 Task: Look for space in Tulancingo, Mexico from 2nd June, 2023 to 15th June, 2023 for 2 adults and 1 pet in price range Rs.10000 to Rs.15000. Place can be entire place with 1  bedroom having 1 bed and 1 bathroom. Property type can be house, flat, guest house, hotel. Booking option can be shelf check-in. Required host language is English.
Action: Mouse moved to (587, 116)
Screenshot: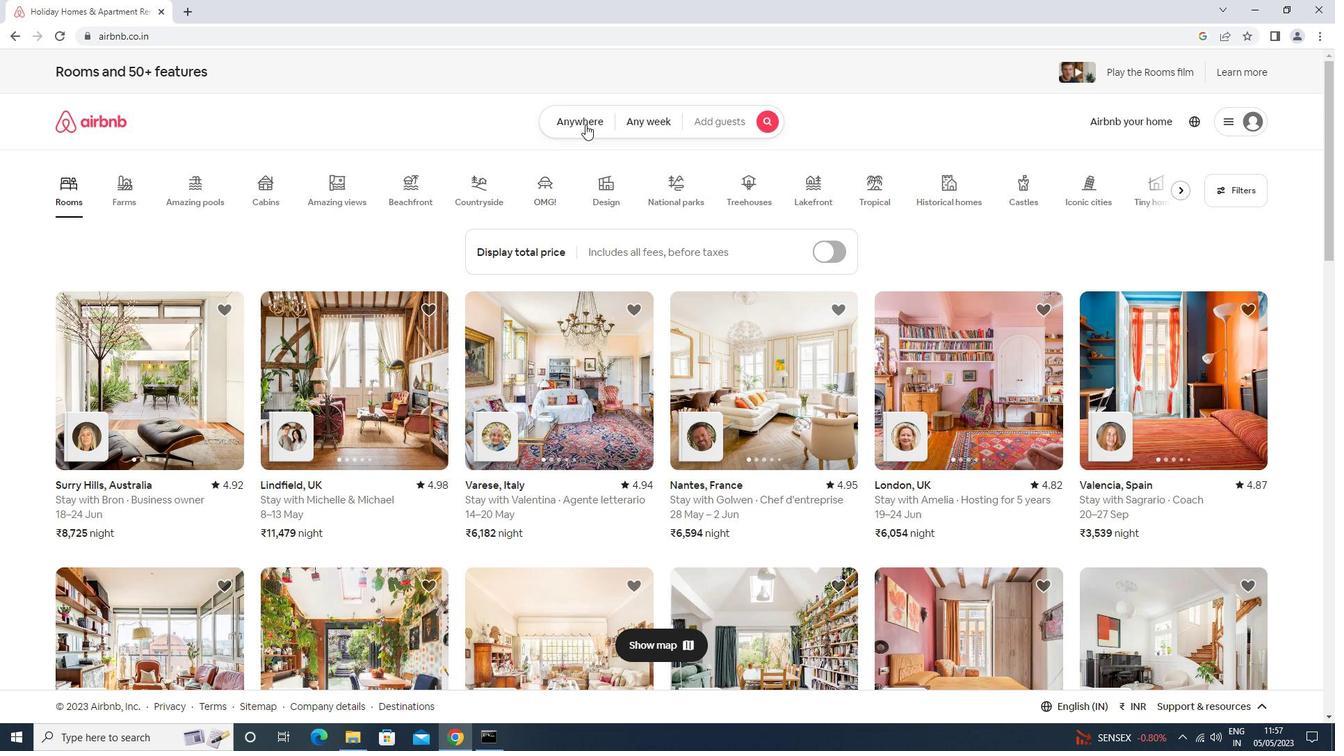 
Action: Mouse pressed left at (587, 116)
Screenshot: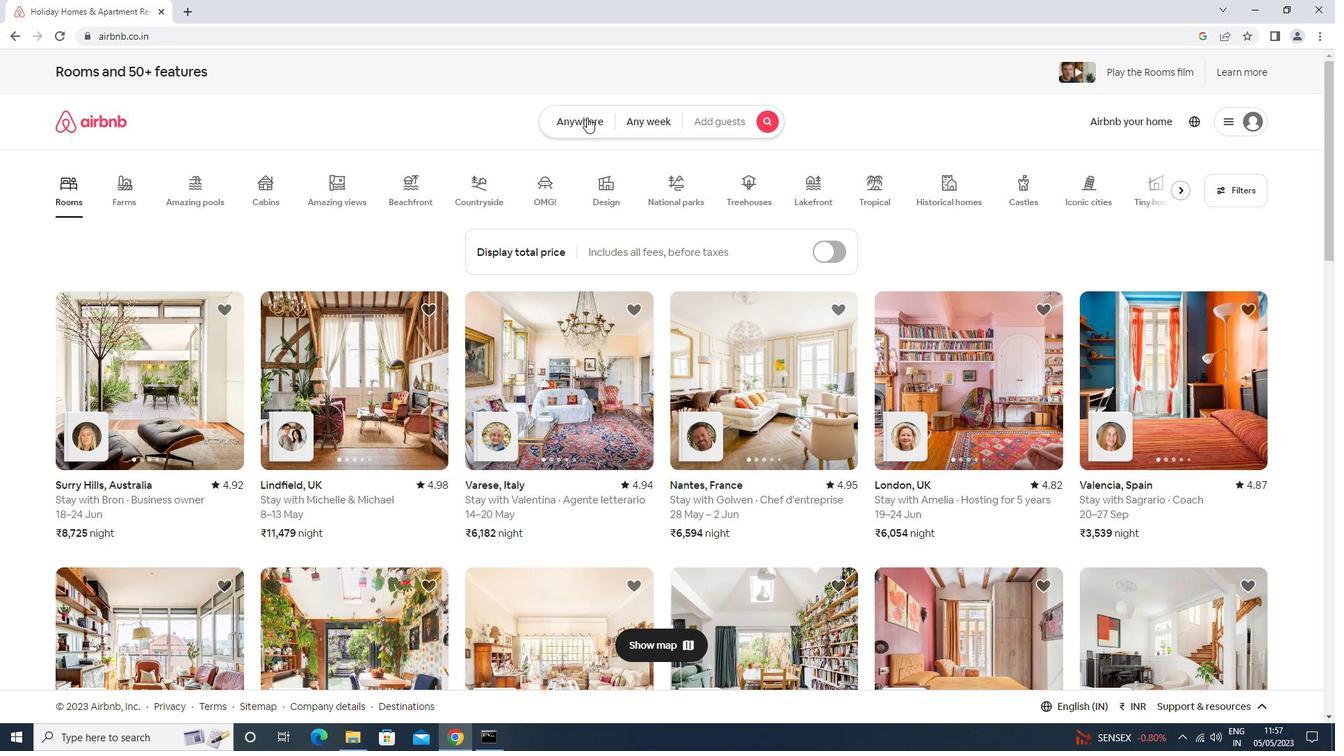 
Action: Mouse moved to (510, 170)
Screenshot: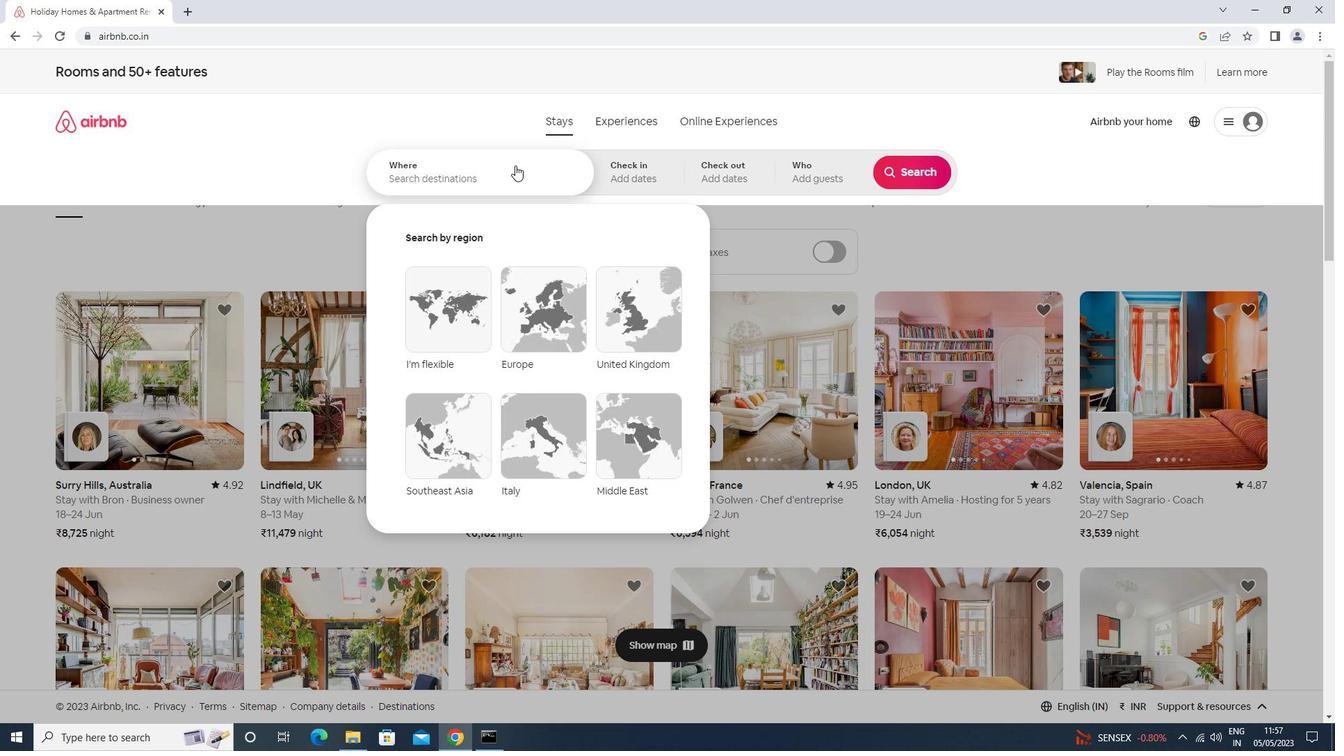 
Action: Mouse pressed left at (510, 170)
Screenshot: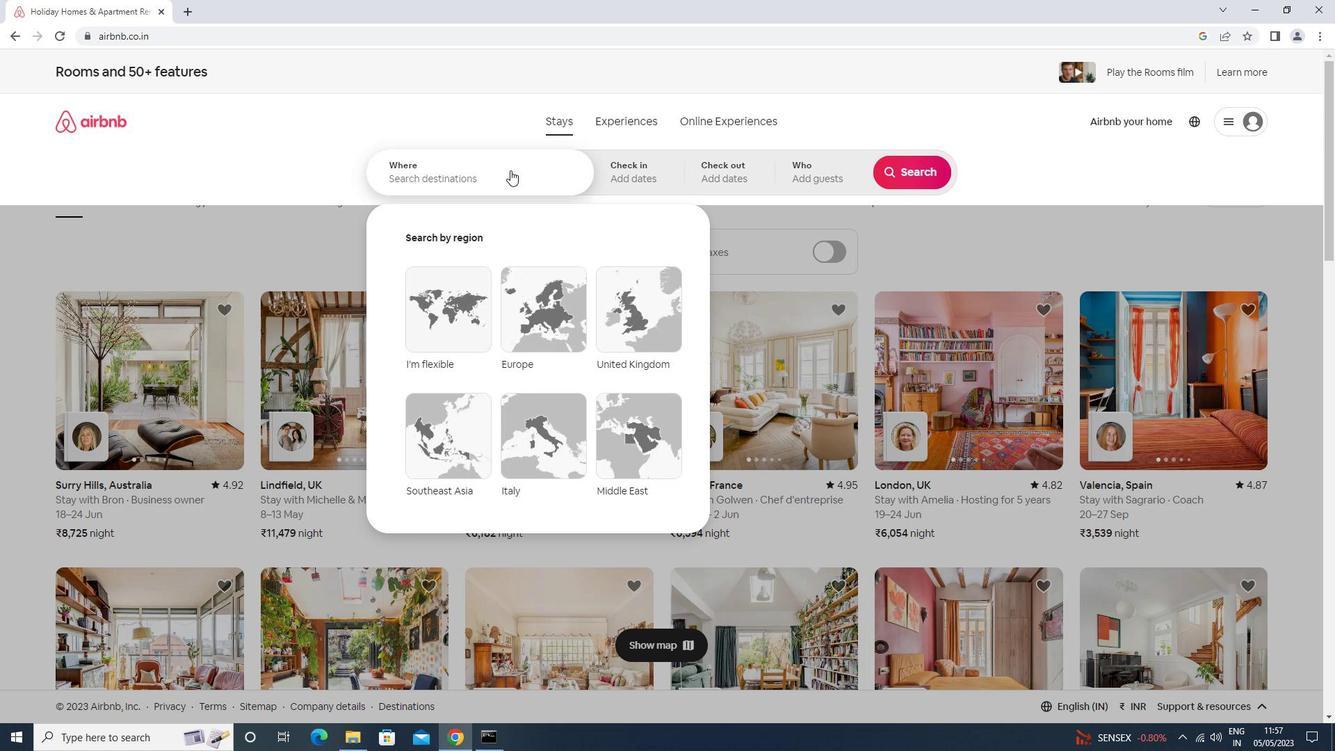 
Action: Mouse moved to (509, 172)
Screenshot: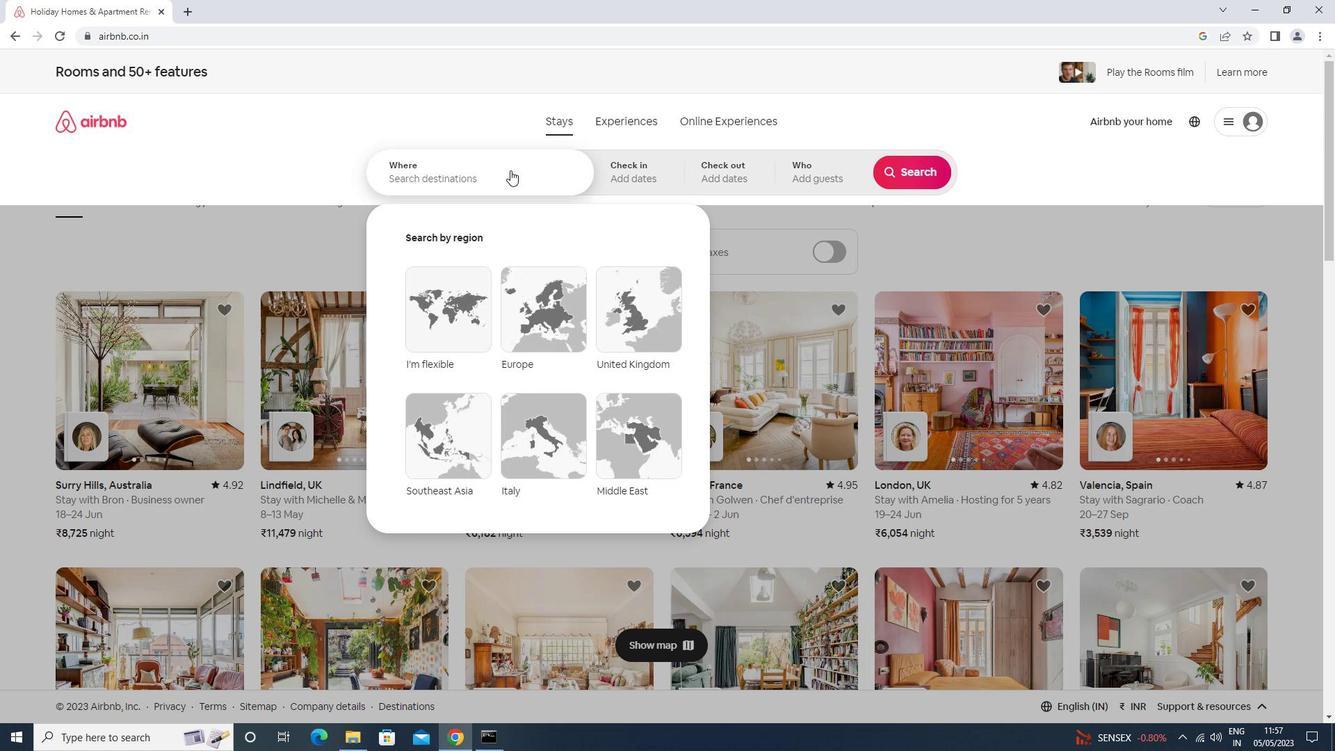 
Action: Key pressed <Key.shift>TLANCINGO<Key.space><Key.shift>MEXICO<Key.enter>
Screenshot: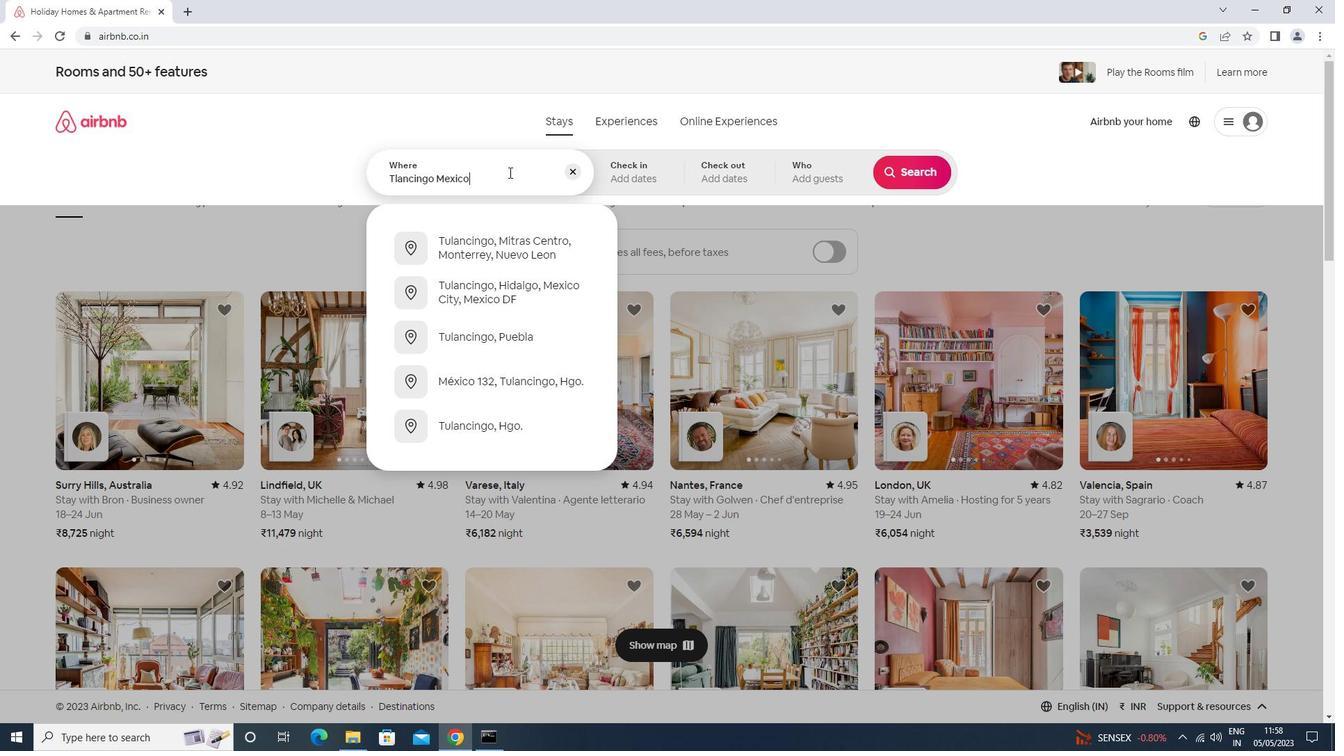 
Action: Mouse moved to (866, 344)
Screenshot: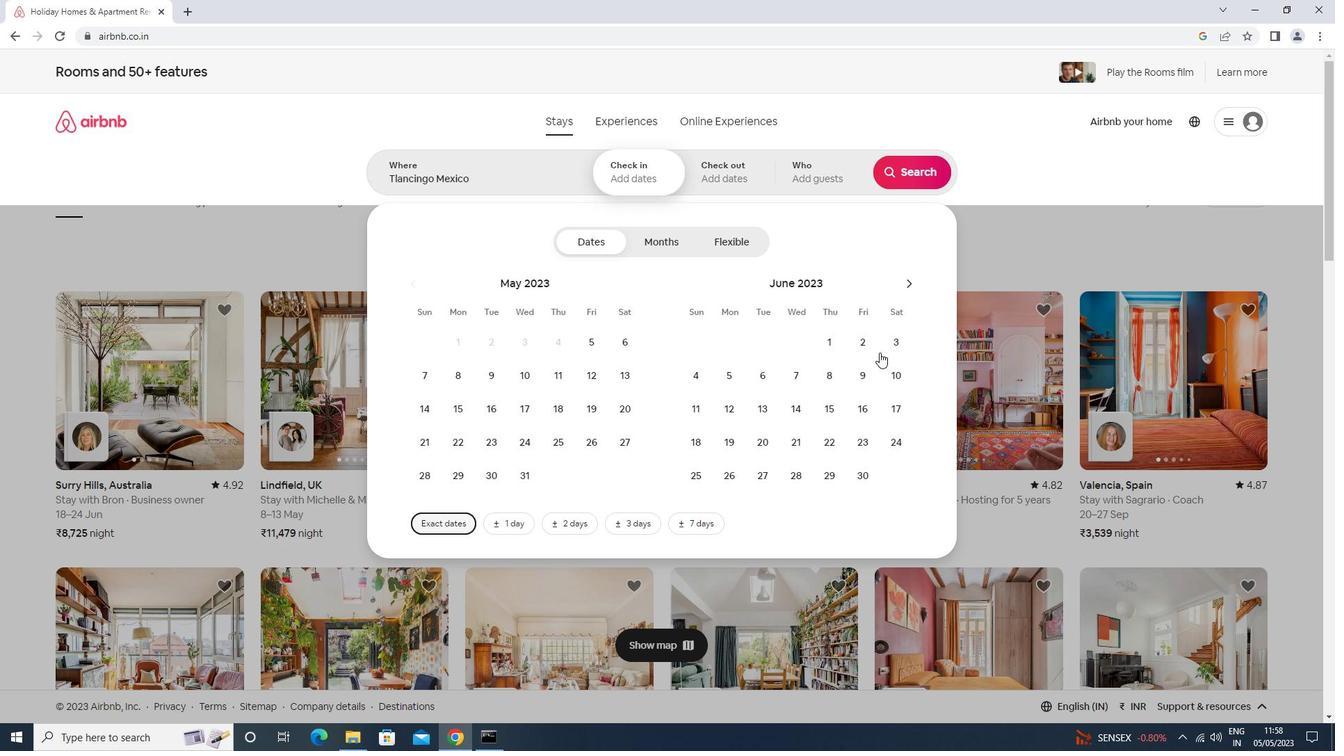
Action: Mouse pressed left at (866, 344)
Screenshot: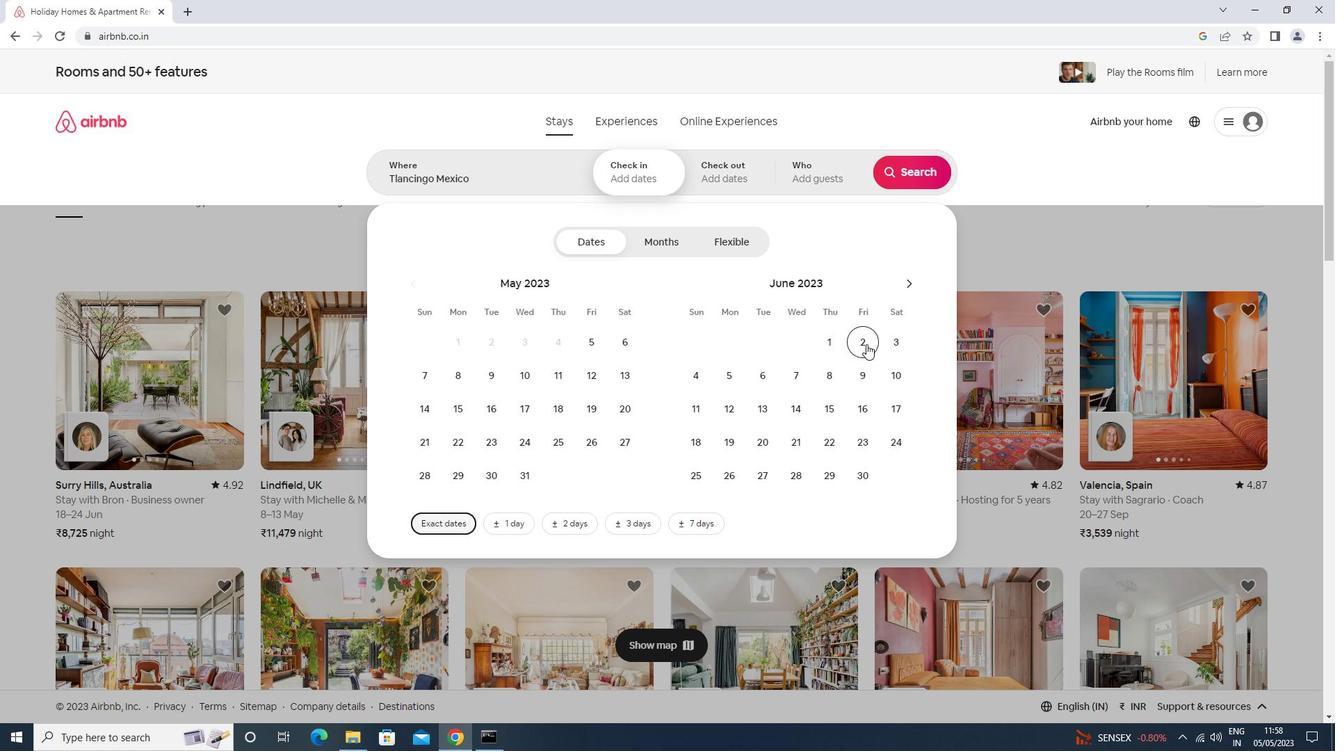 
Action: Mouse moved to (825, 404)
Screenshot: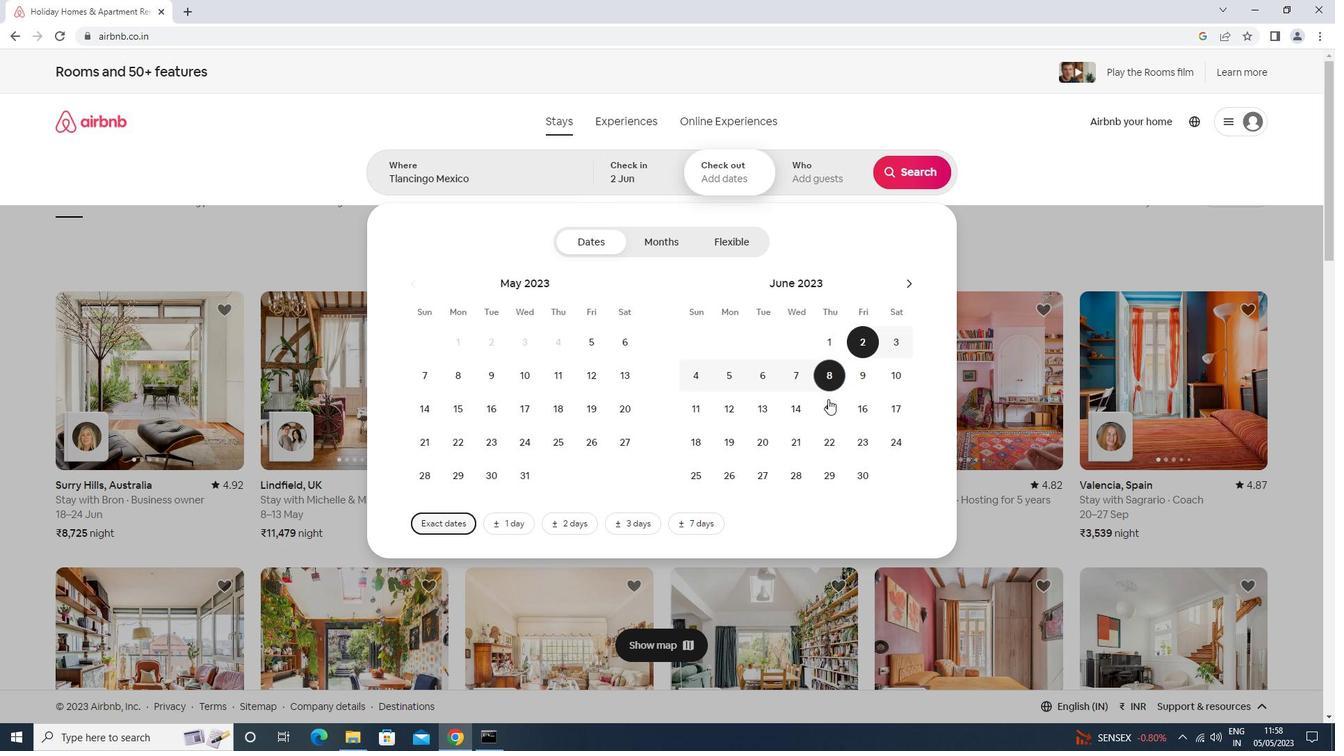 
Action: Mouse pressed left at (825, 404)
Screenshot: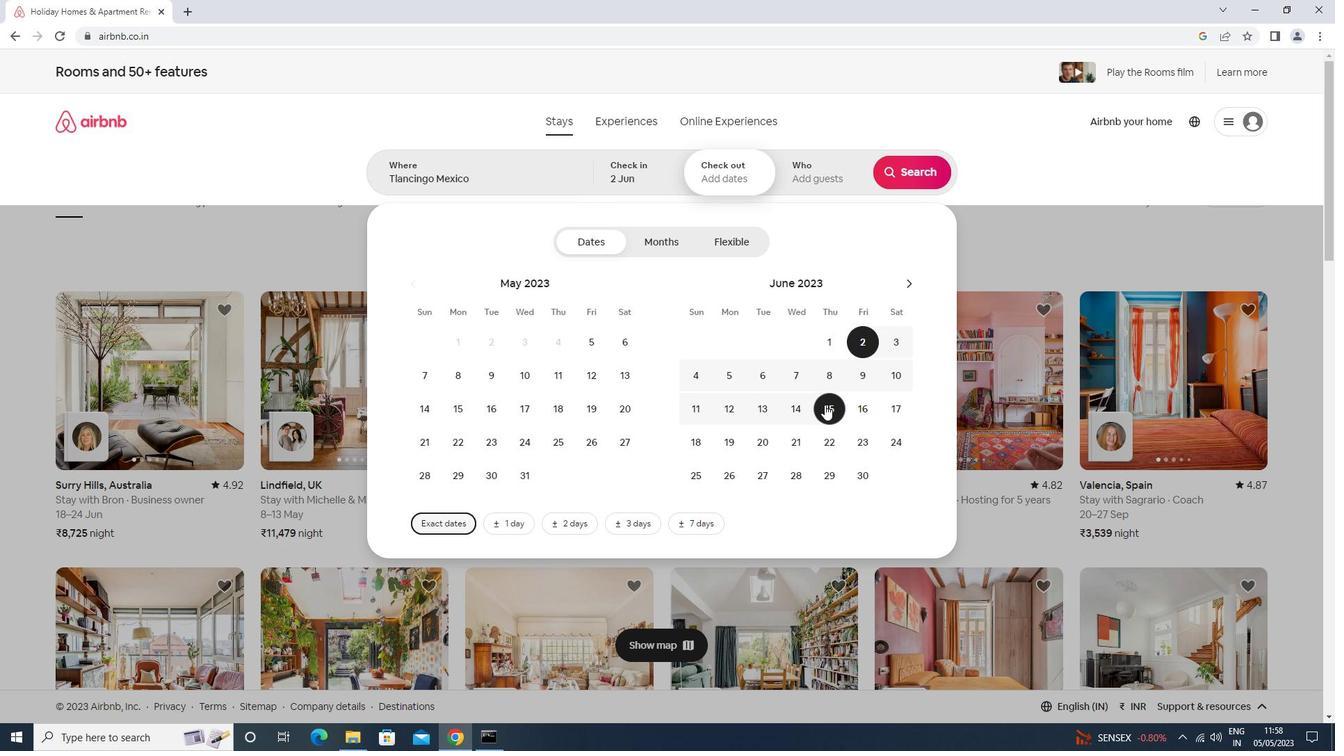
Action: Mouse moved to (838, 176)
Screenshot: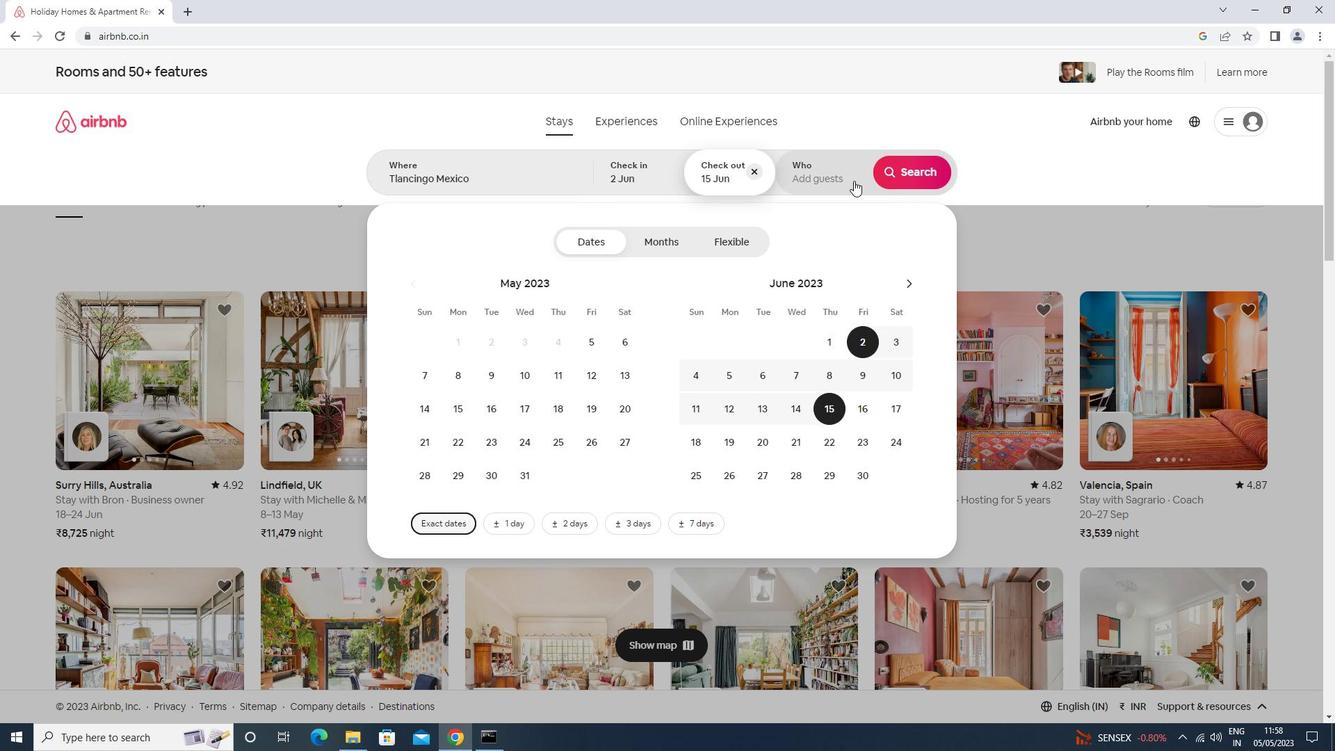 
Action: Mouse pressed left at (838, 176)
Screenshot: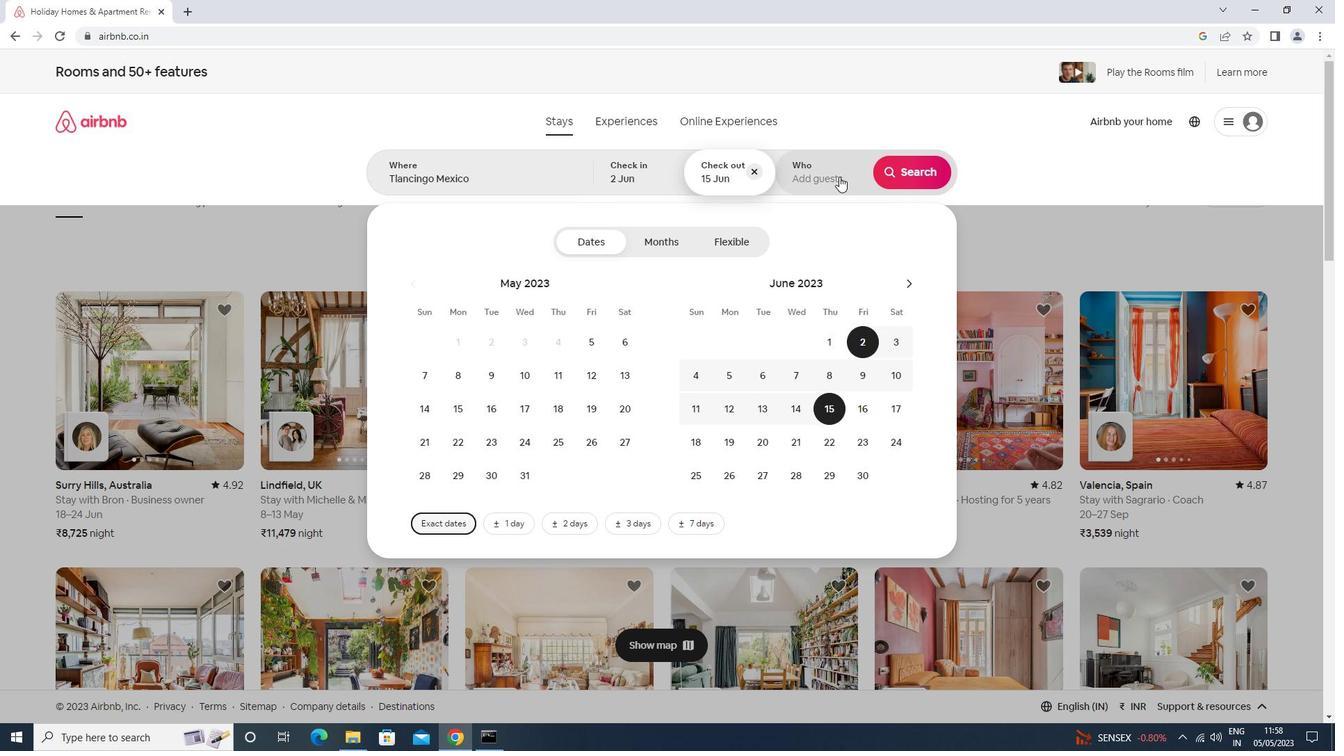 
Action: Mouse moved to (914, 242)
Screenshot: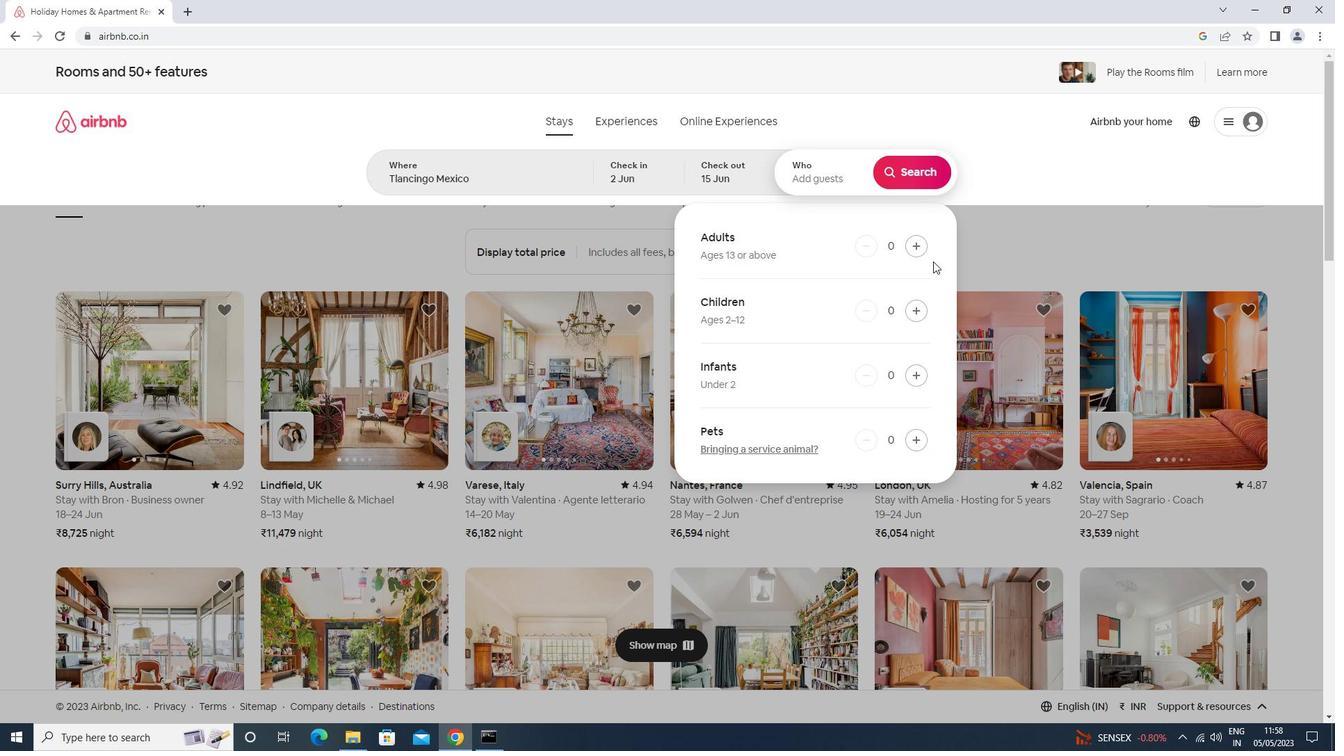 
Action: Mouse pressed left at (914, 242)
Screenshot: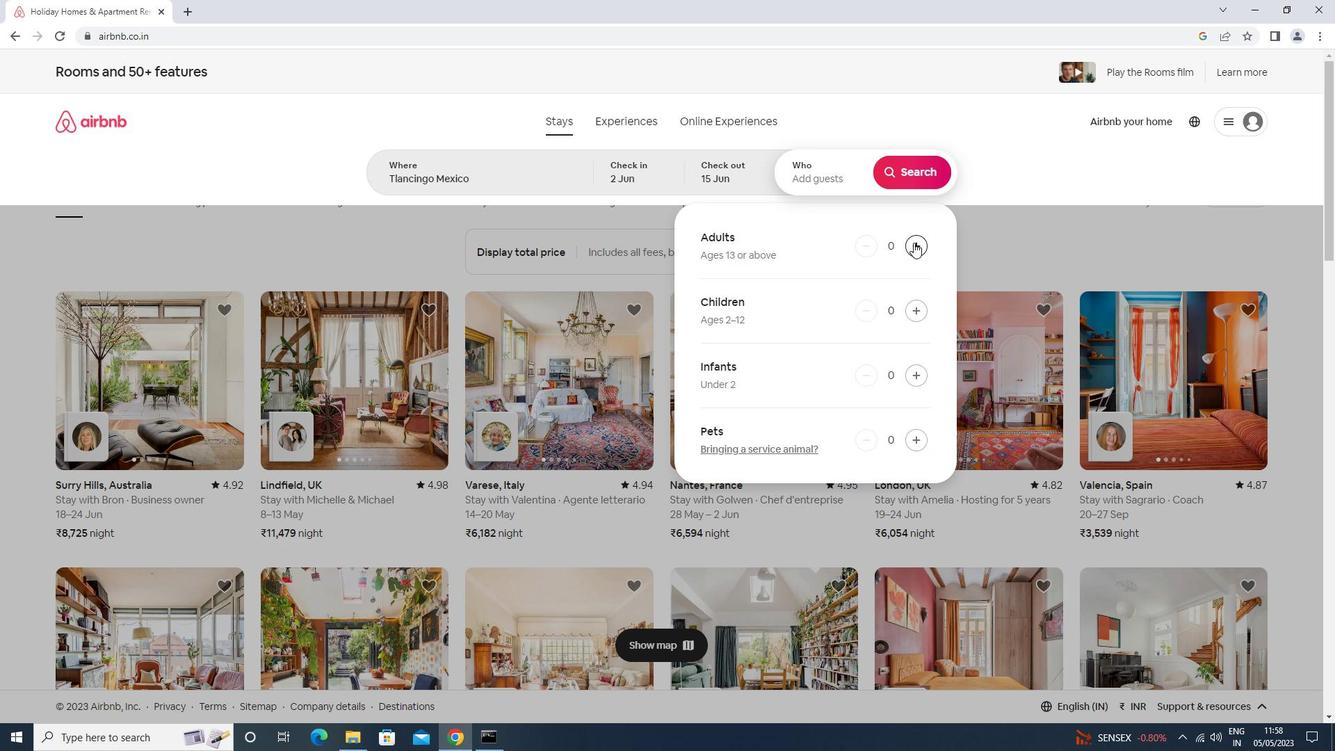 
Action: Mouse pressed left at (914, 242)
Screenshot: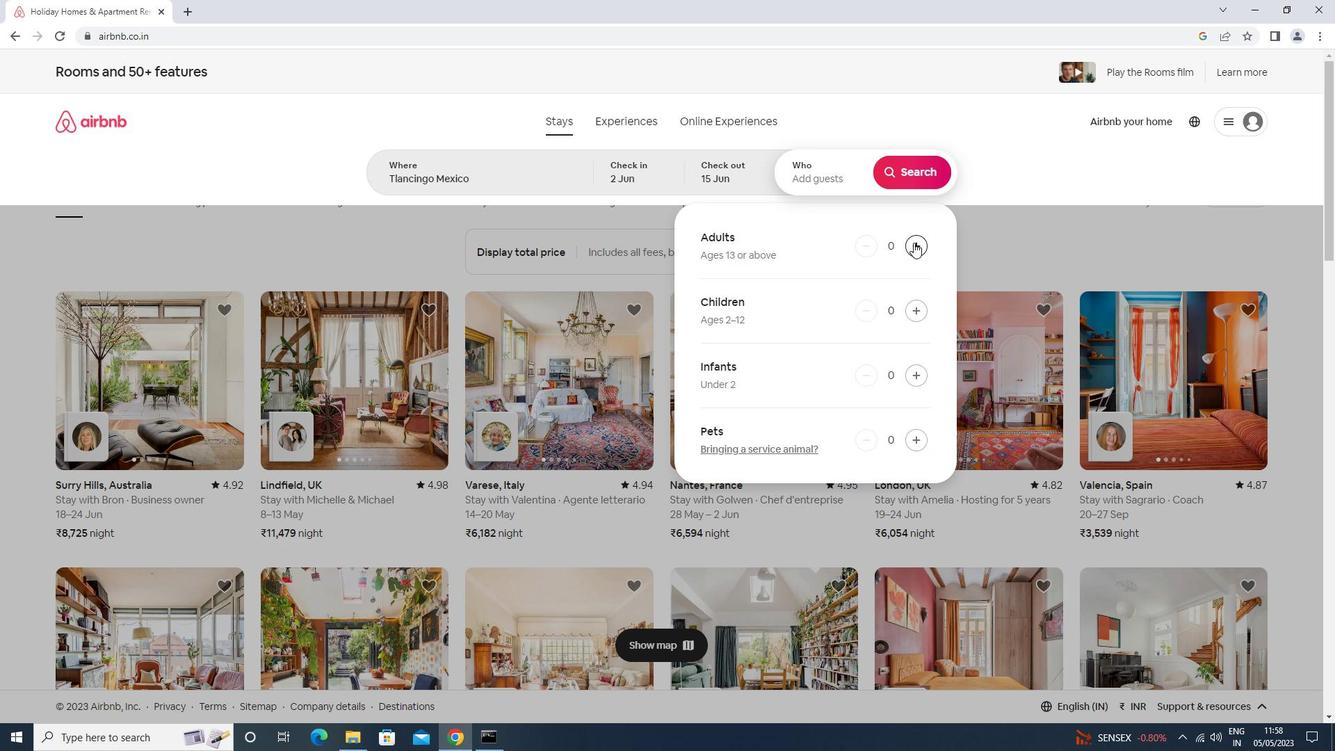 
Action: Mouse moved to (917, 439)
Screenshot: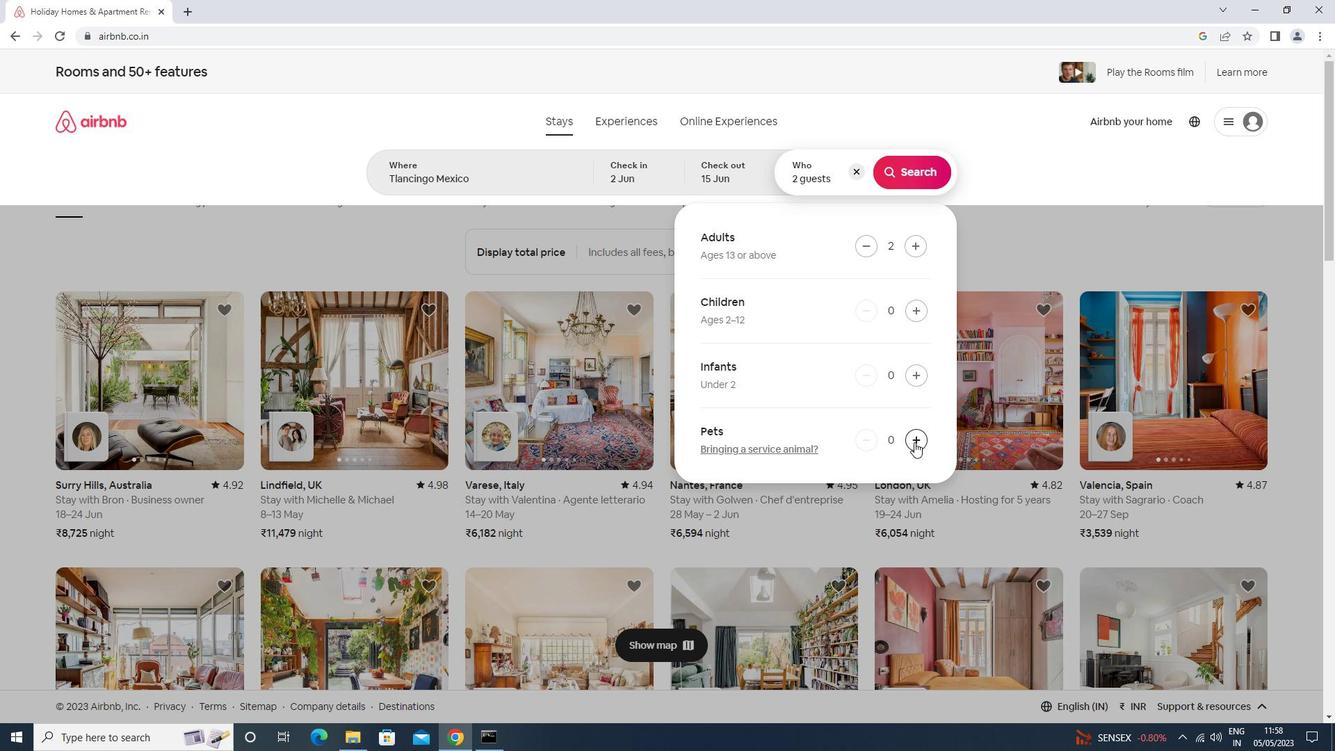 
Action: Mouse pressed left at (917, 439)
Screenshot: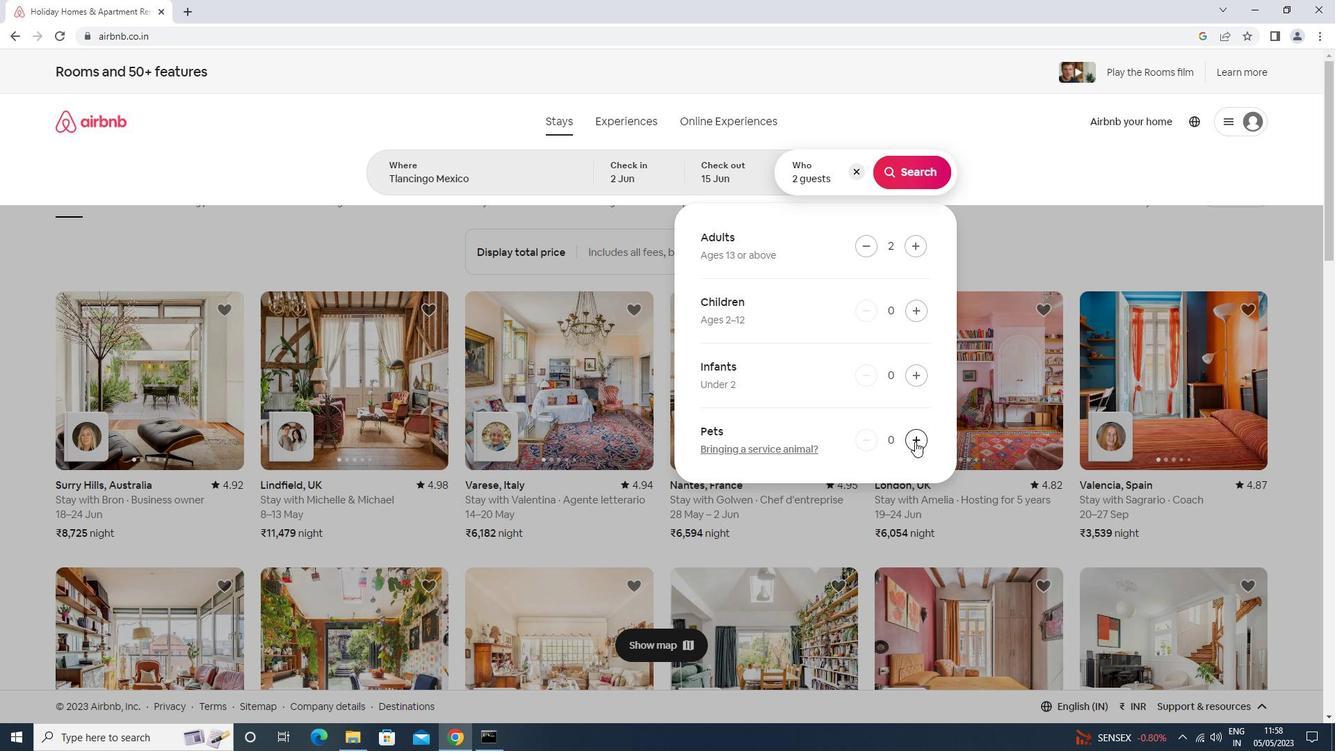 
Action: Mouse moved to (916, 175)
Screenshot: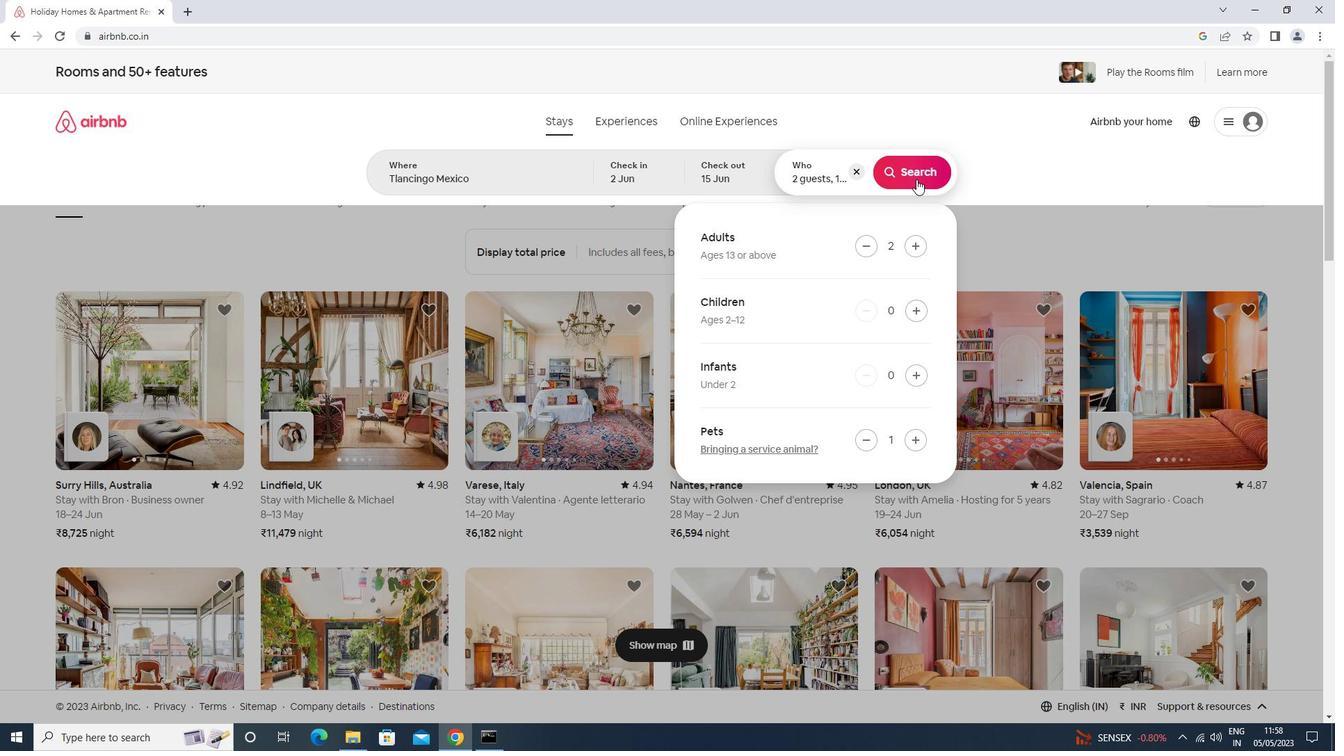 
Action: Mouse pressed left at (916, 175)
Screenshot: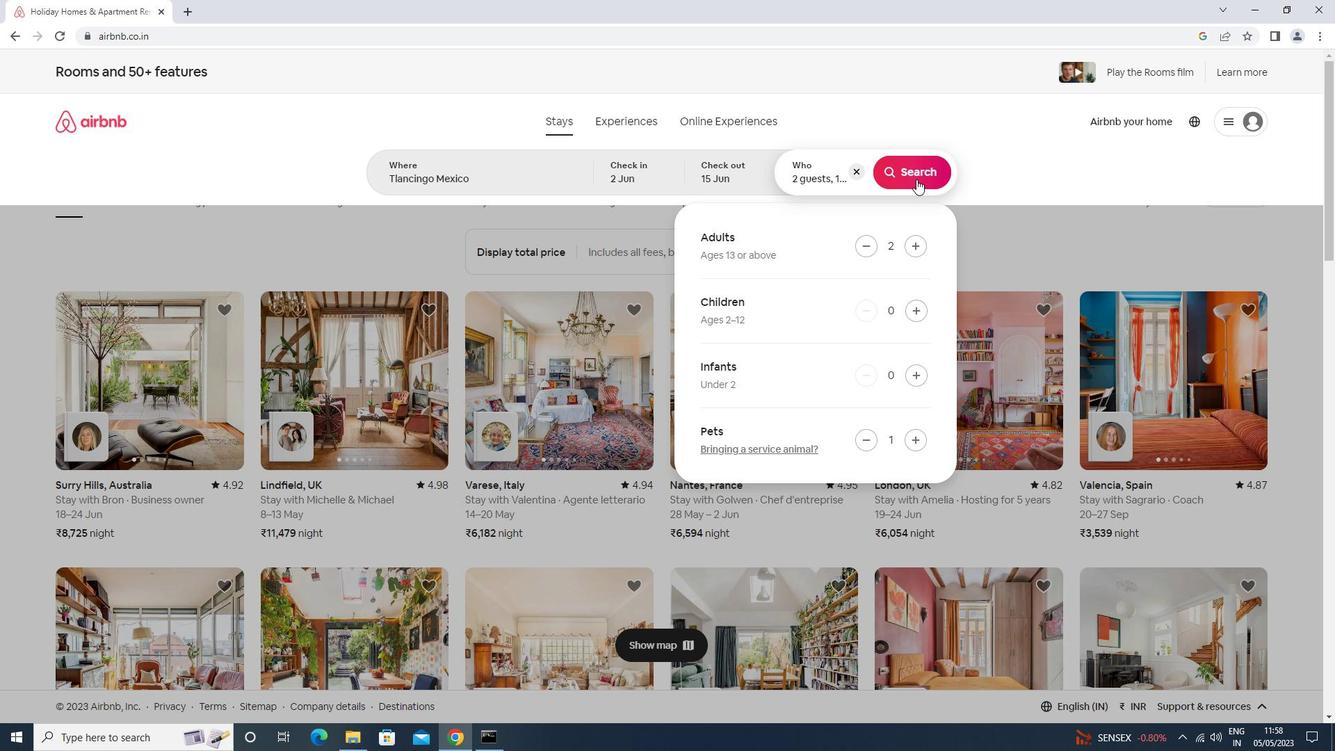 
Action: Mouse moved to (1273, 124)
Screenshot: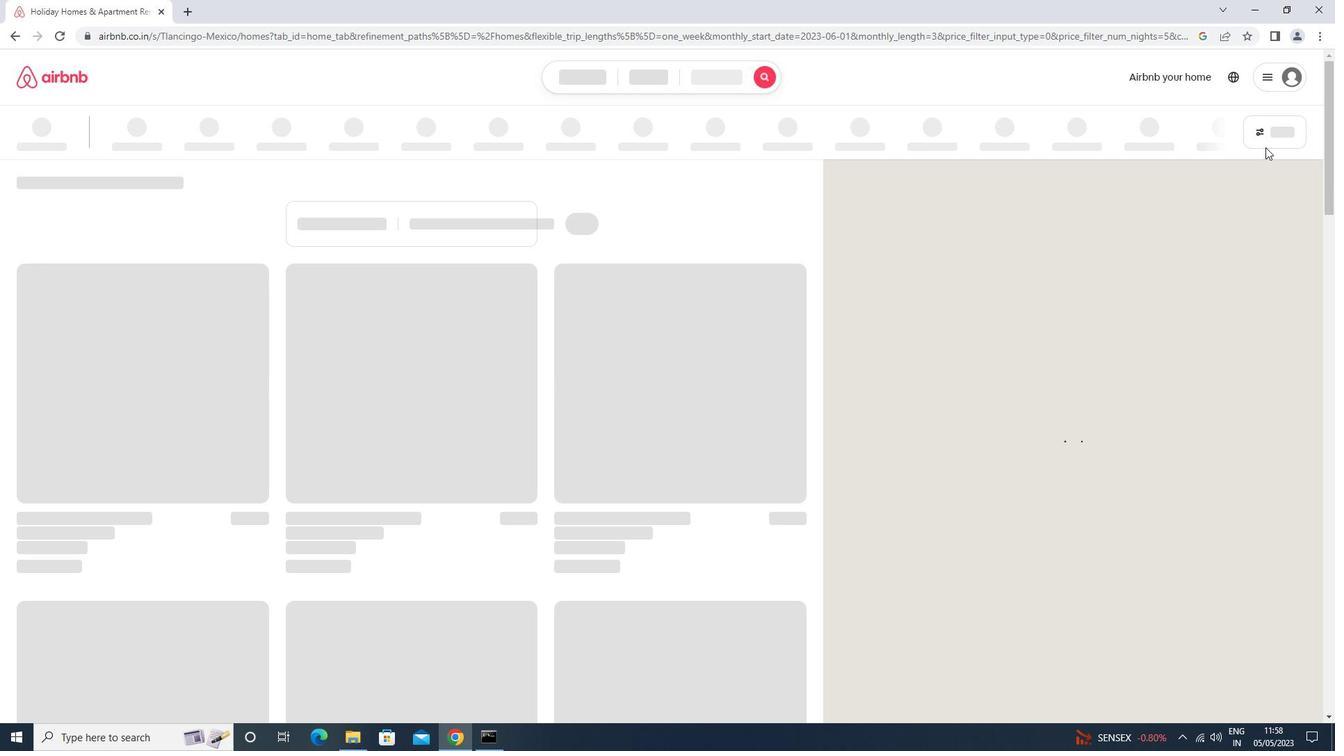 
Action: Mouse pressed left at (1273, 124)
Screenshot: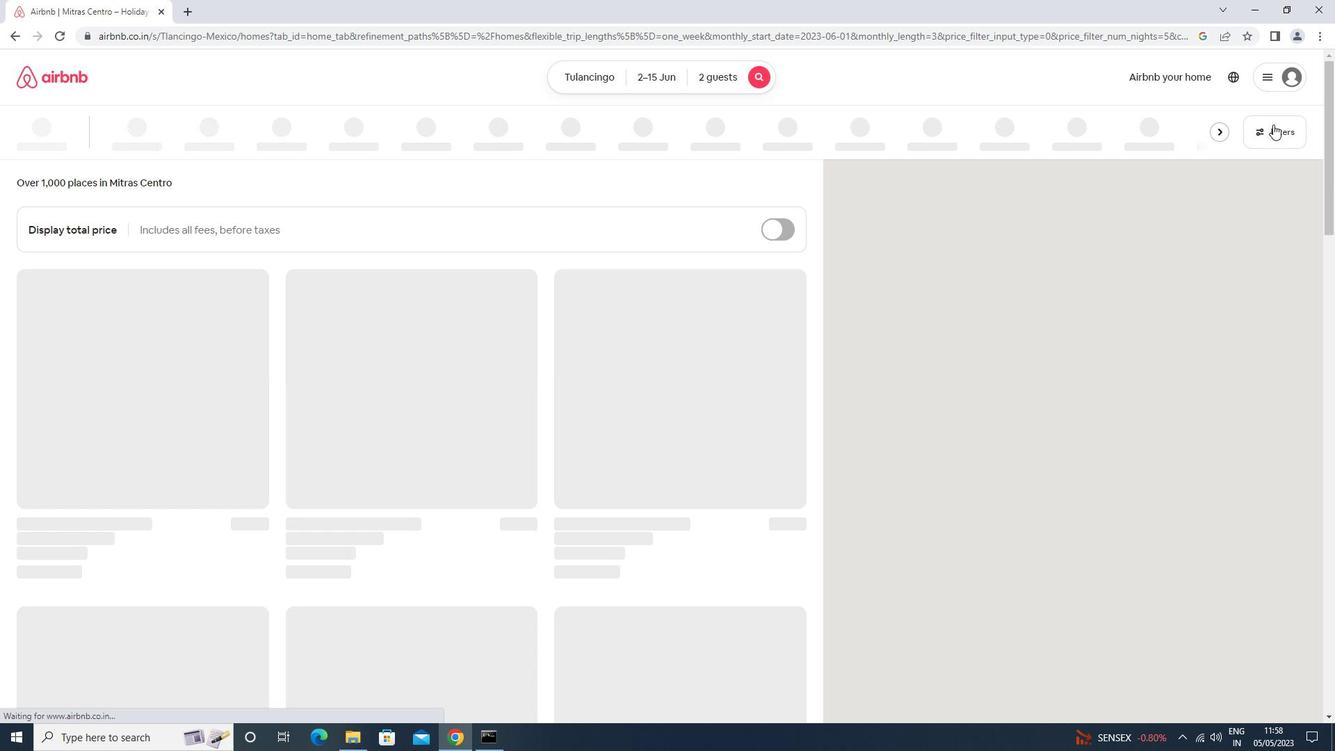 
Action: Mouse moved to (502, 477)
Screenshot: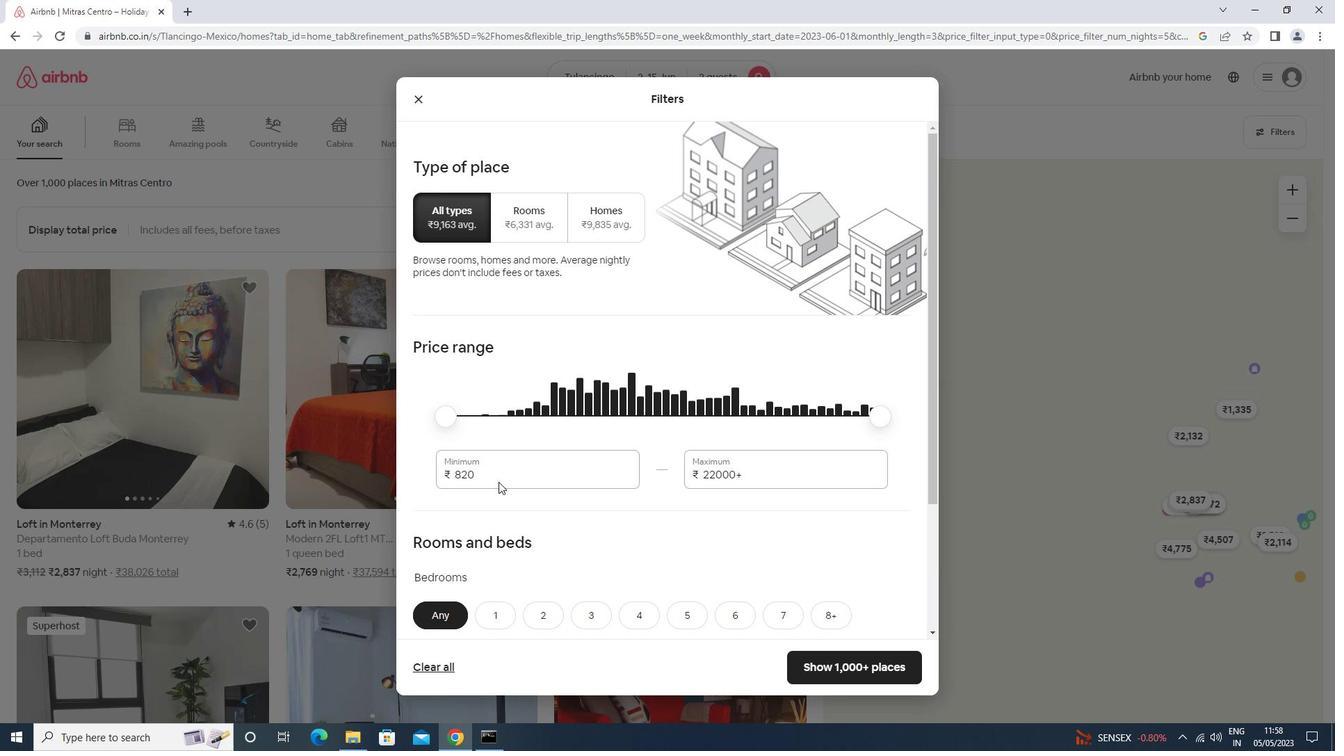 
Action: Mouse pressed left at (502, 477)
Screenshot: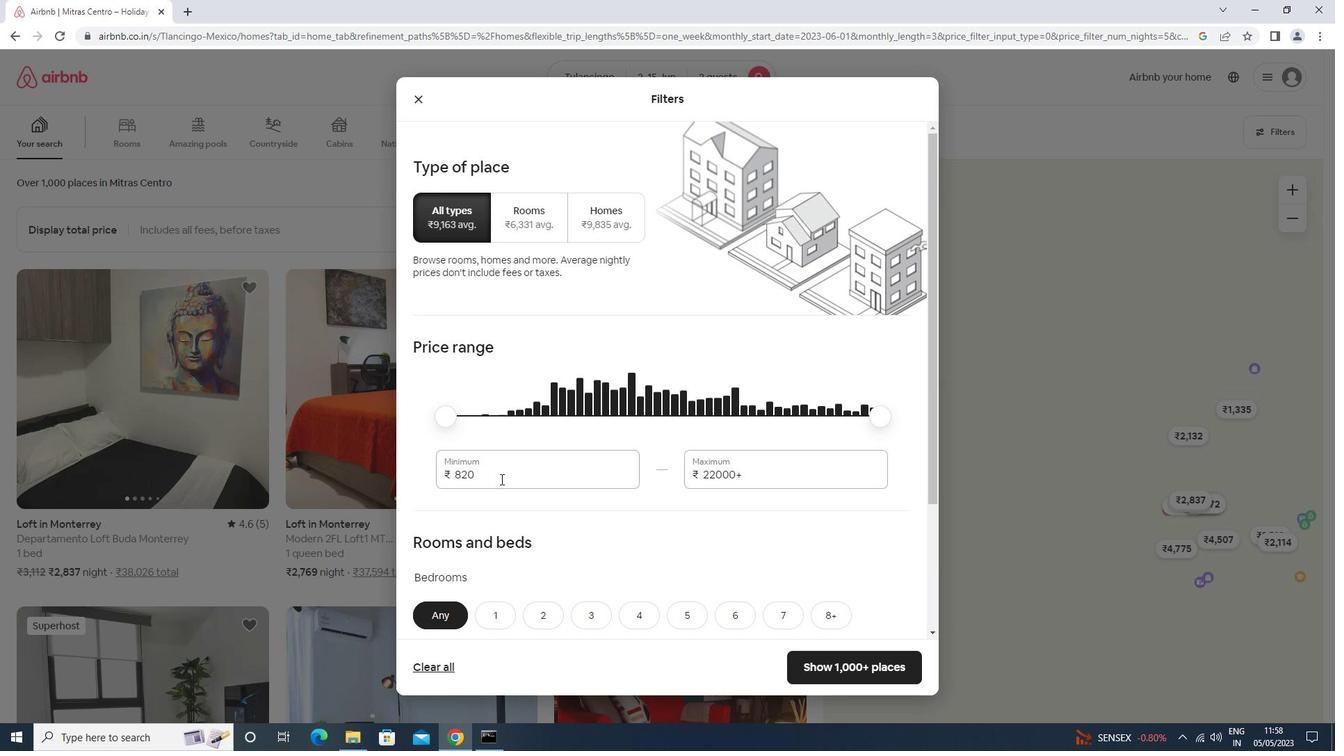 
Action: Mouse moved to (502, 477)
Screenshot: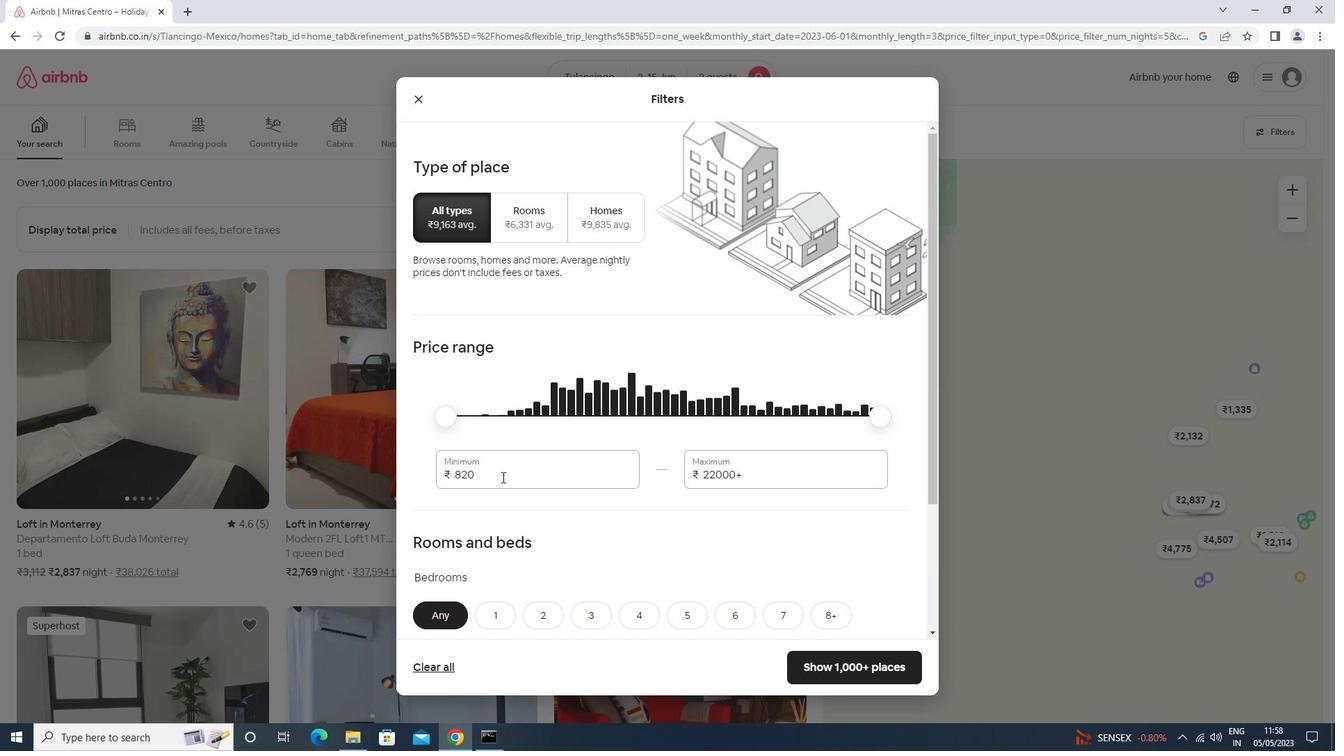 
Action: Key pressed <Key.backspace><Key.backspace><Key.backspace>10000<Key.tab>15000
Screenshot: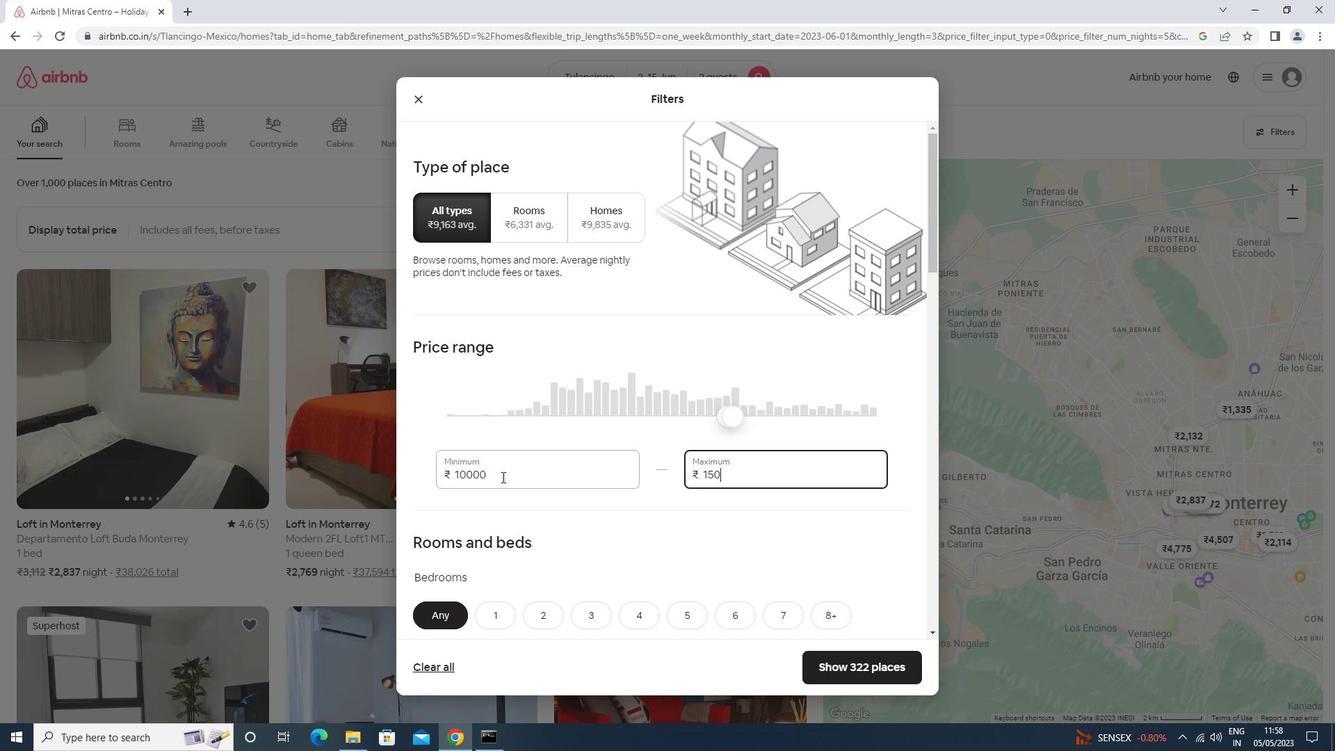 
Action: Mouse moved to (505, 476)
Screenshot: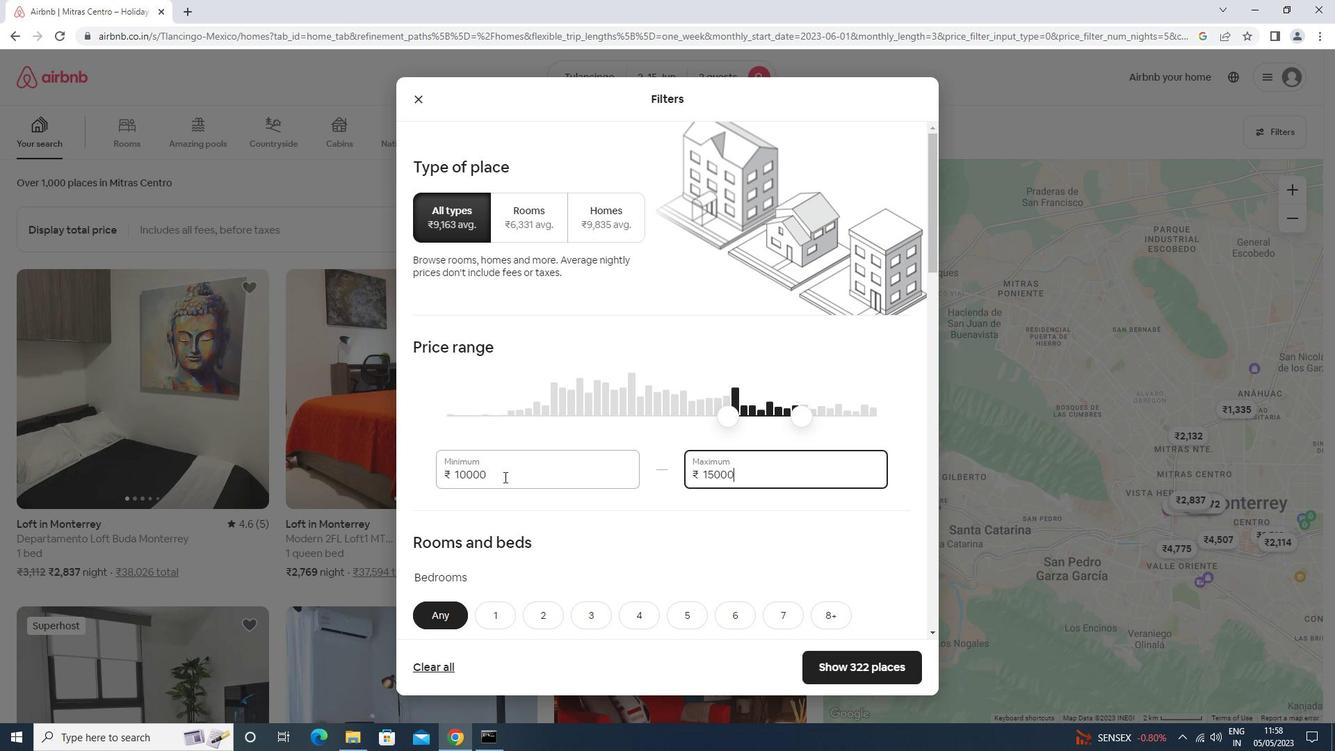 
Action: Mouse scrolled (505, 475) with delta (0, 0)
Screenshot: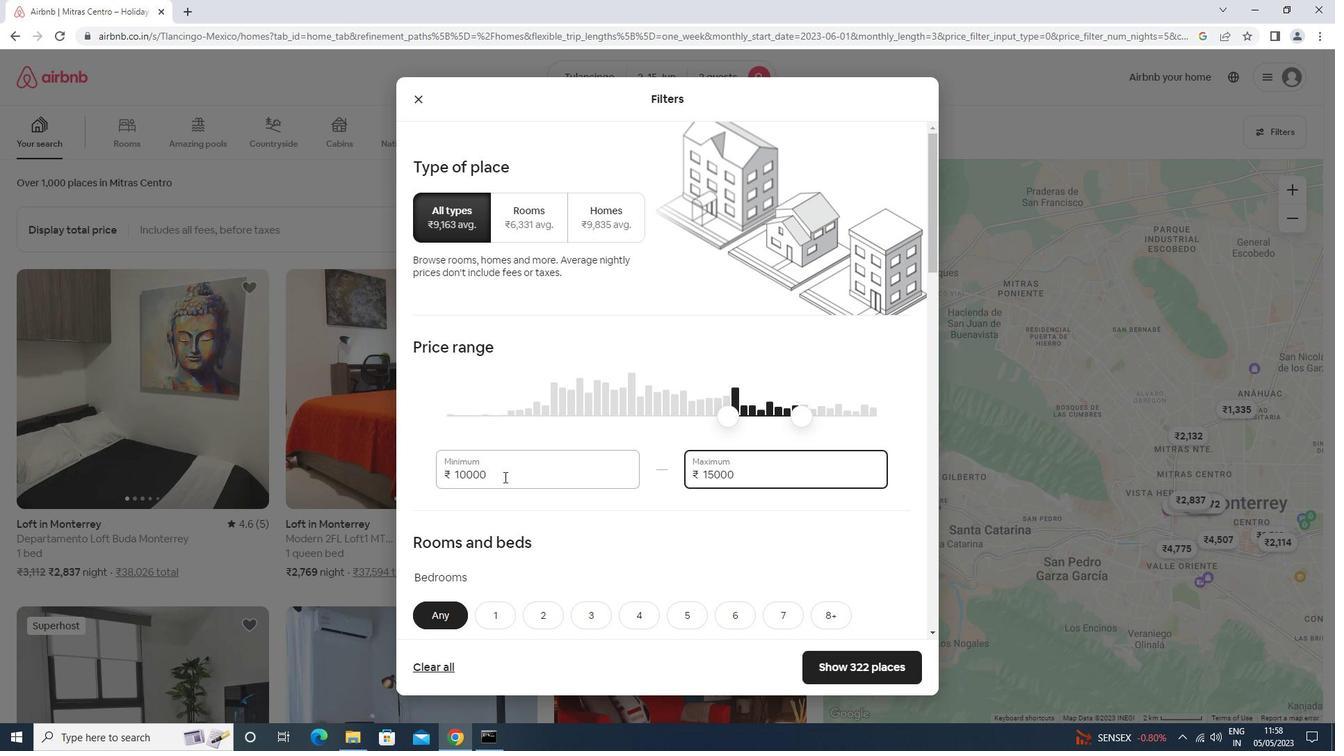 
Action: Mouse scrolled (505, 475) with delta (0, 0)
Screenshot: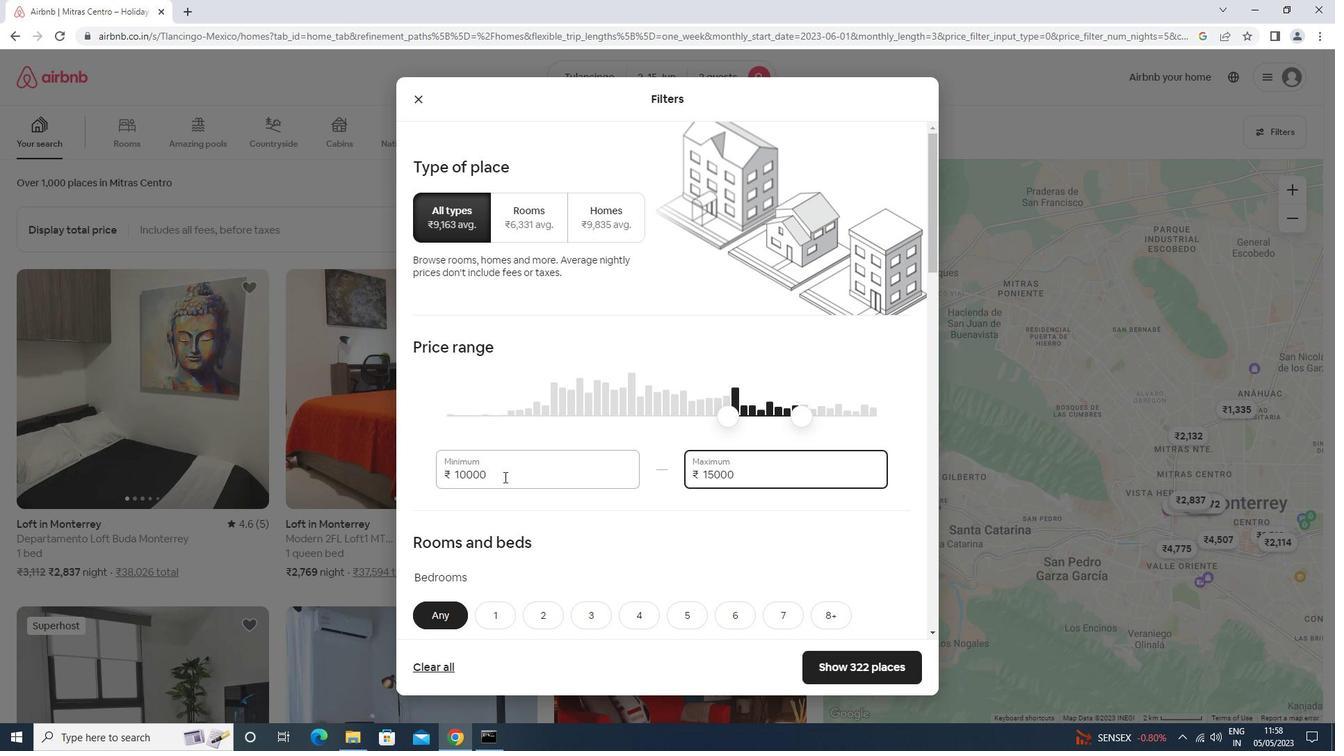 
Action: Mouse moved to (497, 479)
Screenshot: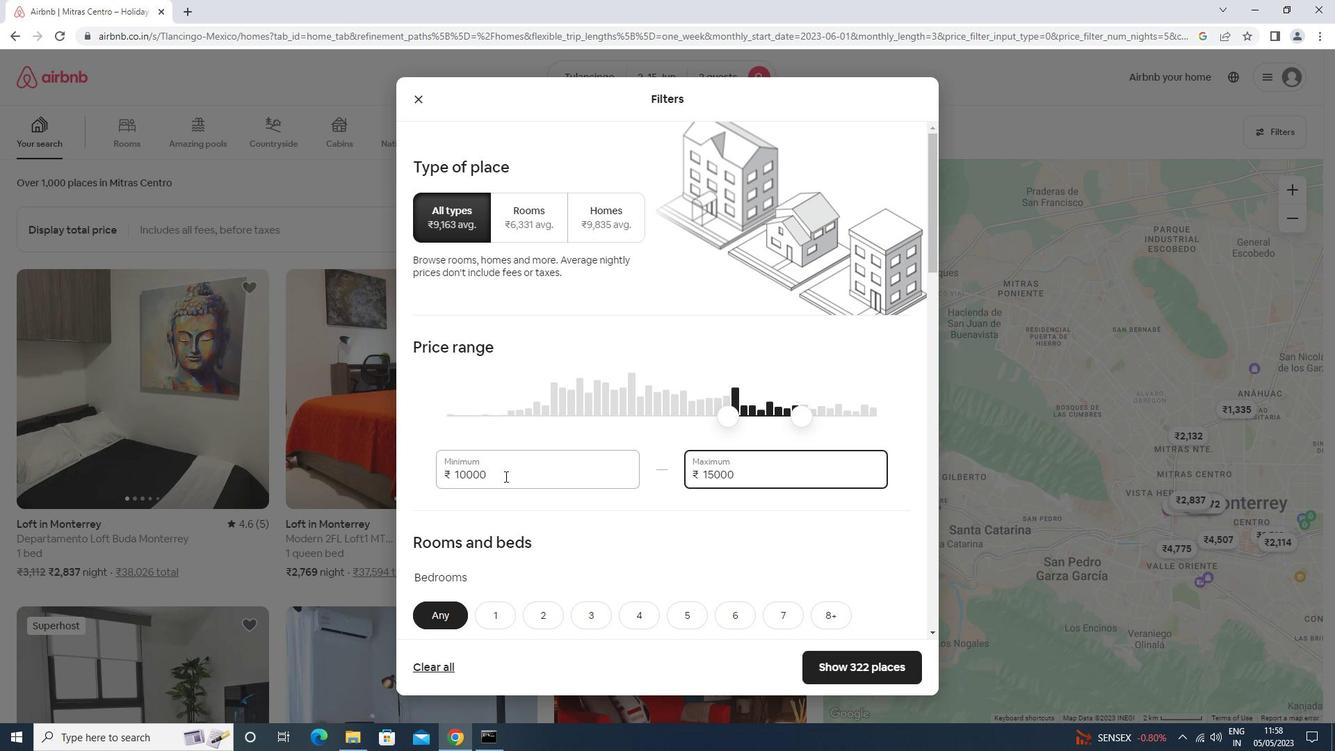 
Action: Mouse scrolled (497, 478) with delta (0, 0)
Screenshot: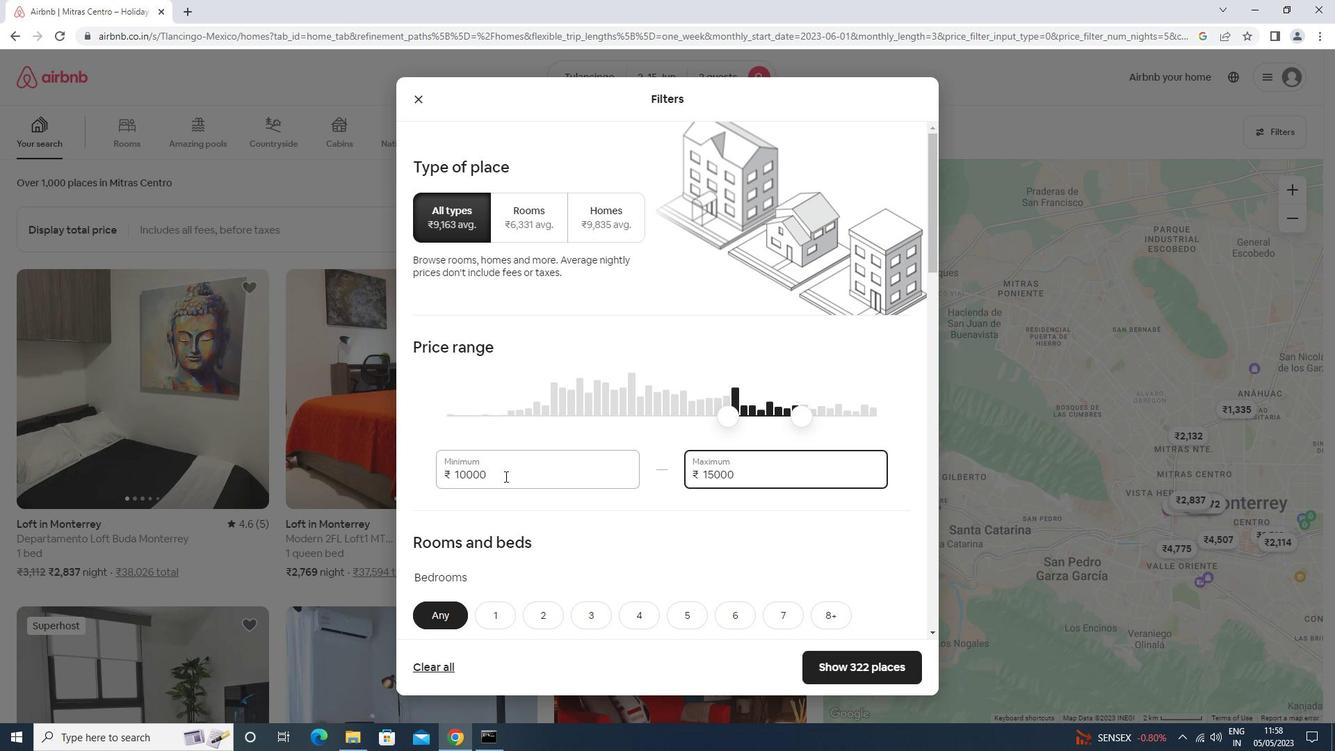 
Action: Mouse moved to (495, 416)
Screenshot: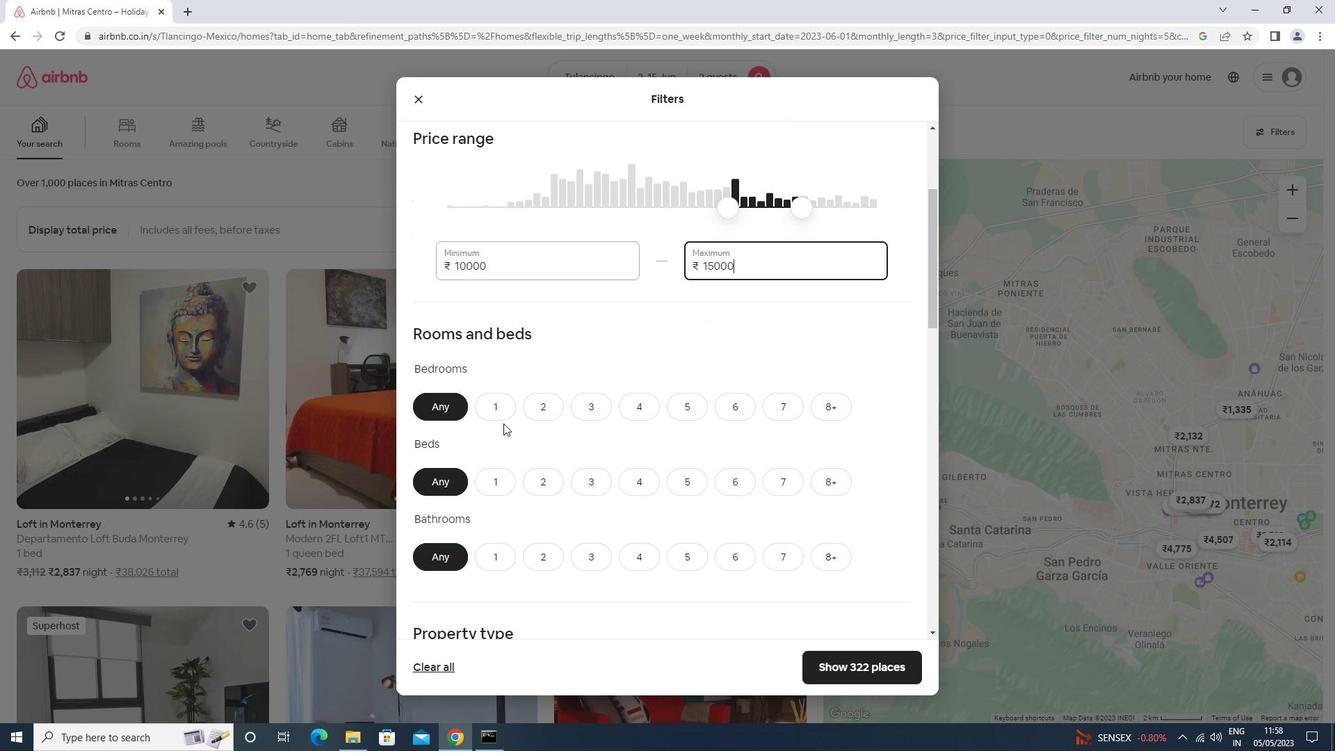 
Action: Mouse pressed left at (495, 416)
Screenshot: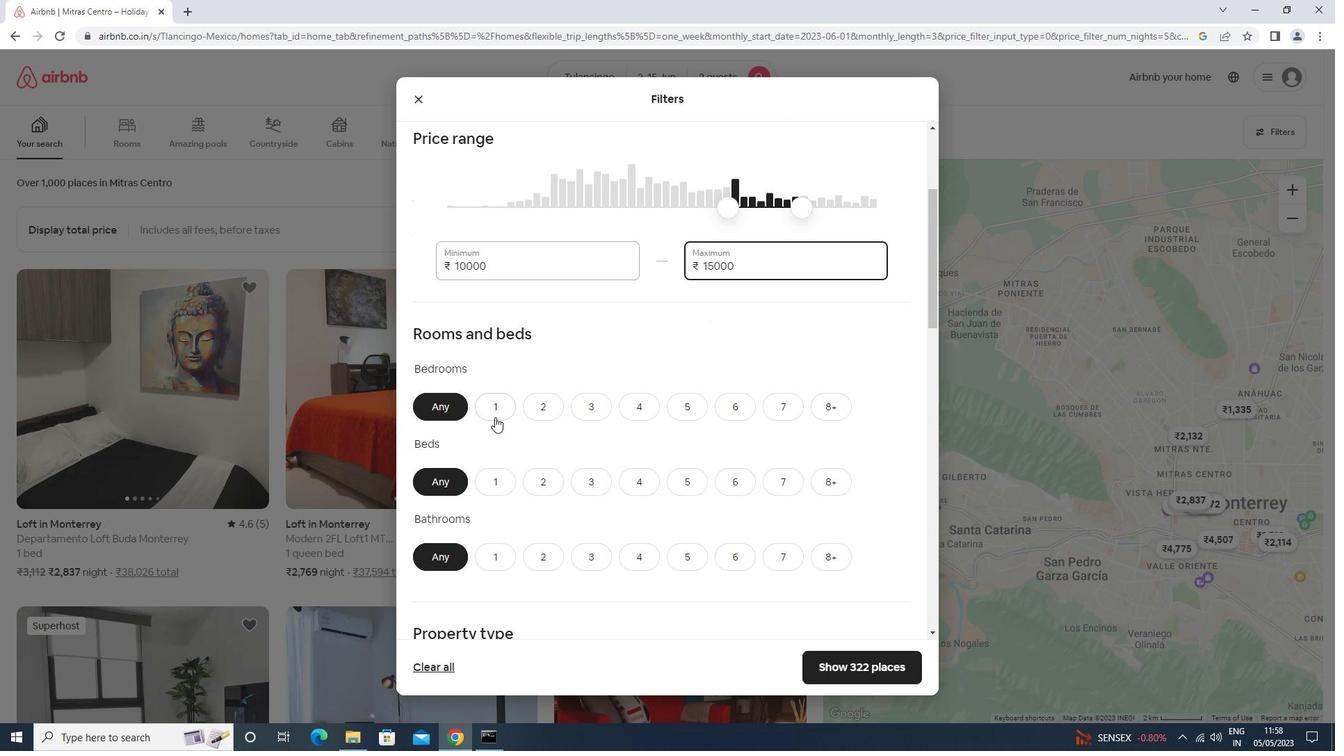 
Action: Mouse moved to (491, 486)
Screenshot: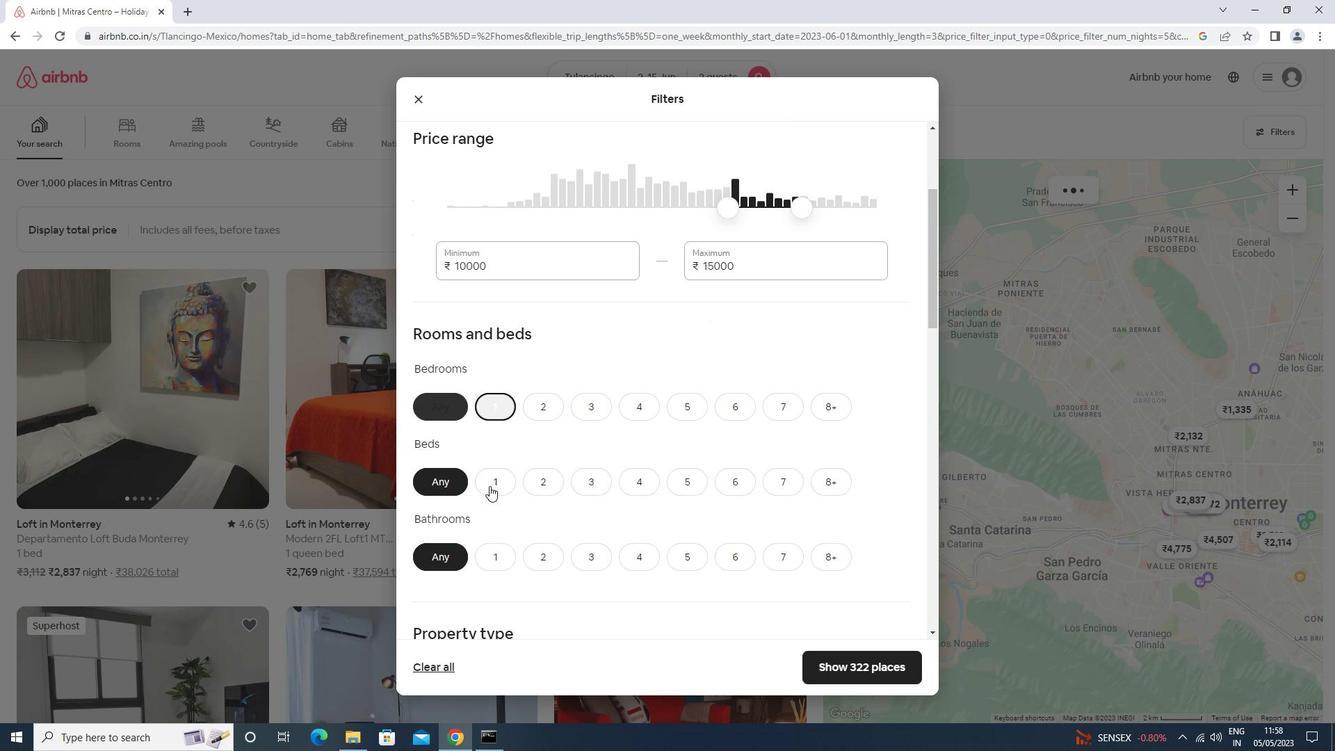 
Action: Mouse pressed left at (491, 486)
Screenshot: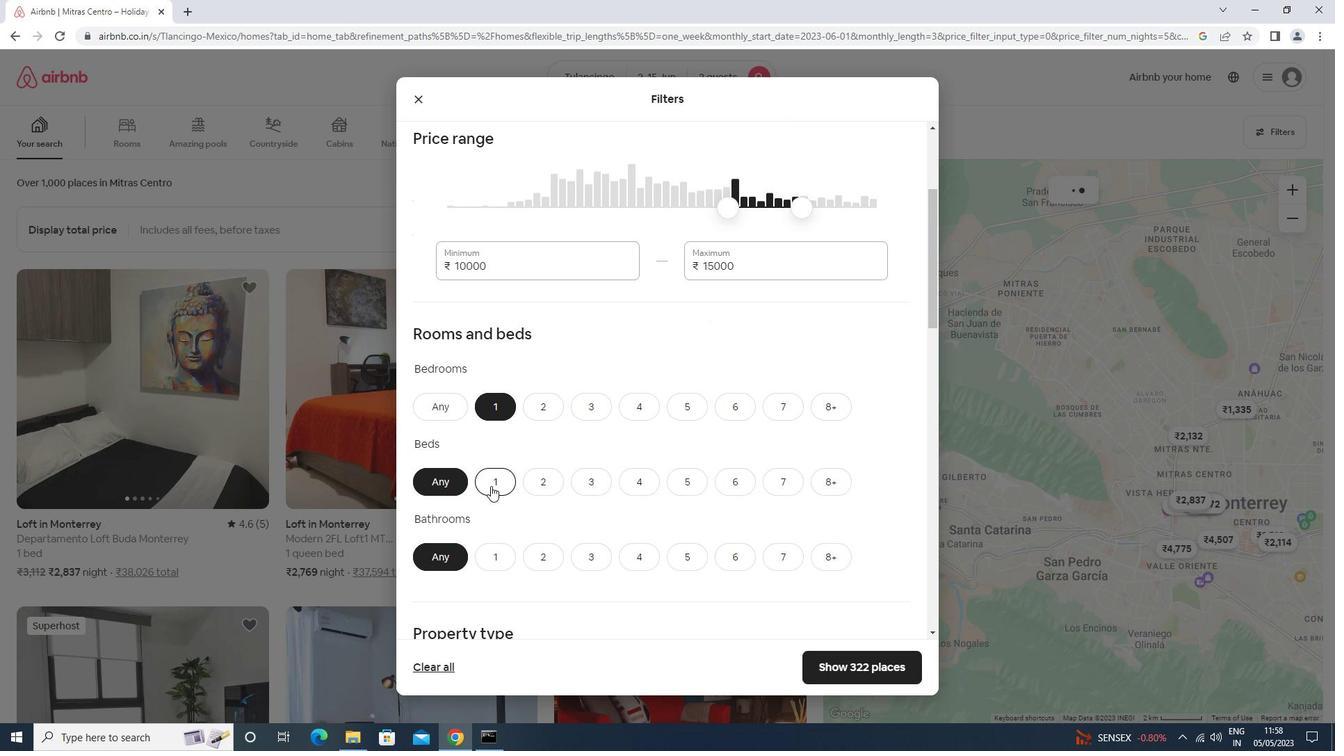 
Action: Mouse moved to (491, 485)
Screenshot: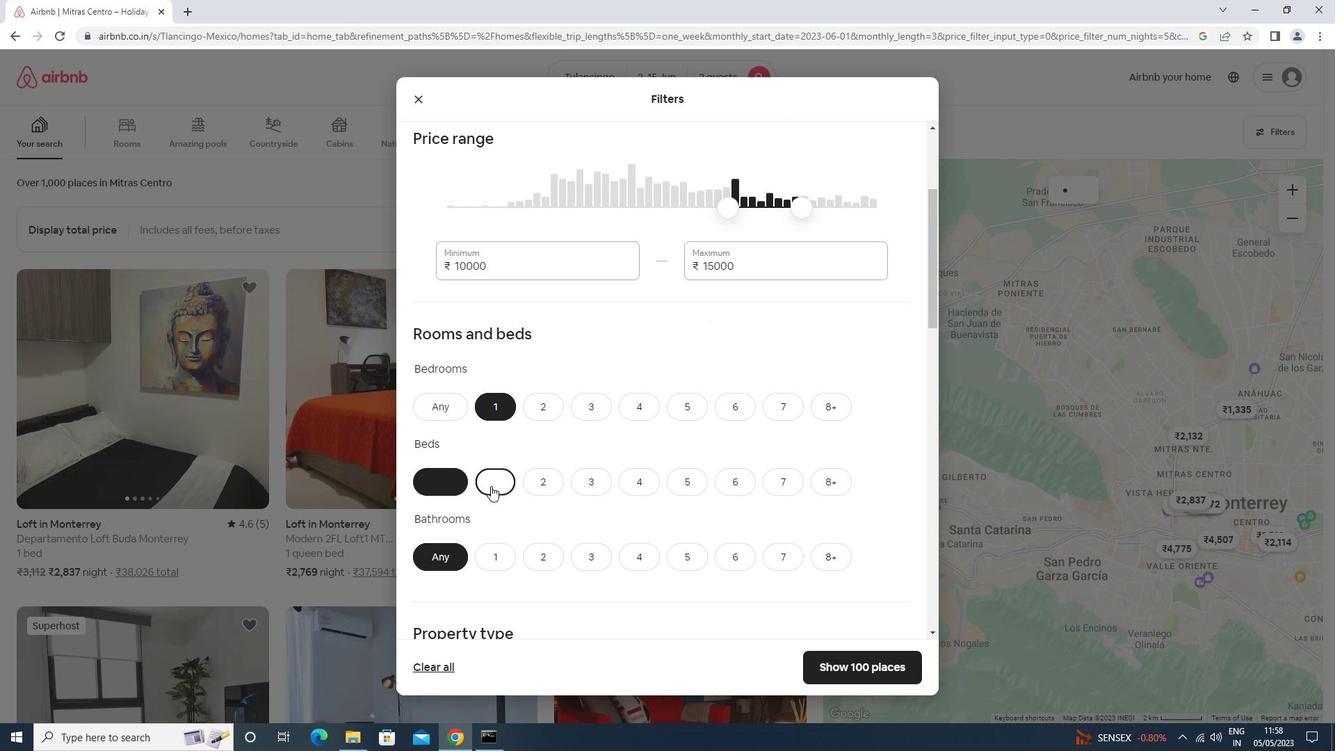 
Action: Mouse scrolled (491, 484) with delta (0, 0)
Screenshot: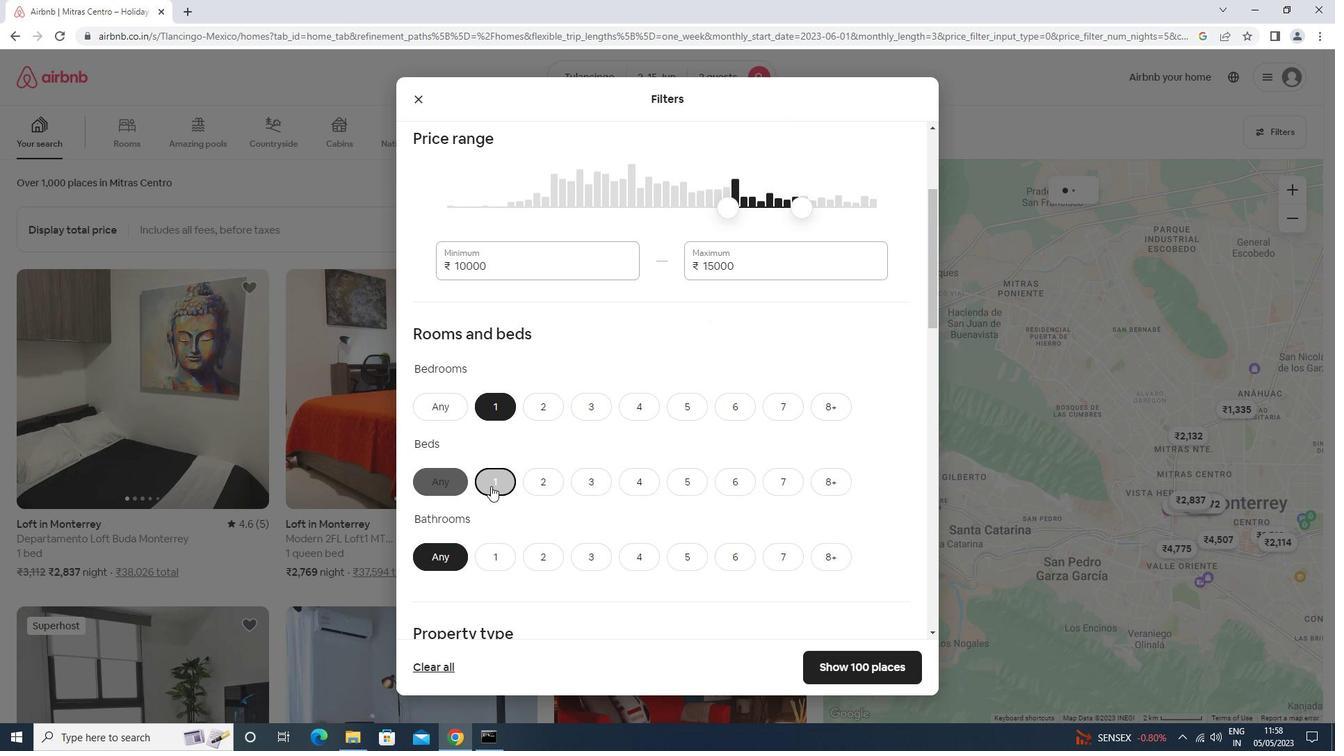 
Action: Mouse scrolled (491, 484) with delta (0, 0)
Screenshot: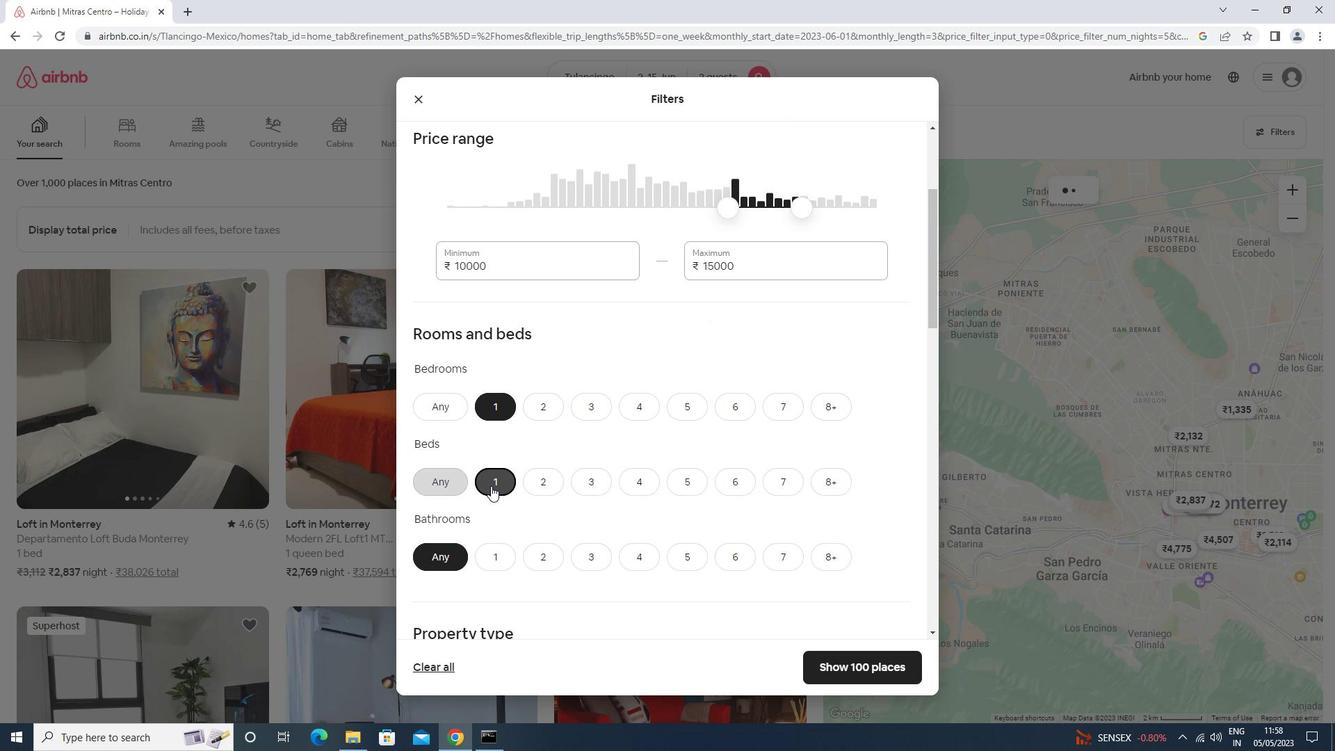 
Action: Mouse moved to (501, 421)
Screenshot: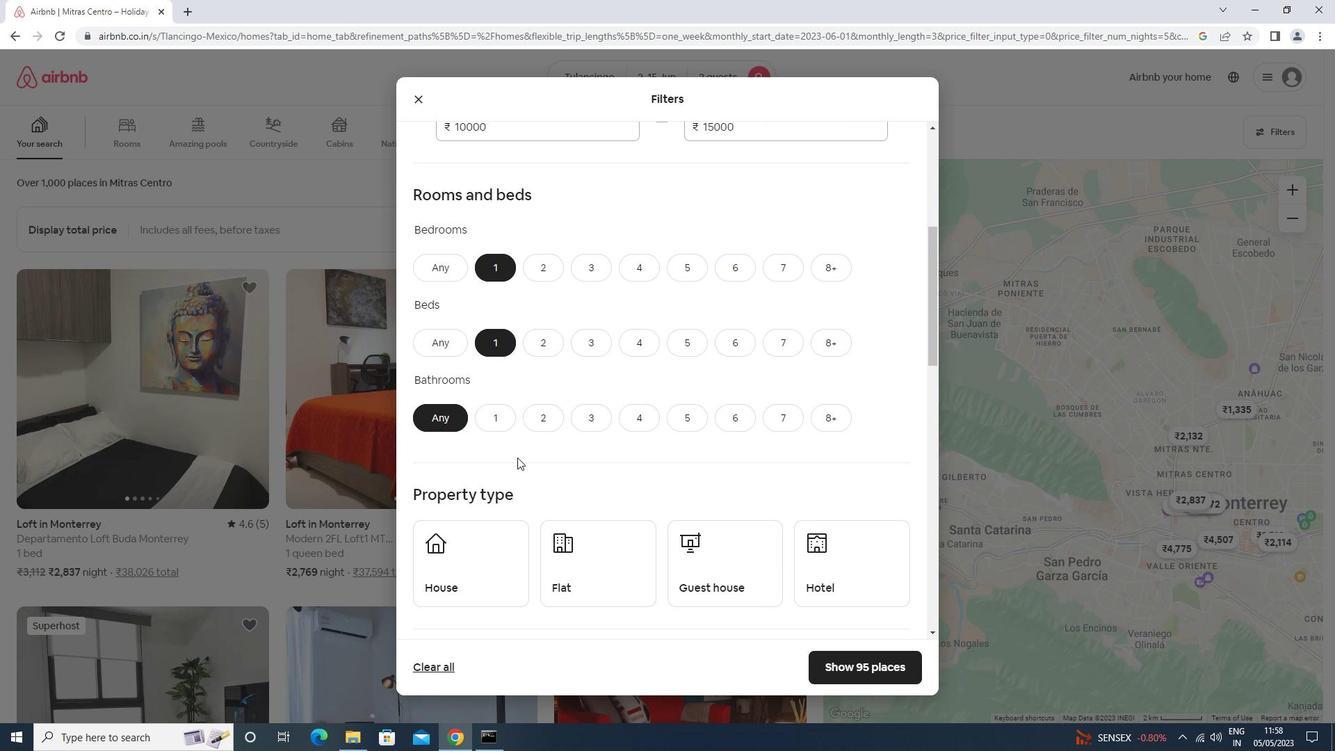
Action: Mouse pressed left at (501, 421)
Screenshot: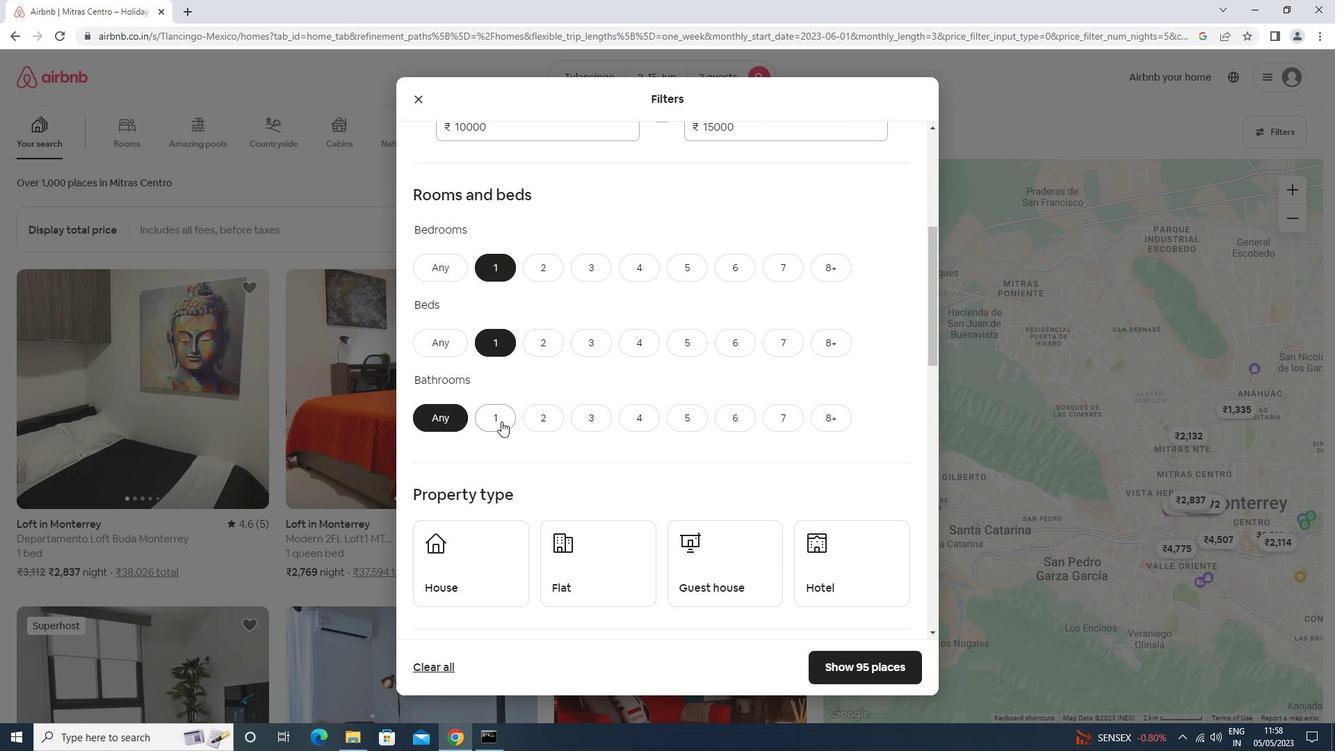 
Action: Mouse moved to (496, 433)
Screenshot: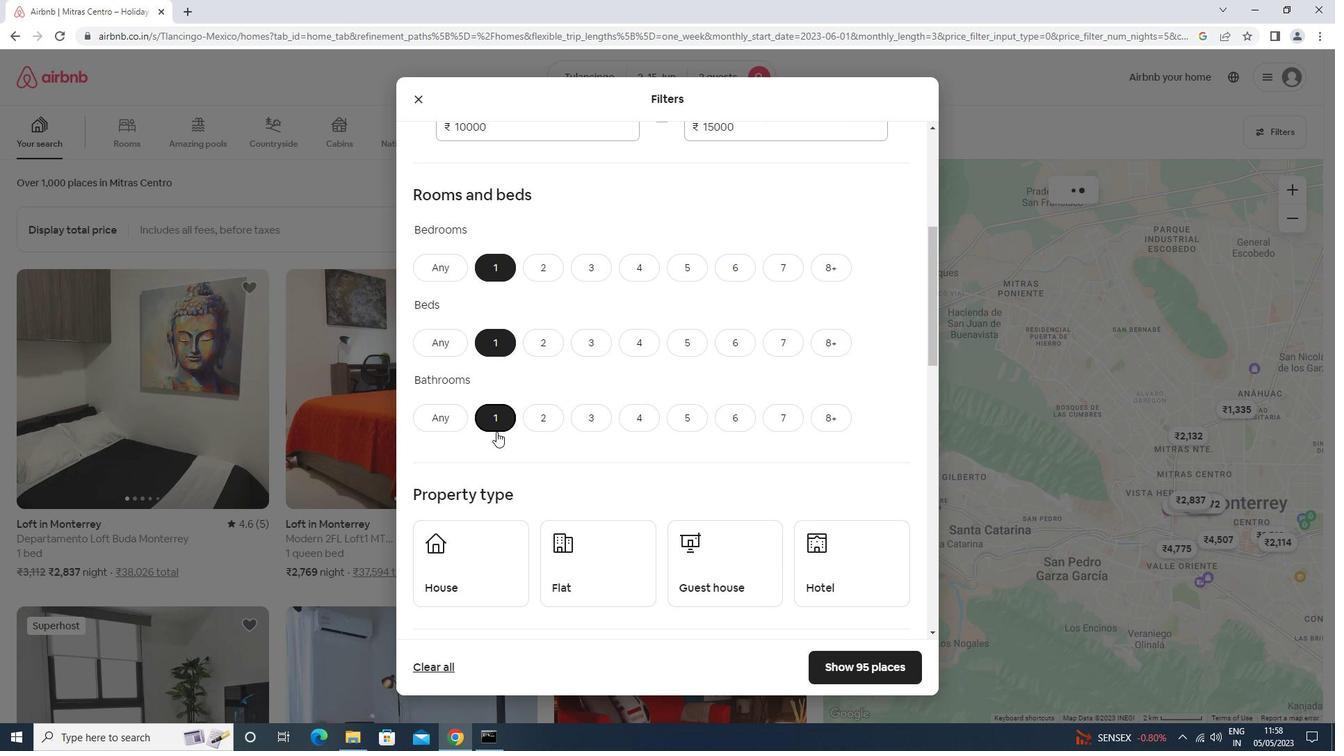 
Action: Mouse scrolled (496, 432) with delta (0, 0)
Screenshot: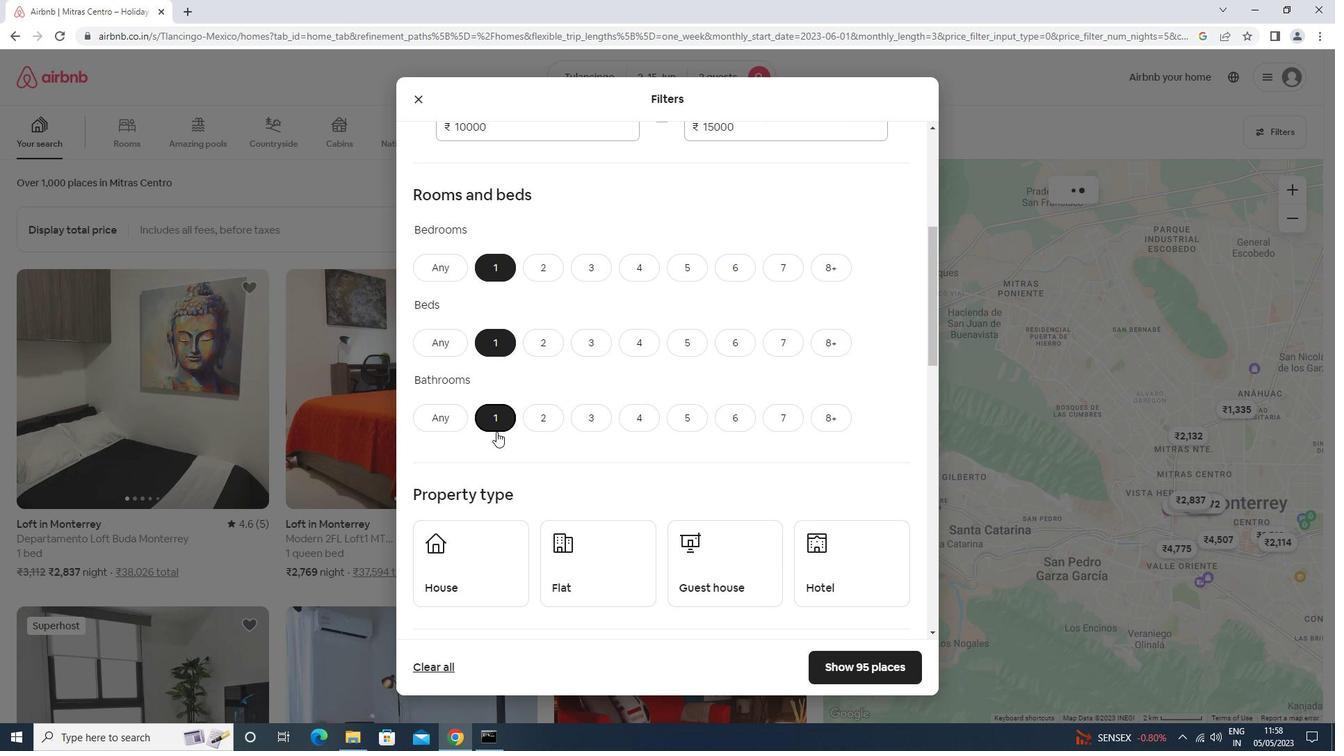 
Action: Mouse moved to (496, 433)
Screenshot: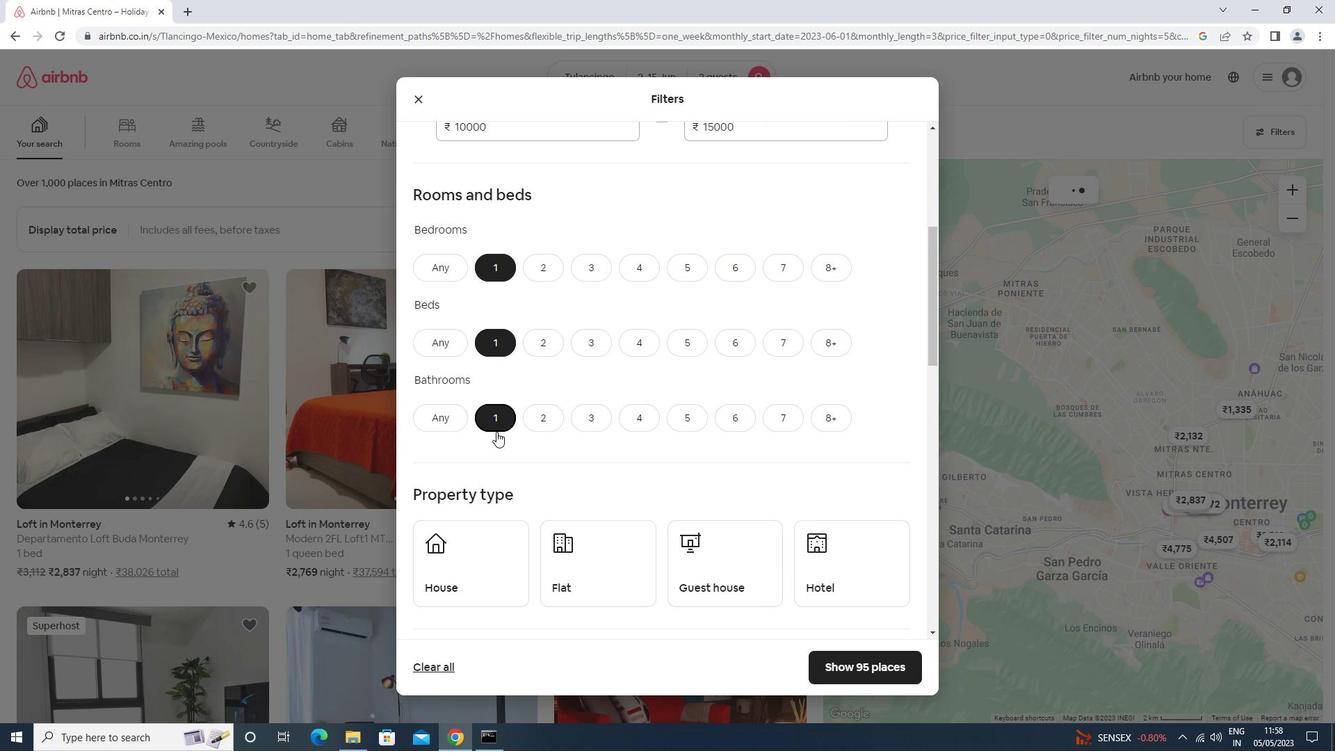 
Action: Mouse scrolled (496, 432) with delta (0, 0)
Screenshot: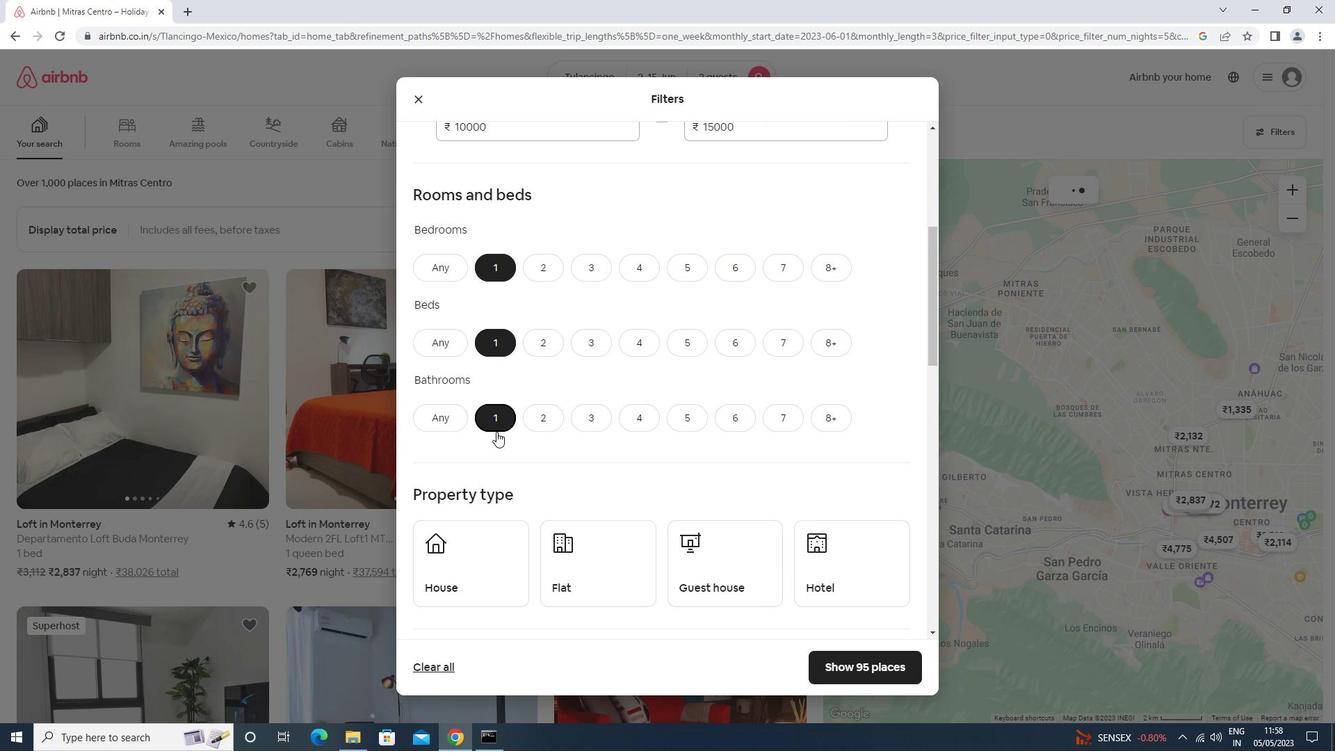 
Action: Mouse scrolled (496, 432) with delta (0, 0)
Screenshot: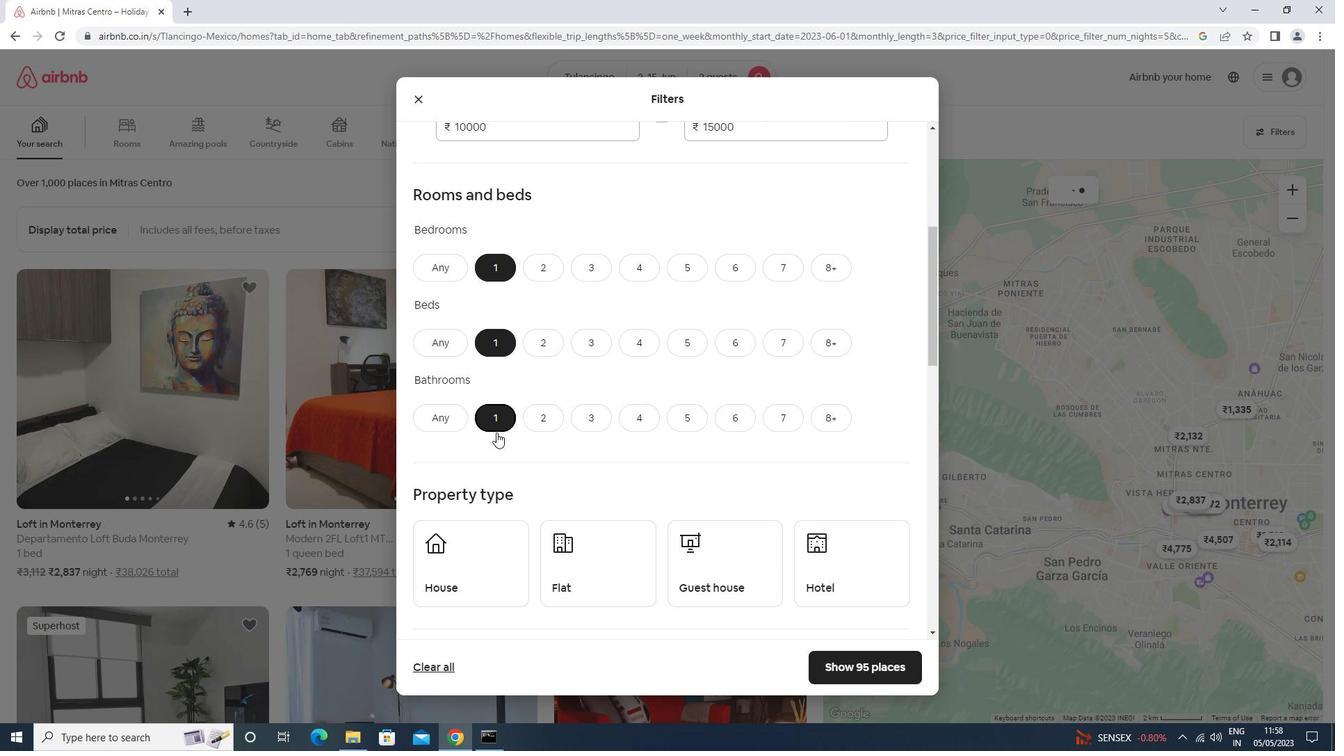 
Action: Mouse moved to (487, 381)
Screenshot: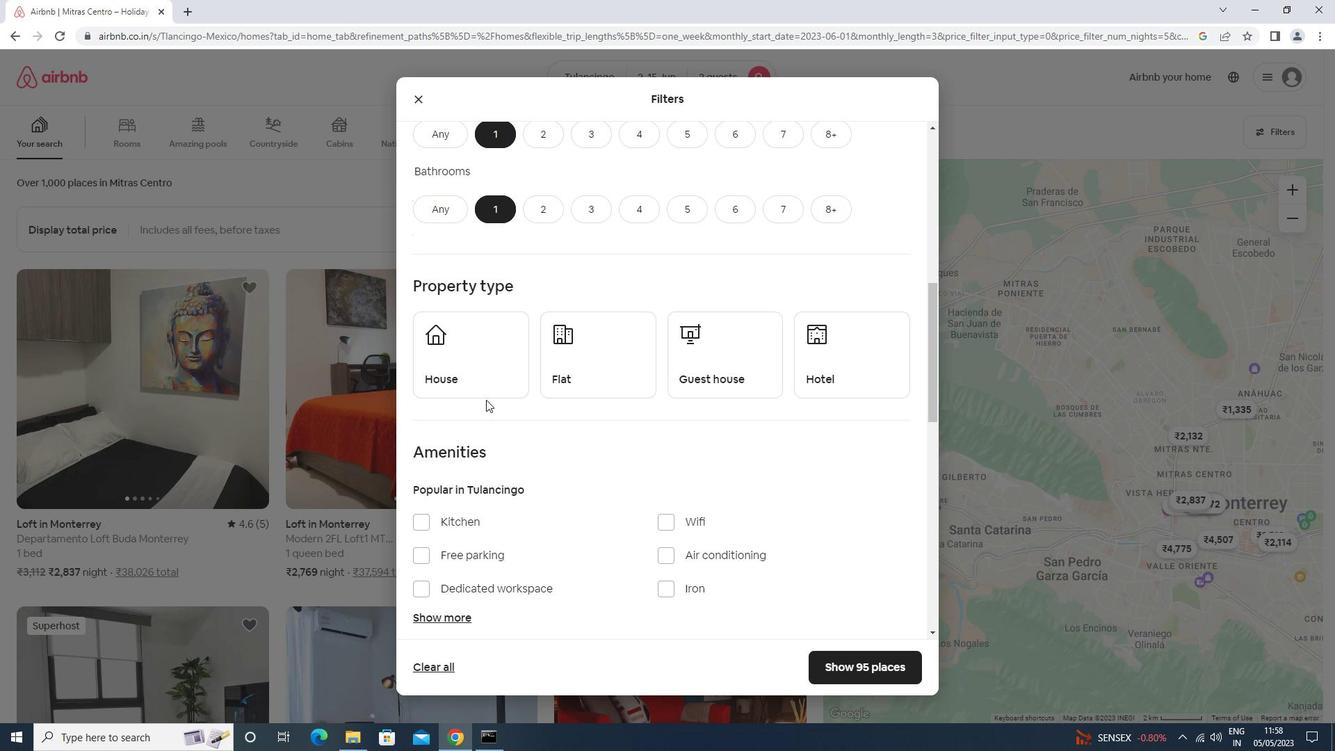 
Action: Mouse pressed left at (487, 381)
Screenshot: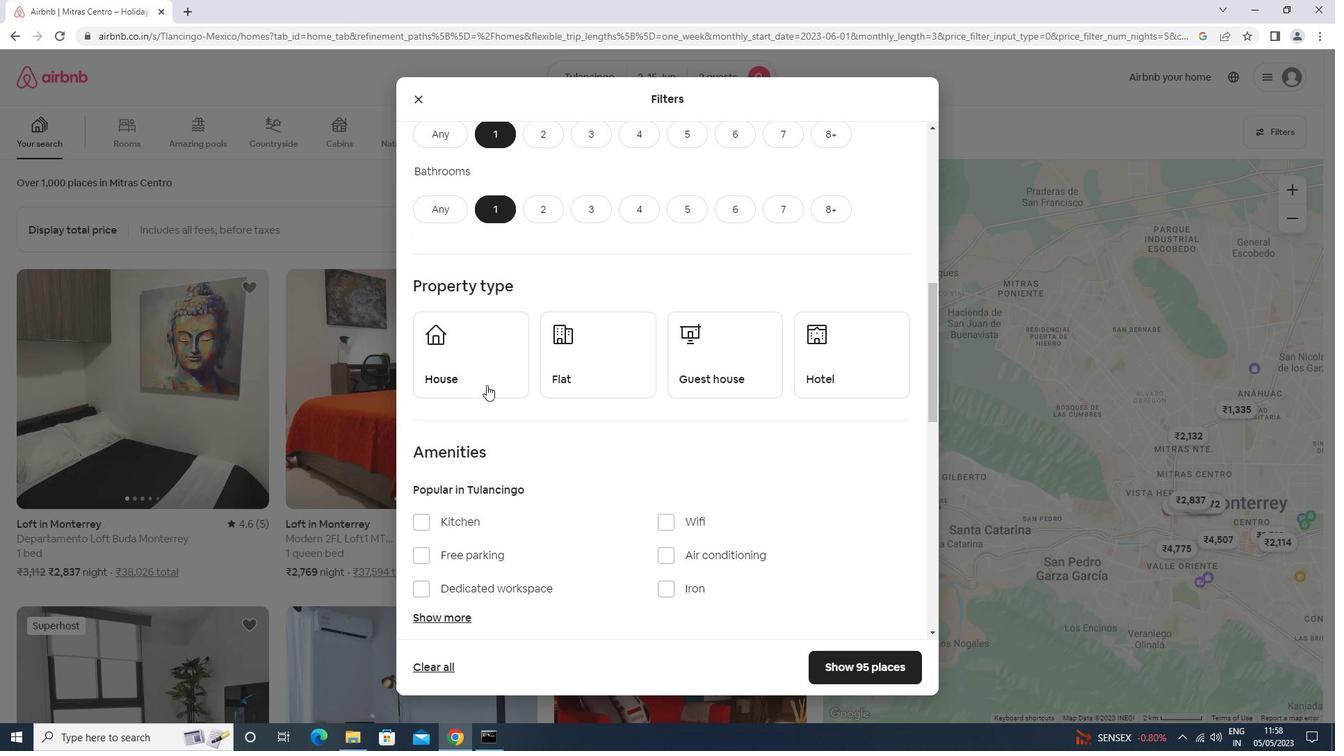 
Action: Mouse moved to (591, 376)
Screenshot: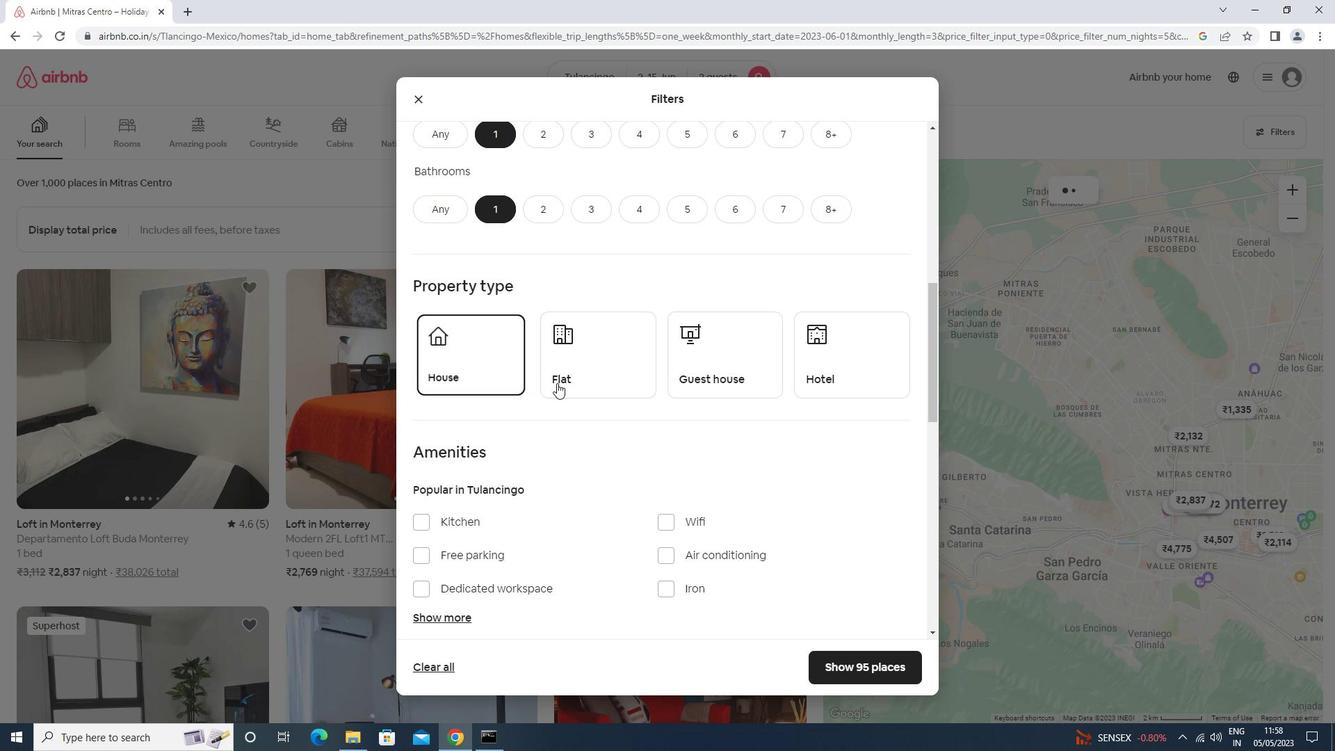 
Action: Mouse pressed left at (591, 376)
Screenshot: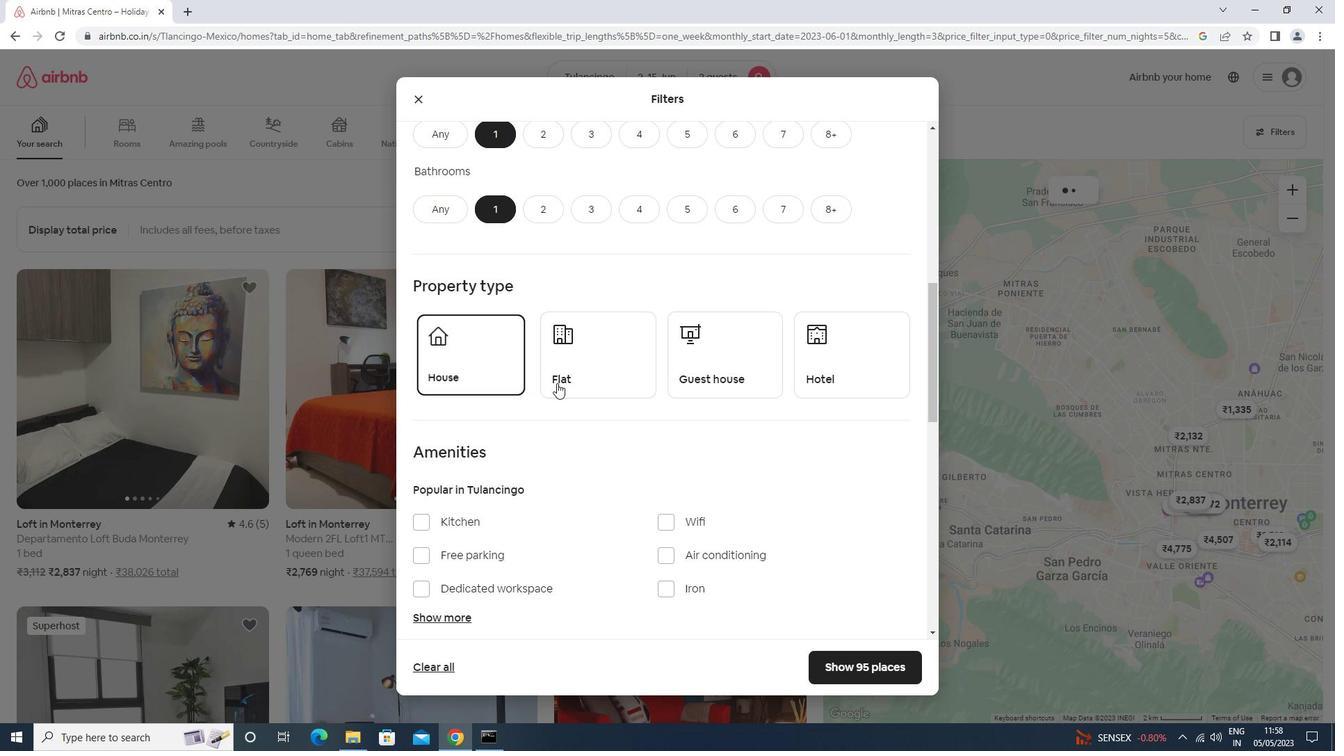
Action: Mouse moved to (713, 368)
Screenshot: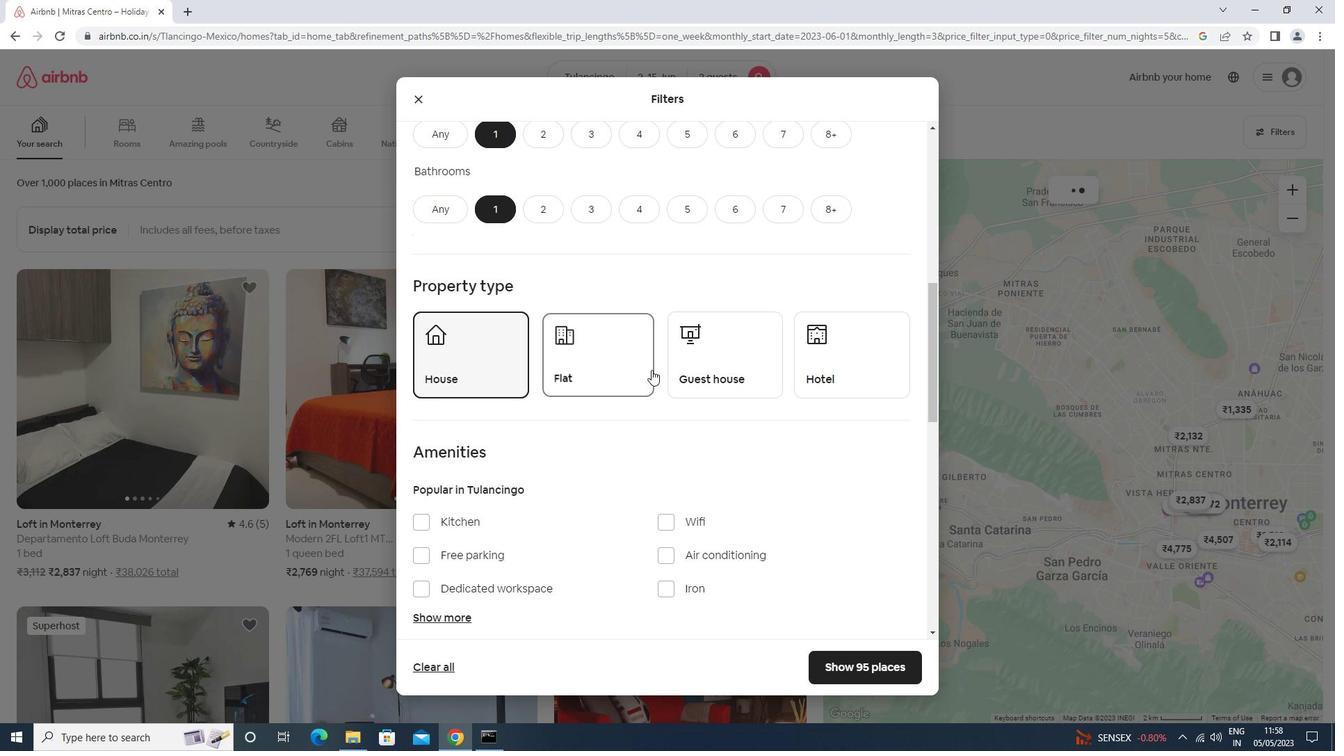 
Action: Mouse pressed left at (713, 368)
Screenshot: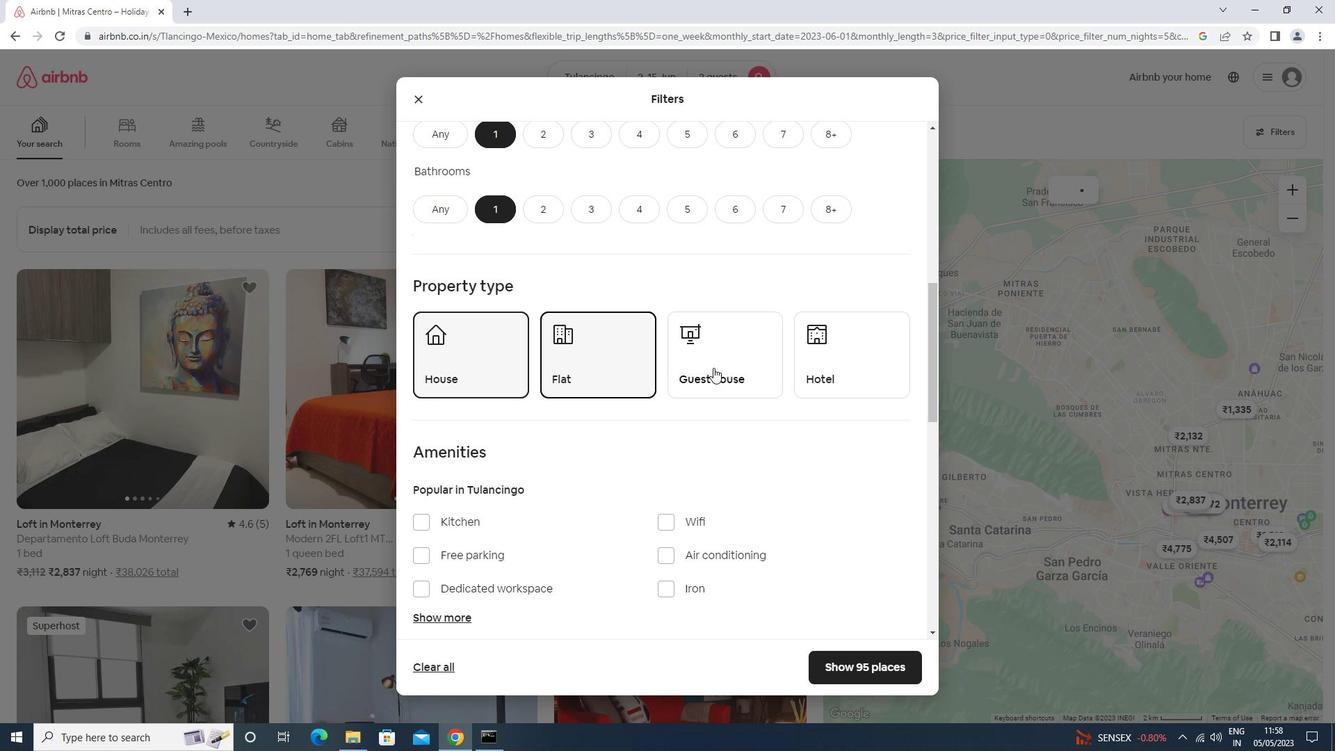 
Action: Mouse moved to (851, 370)
Screenshot: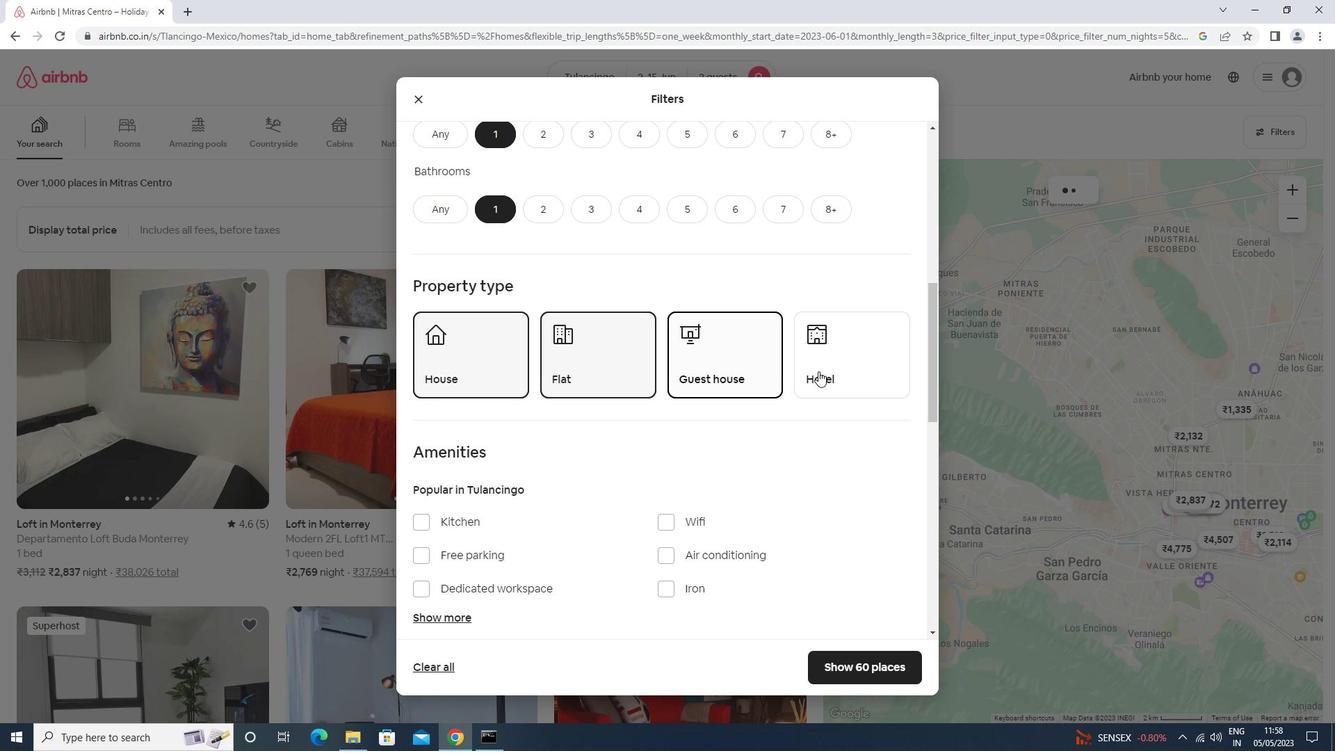 
Action: Mouse pressed left at (851, 370)
Screenshot: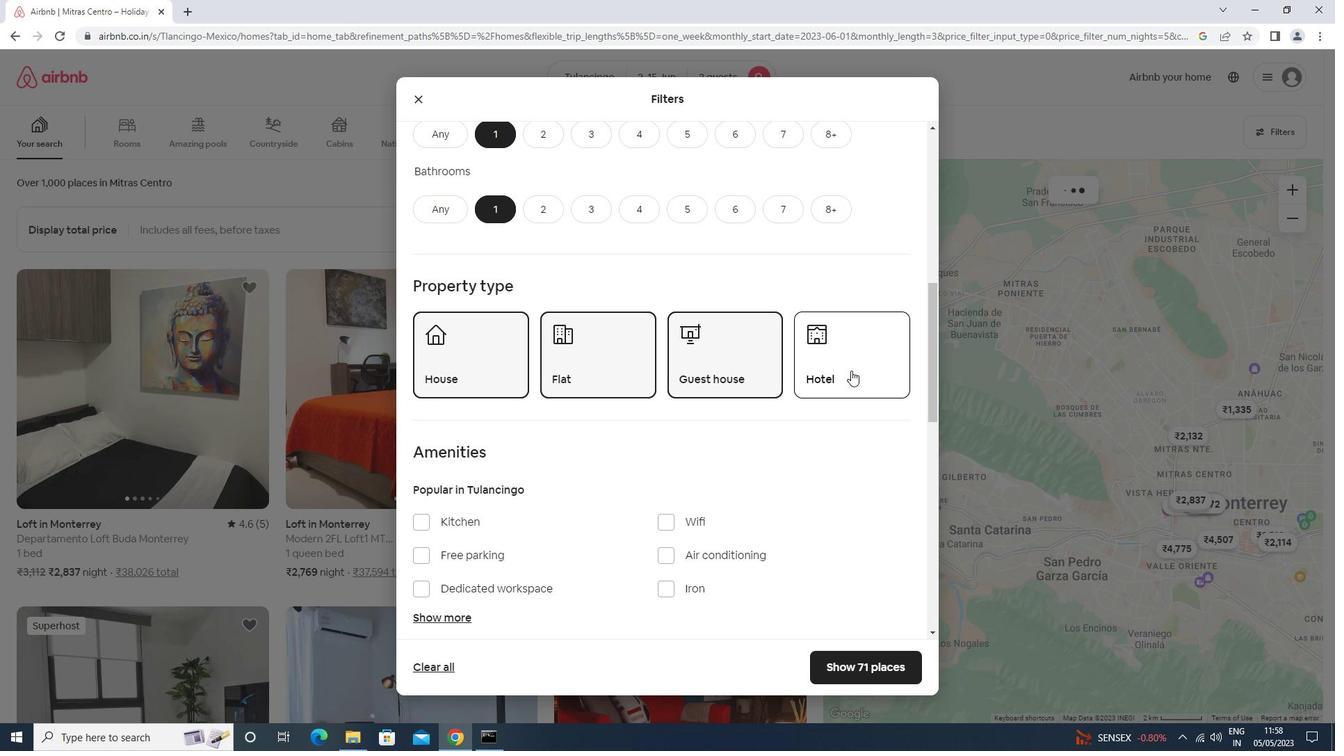 
Action: Mouse moved to (834, 352)
Screenshot: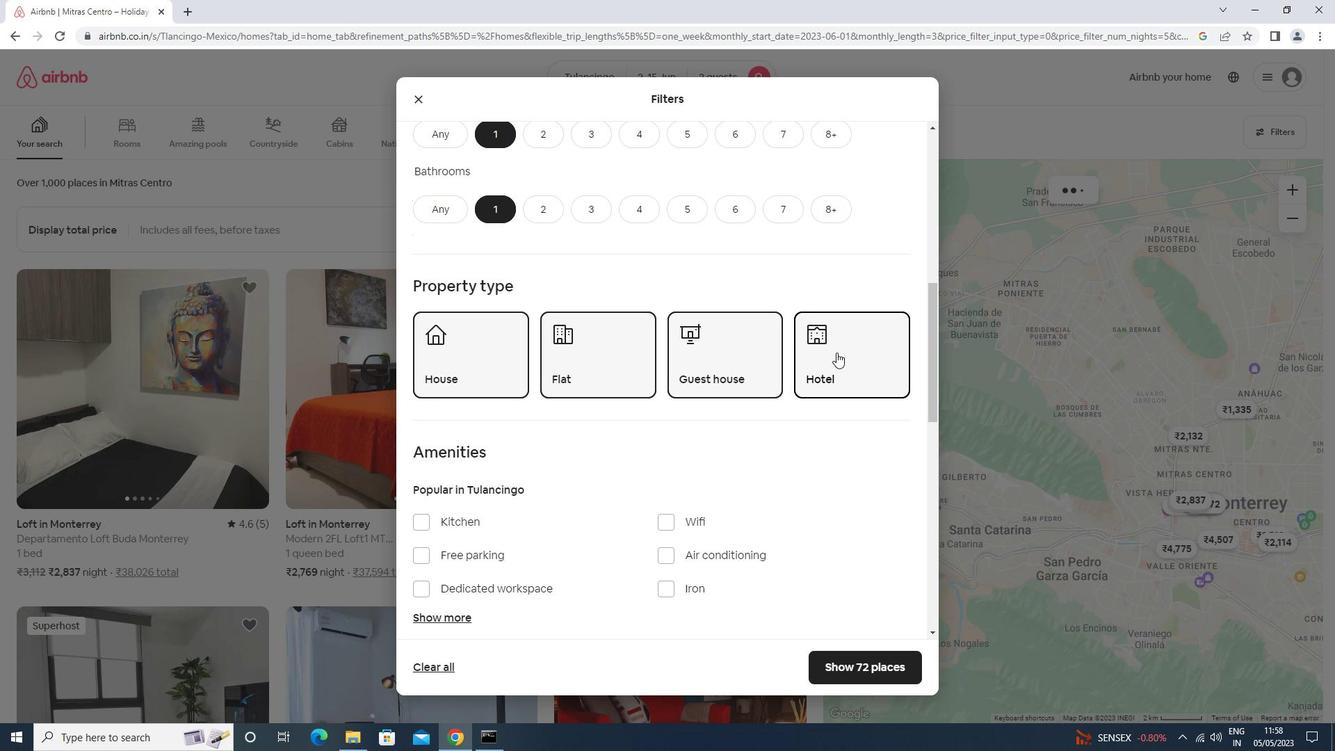 
Action: Mouse scrolled (834, 352) with delta (0, 0)
Screenshot: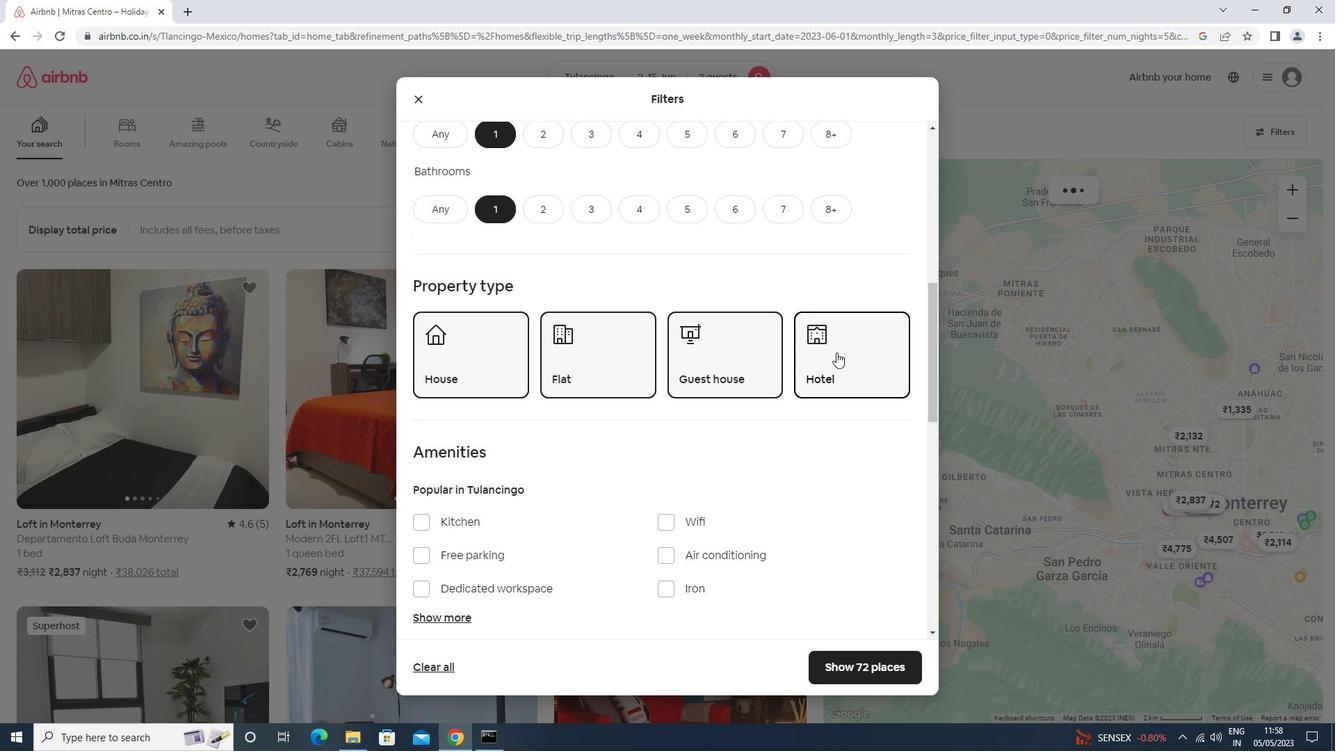 
Action: Mouse moved to (834, 352)
Screenshot: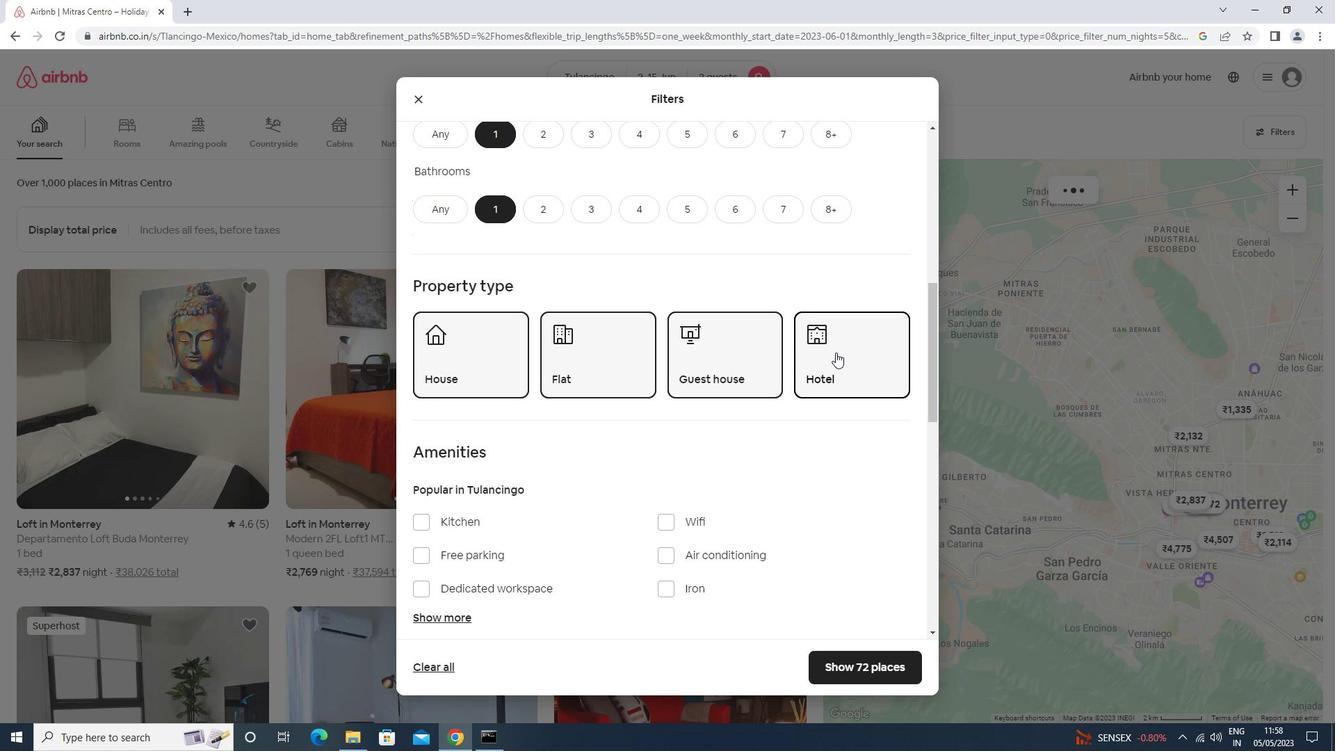 
Action: Mouse scrolled (834, 352) with delta (0, 0)
Screenshot: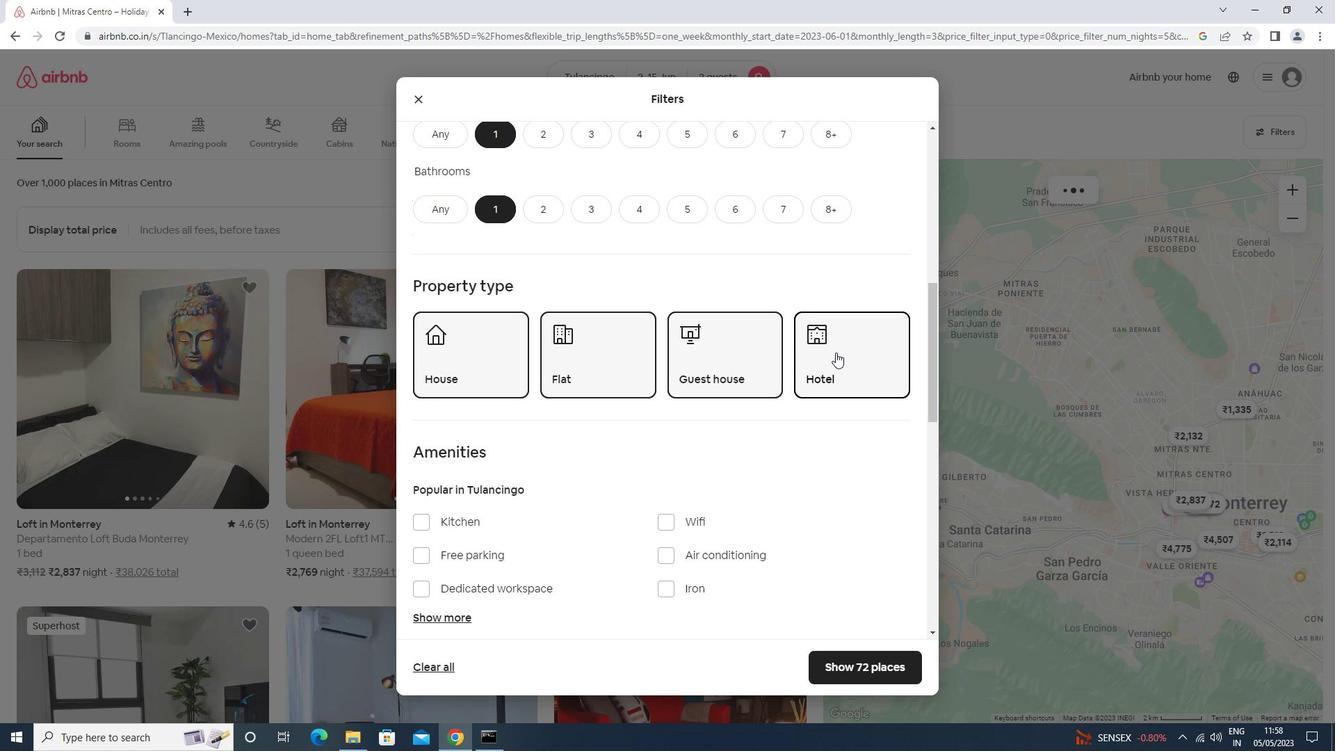 
Action: Mouse moved to (833, 353)
Screenshot: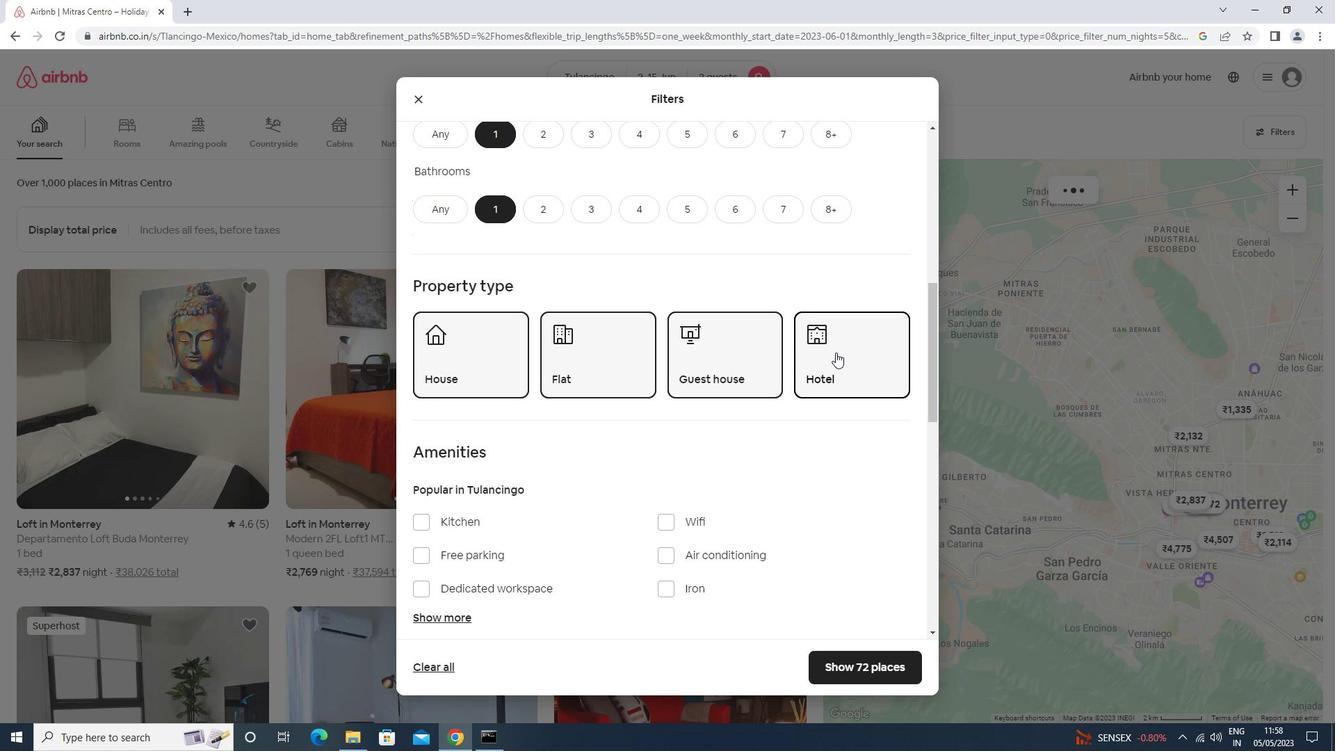 
Action: Mouse scrolled (833, 352) with delta (0, 0)
Screenshot: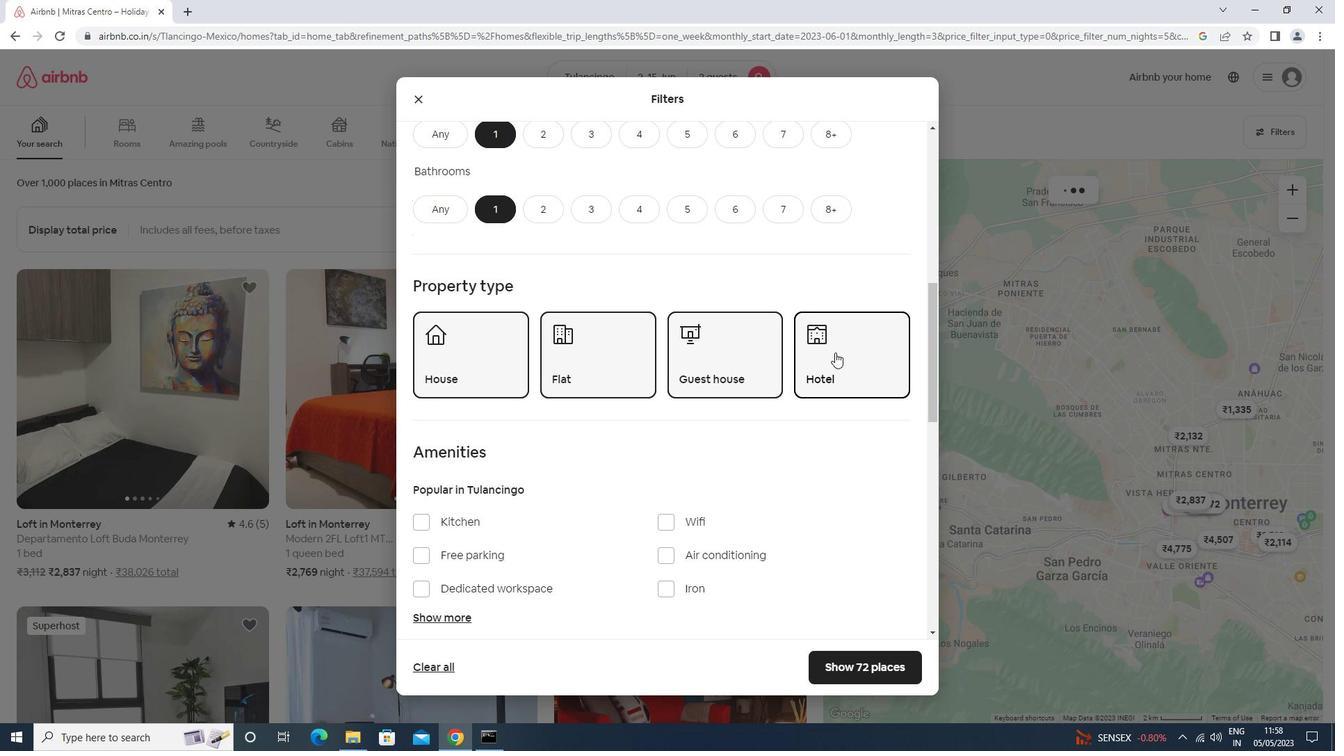
Action: Mouse scrolled (833, 352) with delta (0, 0)
Screenshot: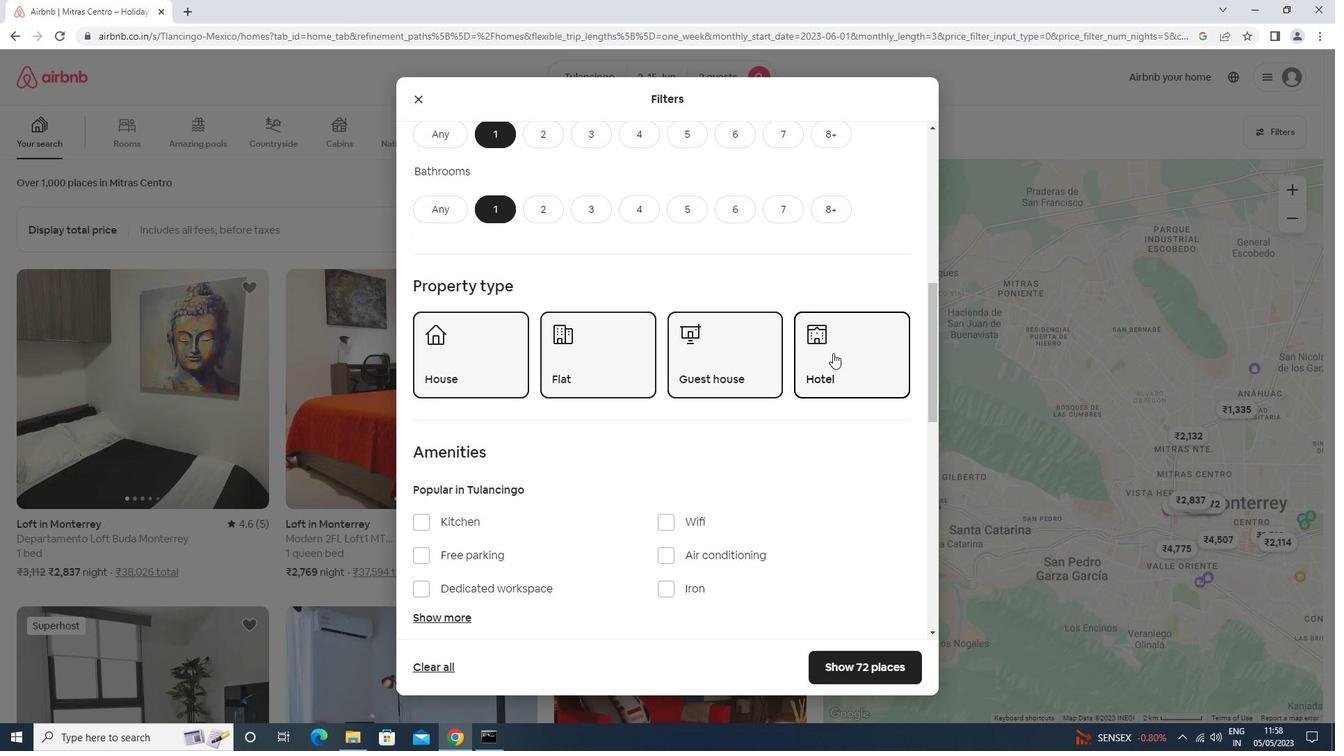 
Action: Mouse moved to (886, 498)
Screenshot: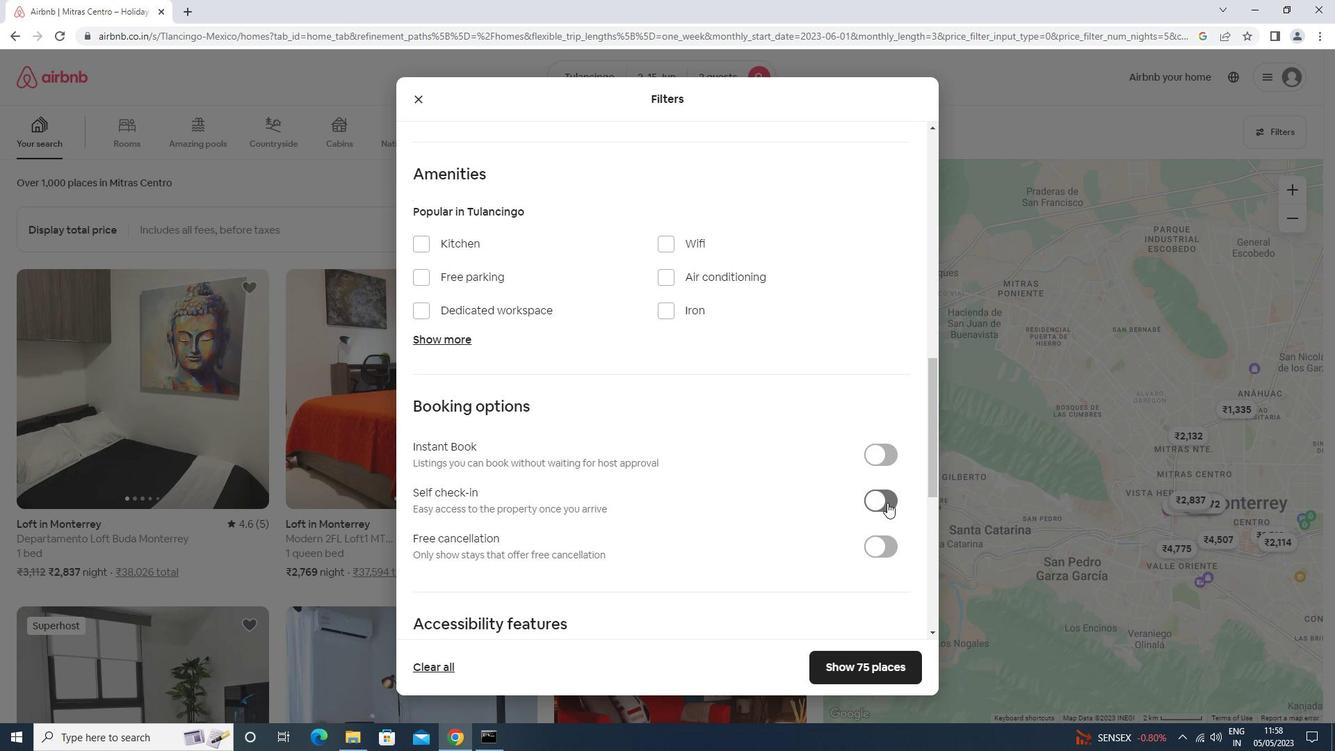 
Action: Mouse pressed left at (886, 498)
Screenshot: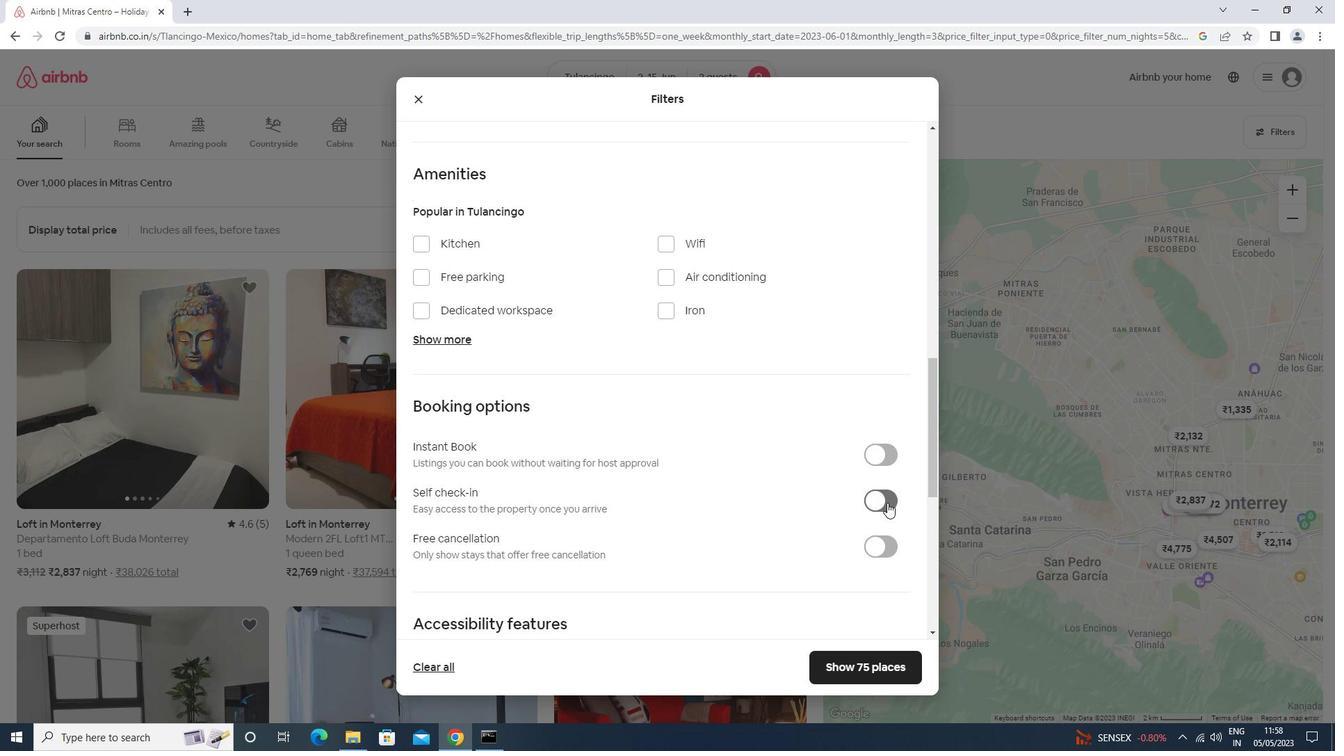 
Action: Mouse moved to (885, 498)
Screenshot: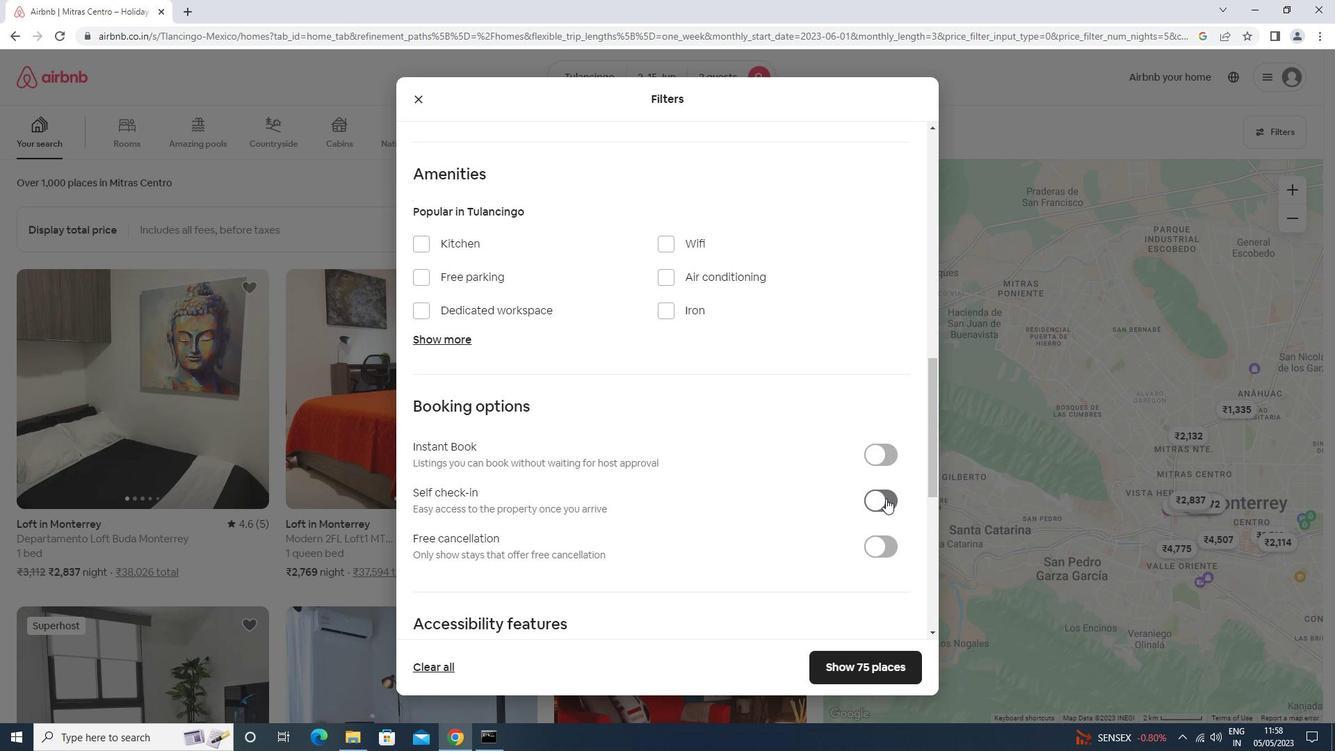 
Action: Mouse scrolled (885, 497) with delta (0, 0)
Screenshot: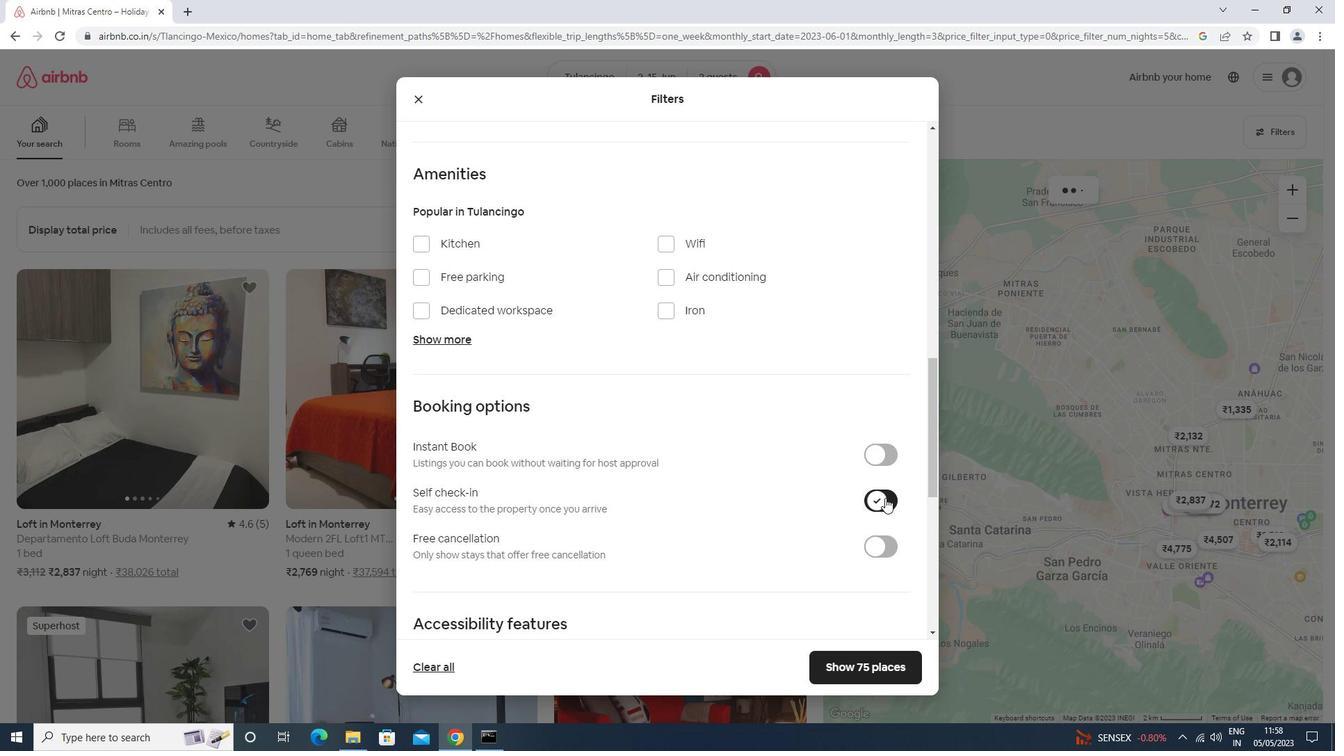 
Action: Mouse scrolled (885, 497) with delta (0, 0)
Screenshot: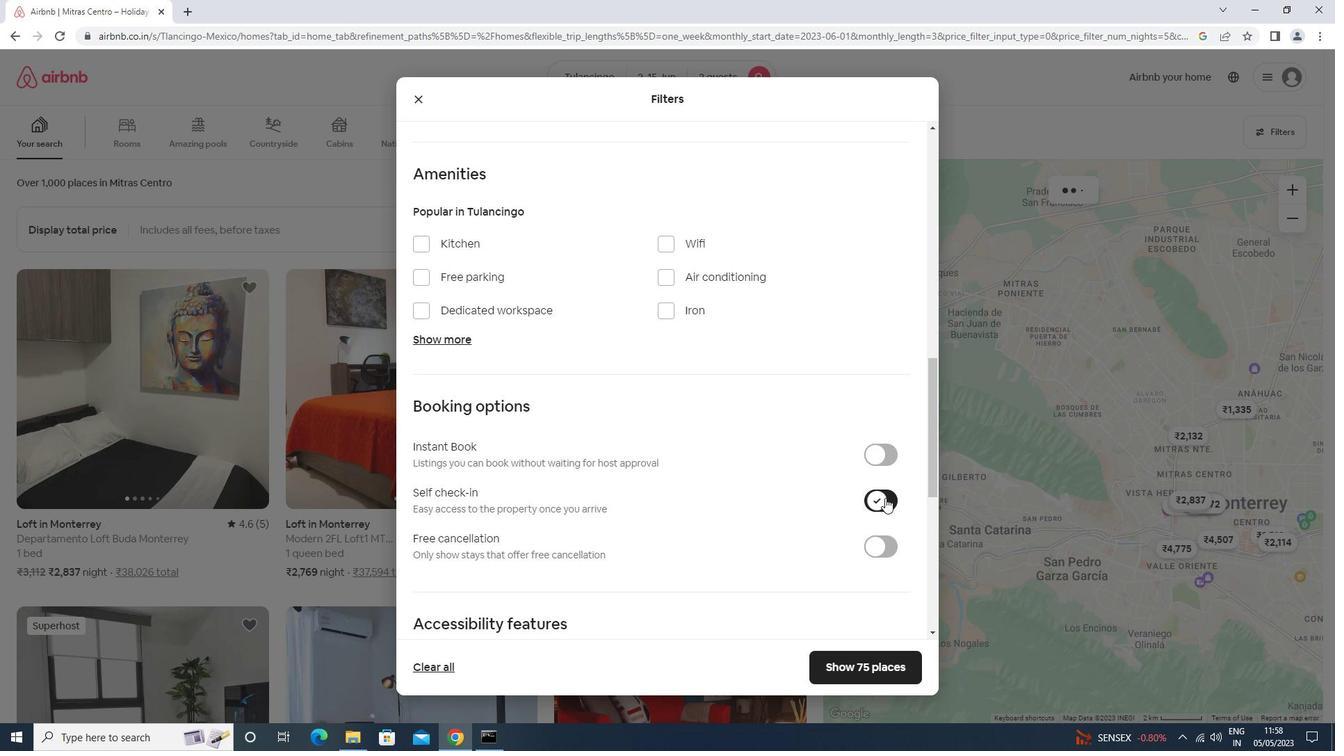 
Action: Mouse scrolled (885, 497) with delta (0, 0)
Screenshot: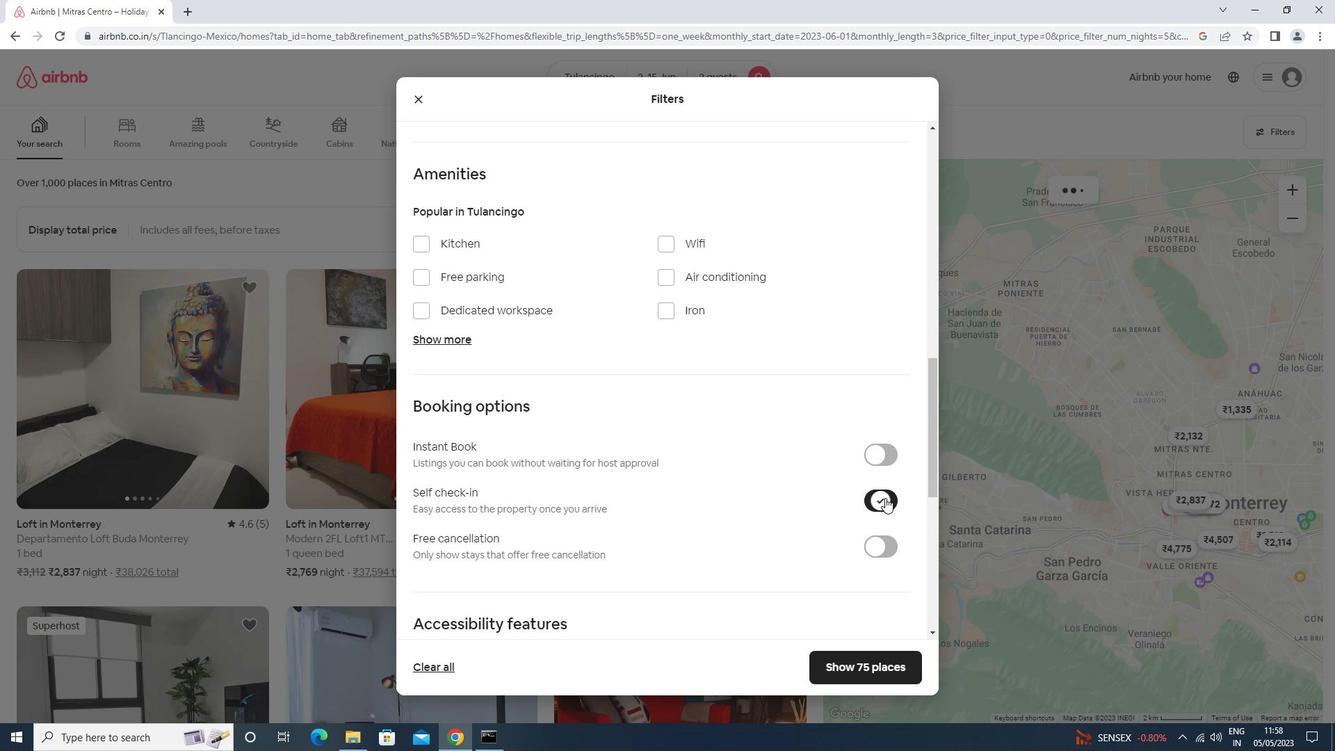 
Action: Mouse moved to (885, 498)
Screenshot: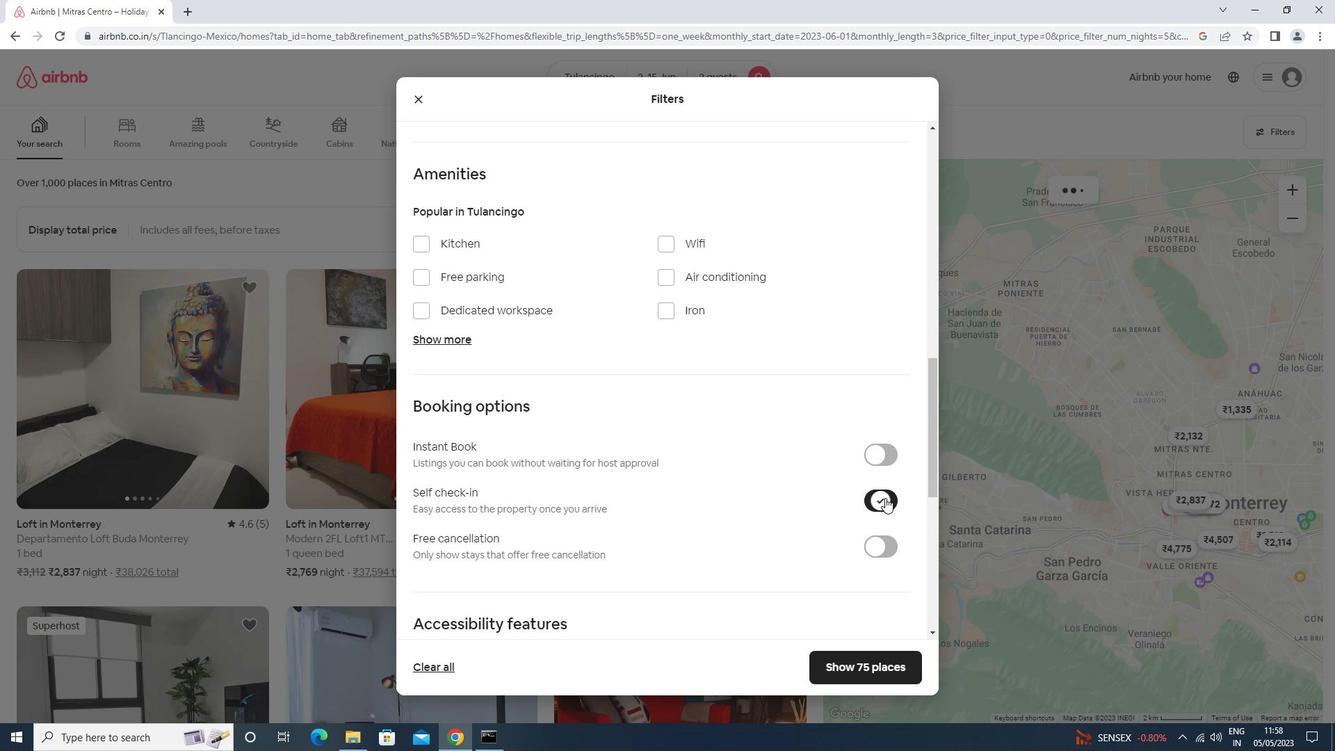 
Action: Mouse scrolled (885, 497) with delta (0, 0)
Screenshot: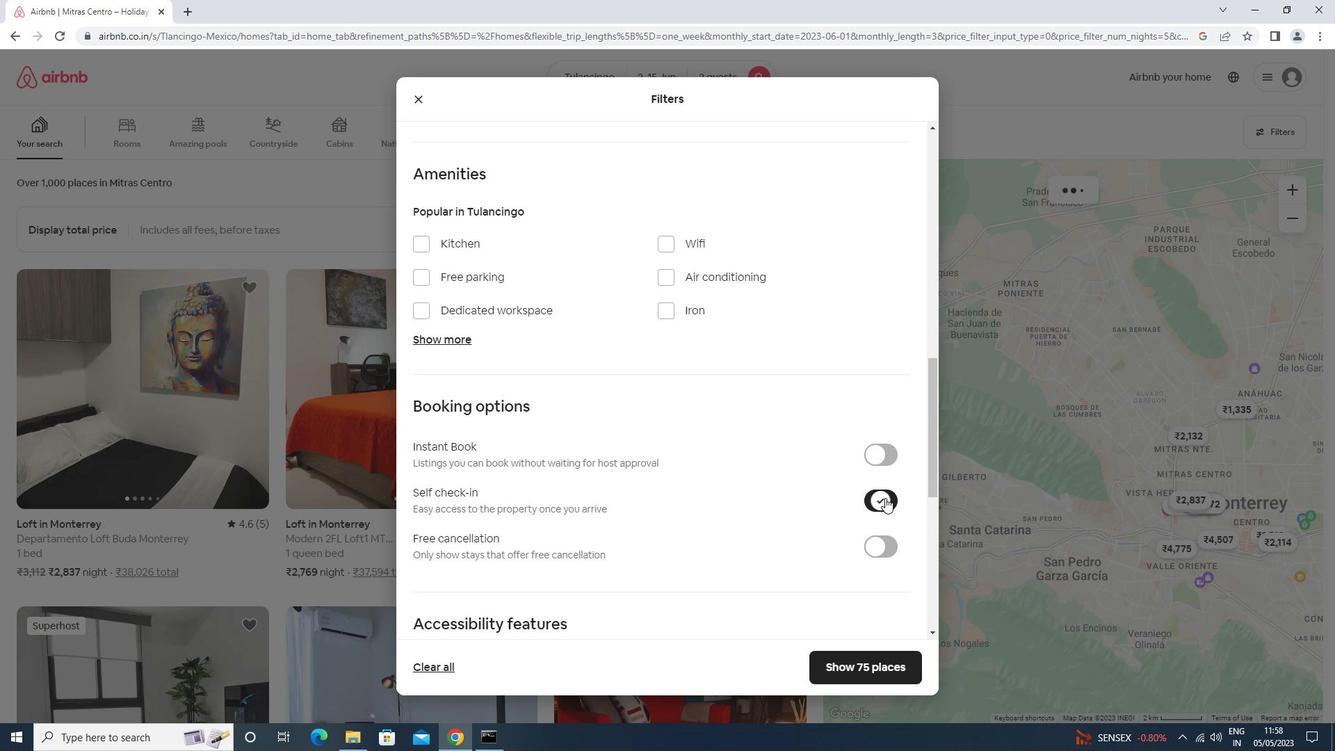 
Action: Mouse scrolled (885, 497) with delta (0, 0)
Screenshot: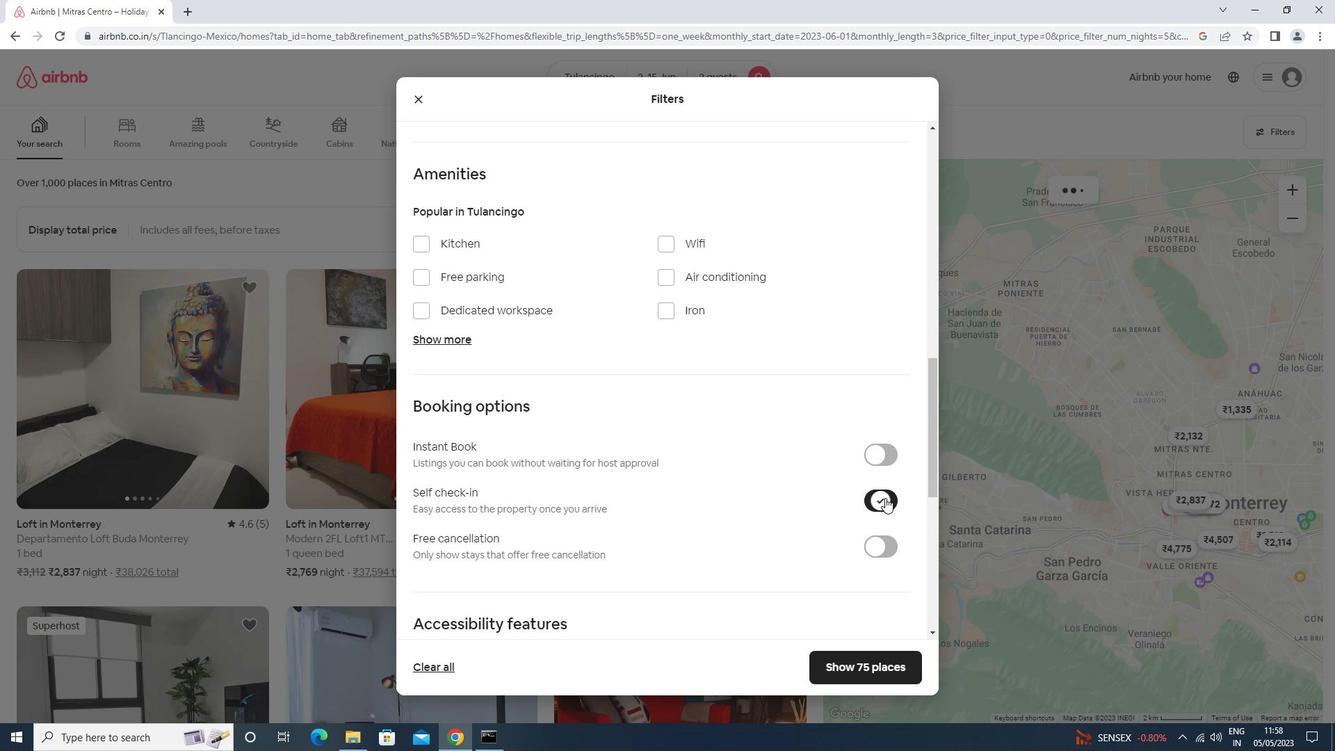 
Action: Mouse scrolled (885, 497) with delta (0, 0)
Screenshot: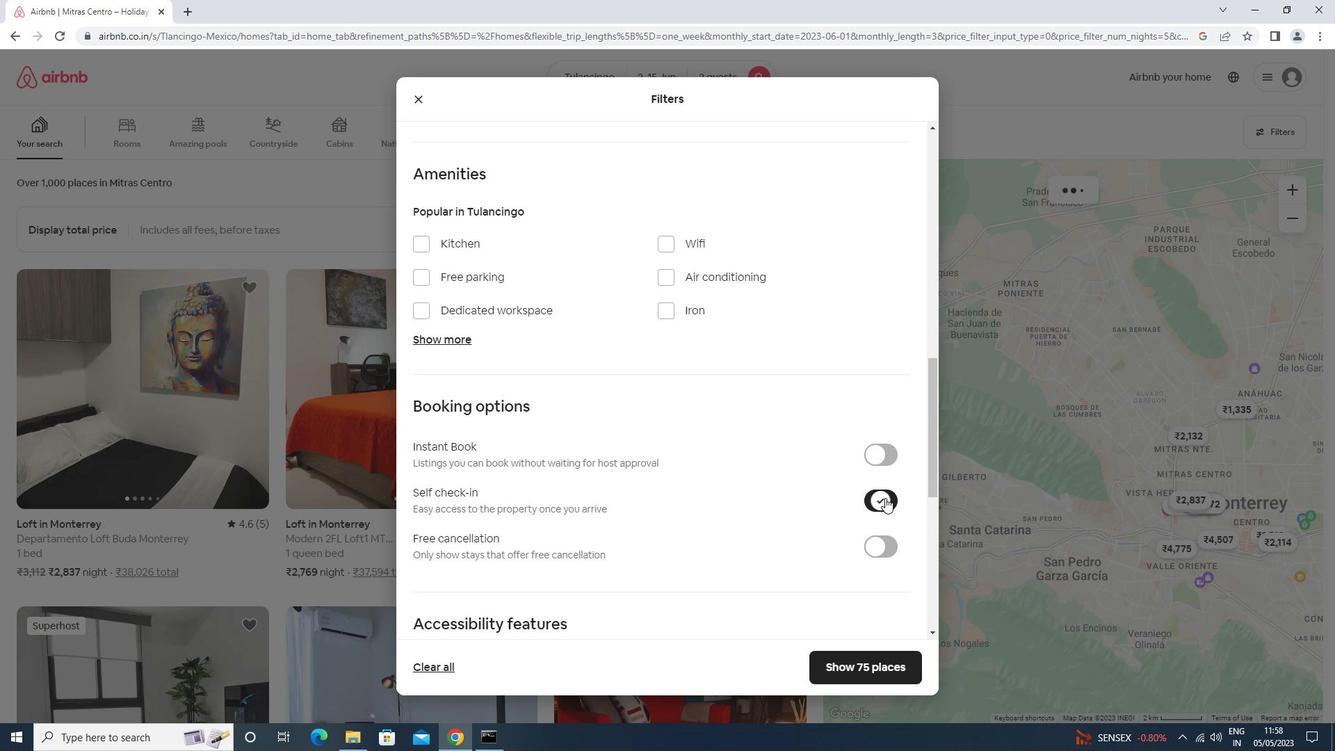 
Action: Mouse moved to (457, 600)
Screenshot: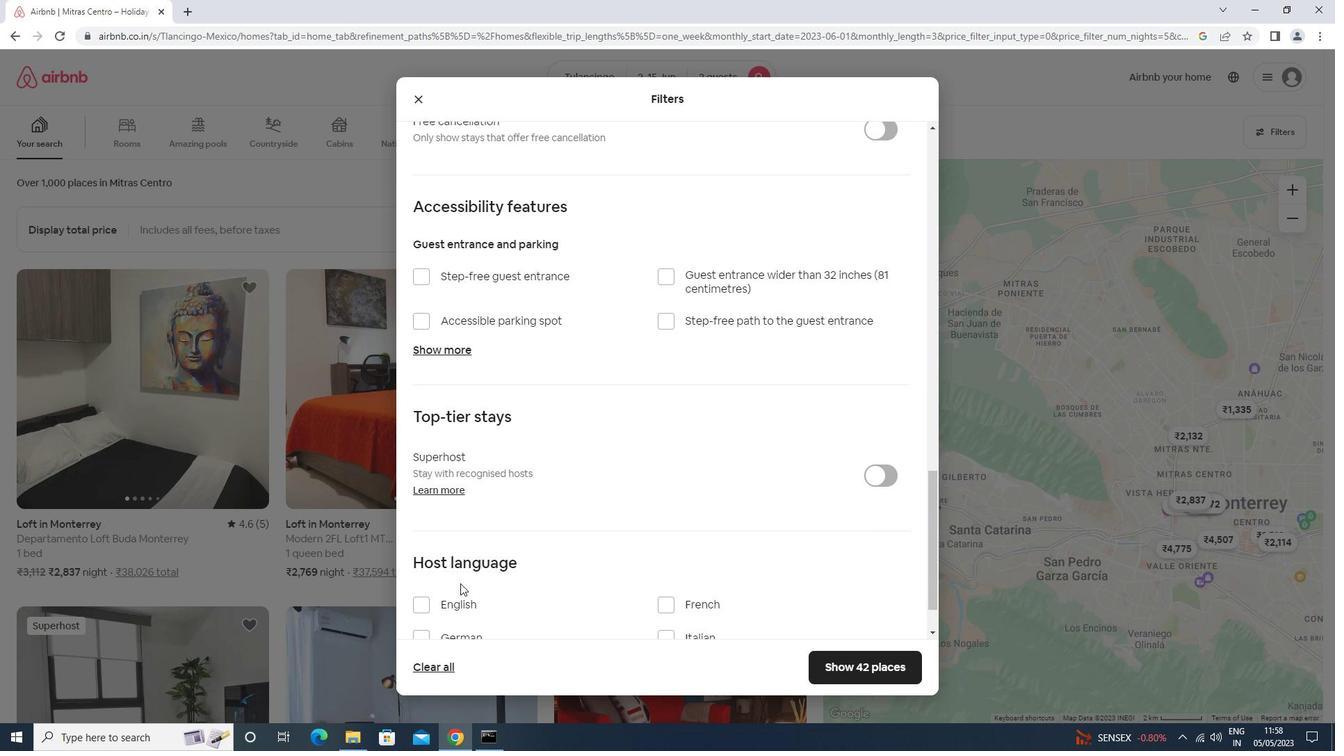 
Action: Mouse pressed left at (457, 600)
Screenshot: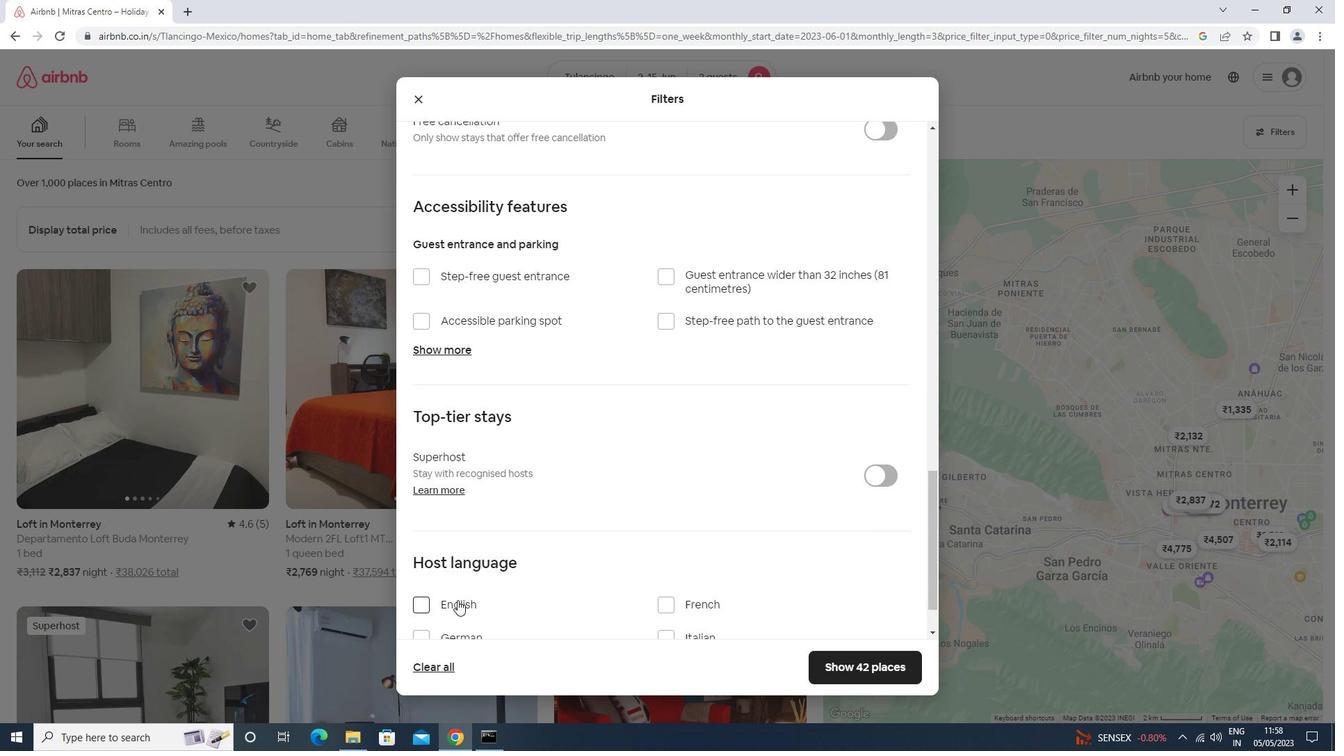 
Action: Mouse moved to (829, 667)
Screenshot: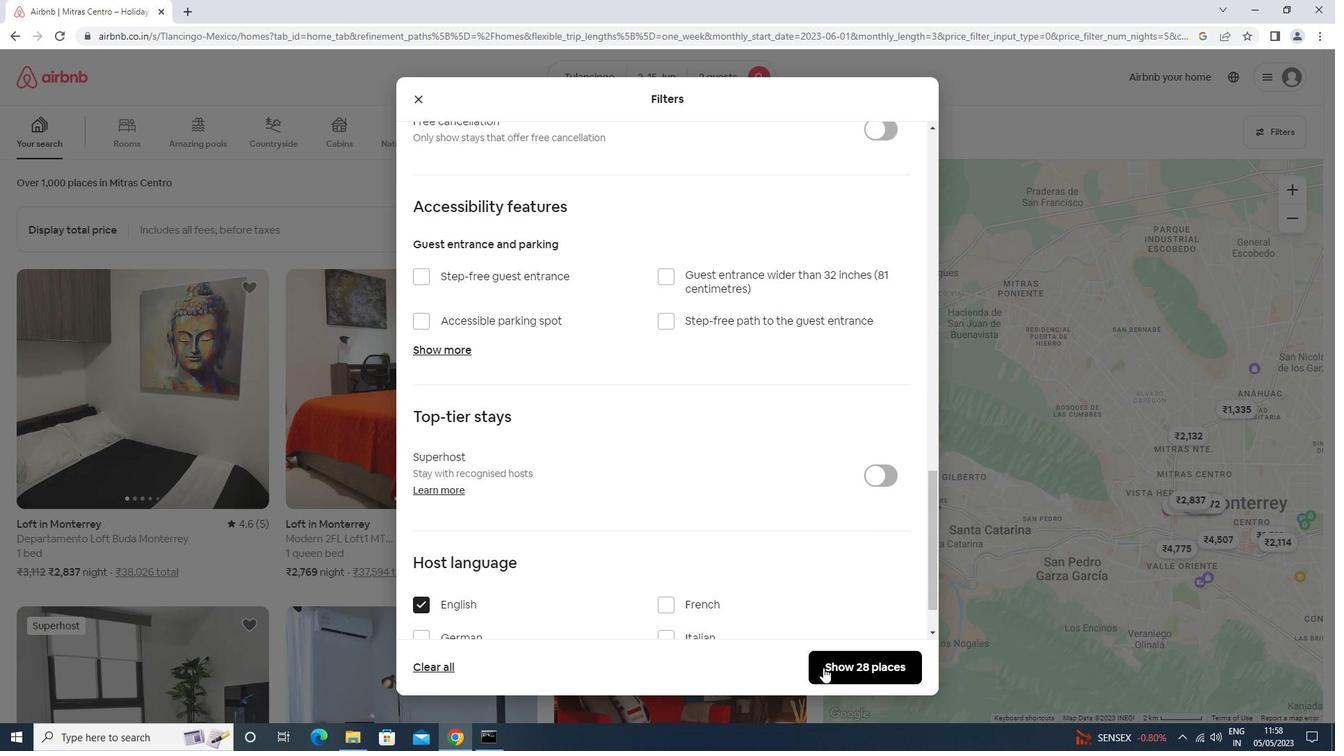 
Action: Mouse pressed left at (829, 667)
Screenshot: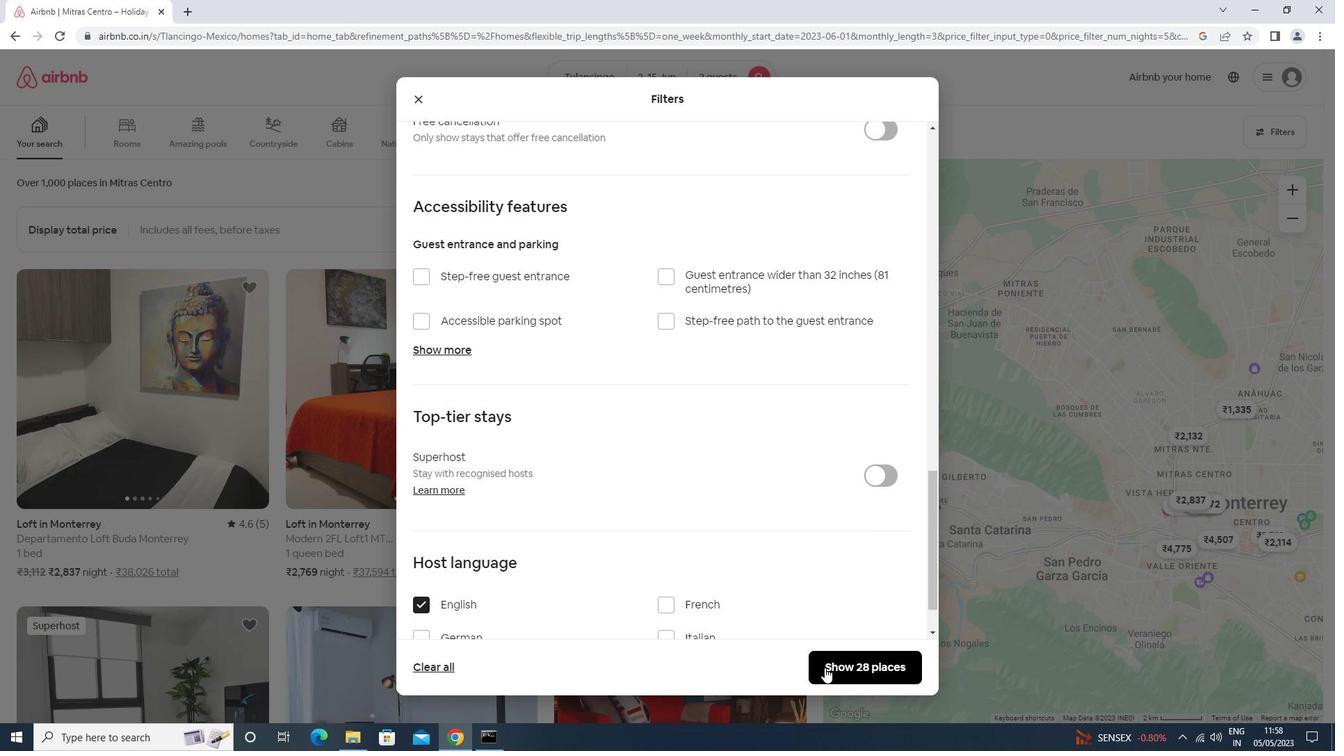 
